 Task: Find connections with filter location Rādhanpur with filter topic #inspirationwith filter profile language Potuguese with filter current company Patanjali Ayurved Limited with filter school Punyashlok Ahilyadevi Holkar Solapur University, Solapur with filter industry Retail Recyclable Materials & Used Merchandise with filter service category Healthcare Consulting with filter keywords title Life Coach
Action: Mouse moved to (615, 60)
Screenshot: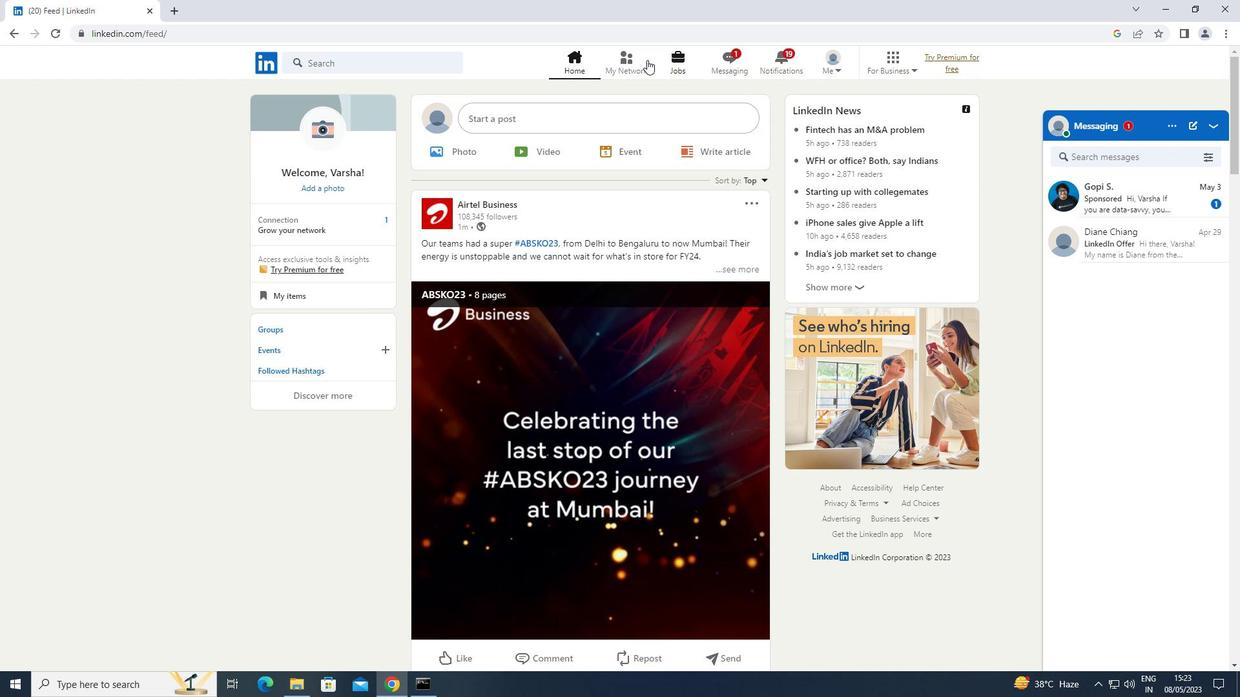 
Action: Mouse pressed left at (615, 60)
Screenshot: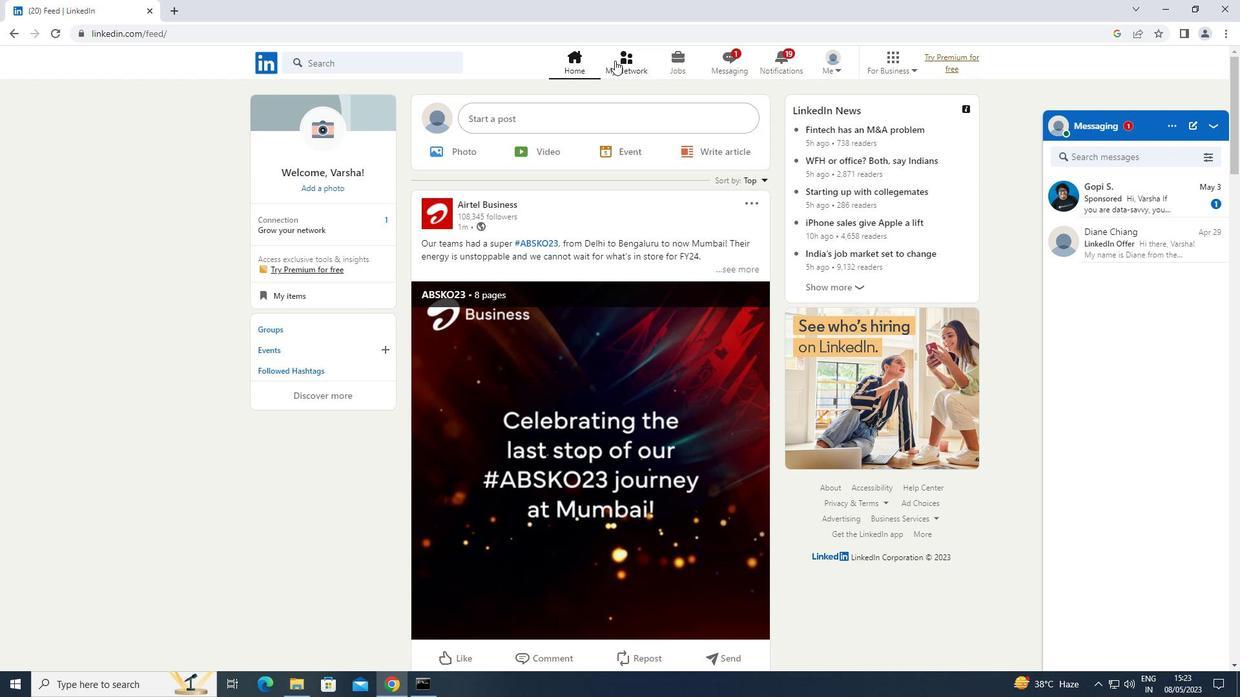 
Action: Mouse moved to (353, 133)
Screenshot: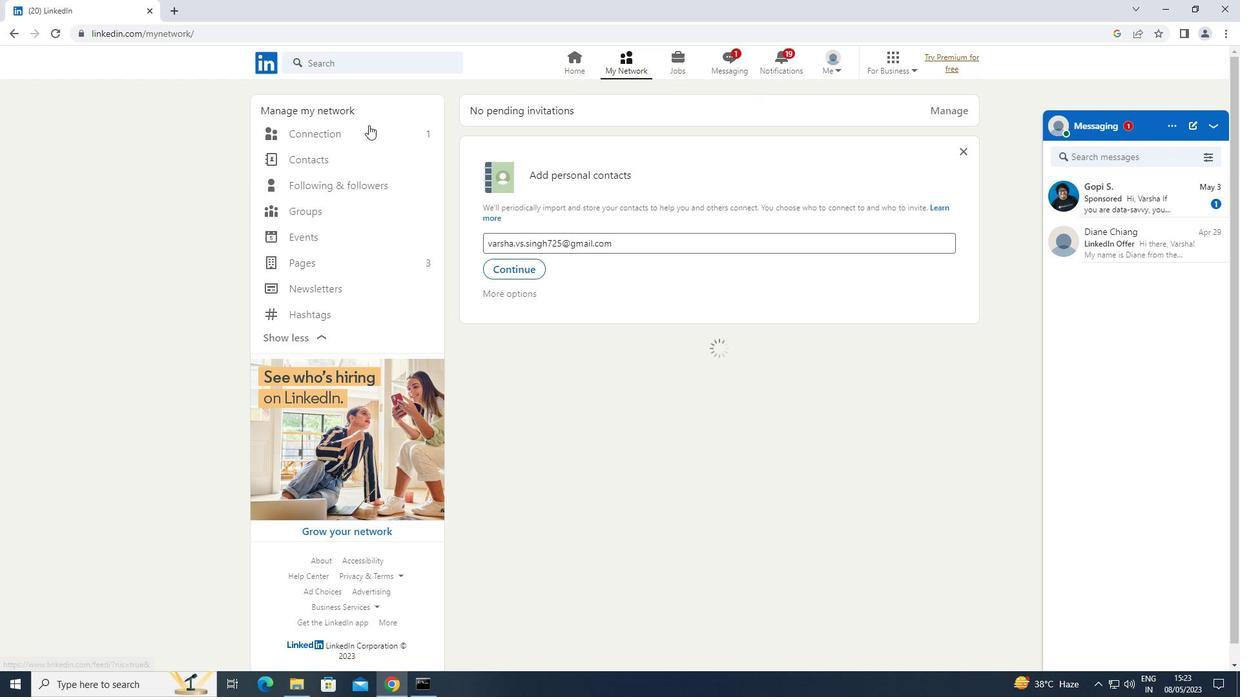 
Action: Mouse pressed left at (353, 133)
Screenshot: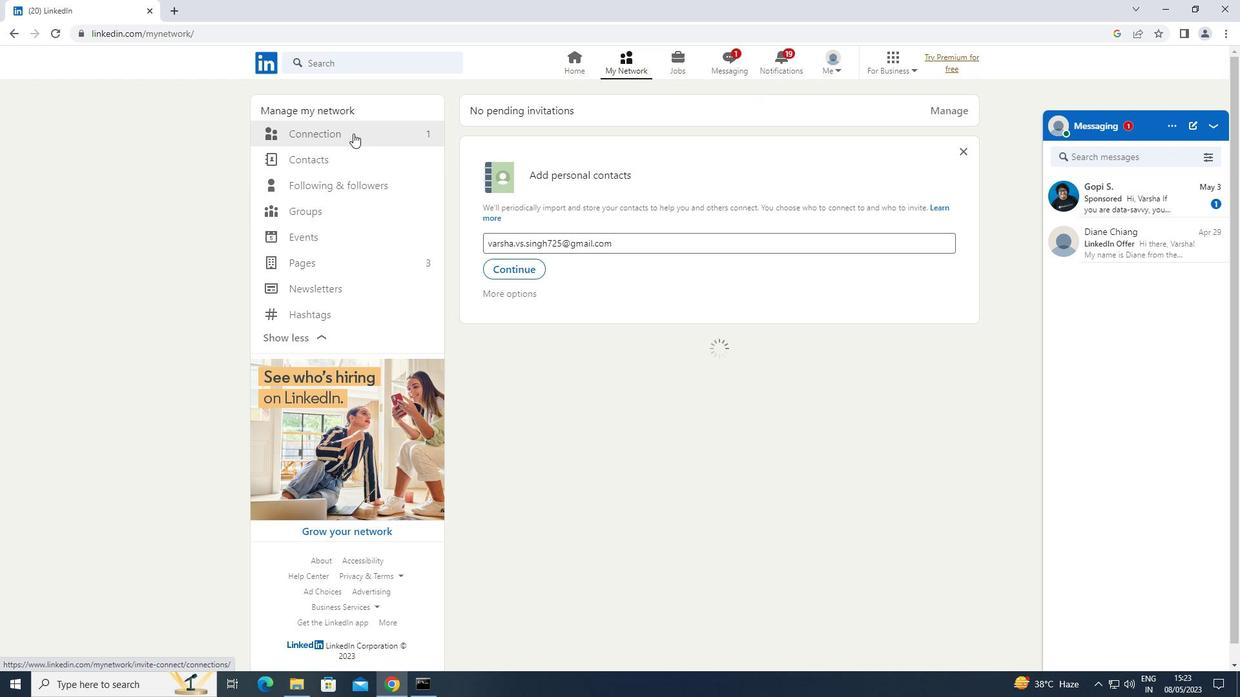 
Action: Mouse moved to (753, 134)
Screenshot: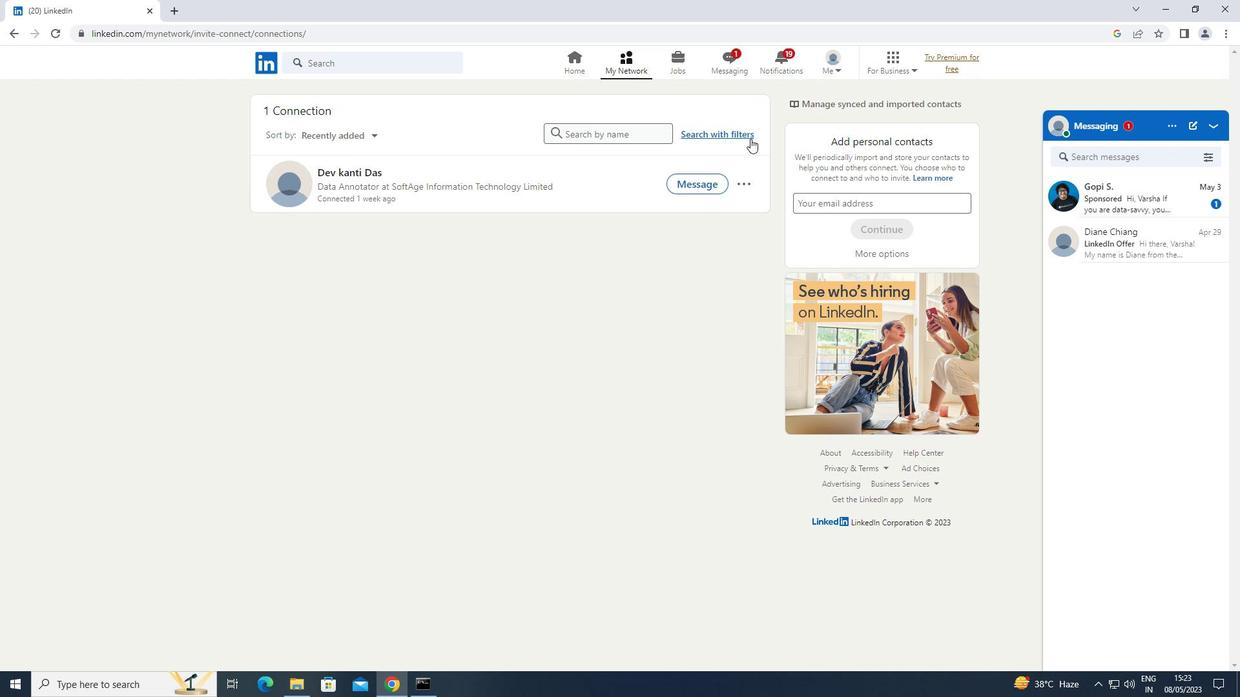 
Action: Mouse pressed left at (753, 134)
Screenshot: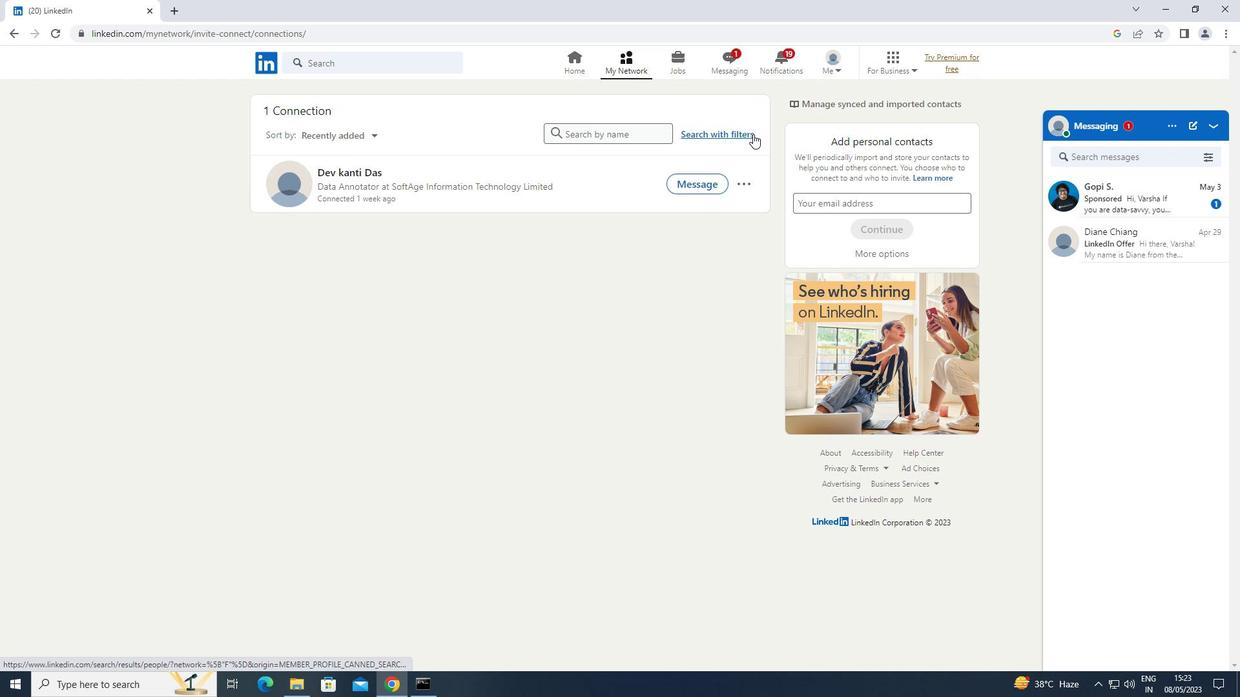 
Action: Mouse moved to (657, 89)
Screenshot: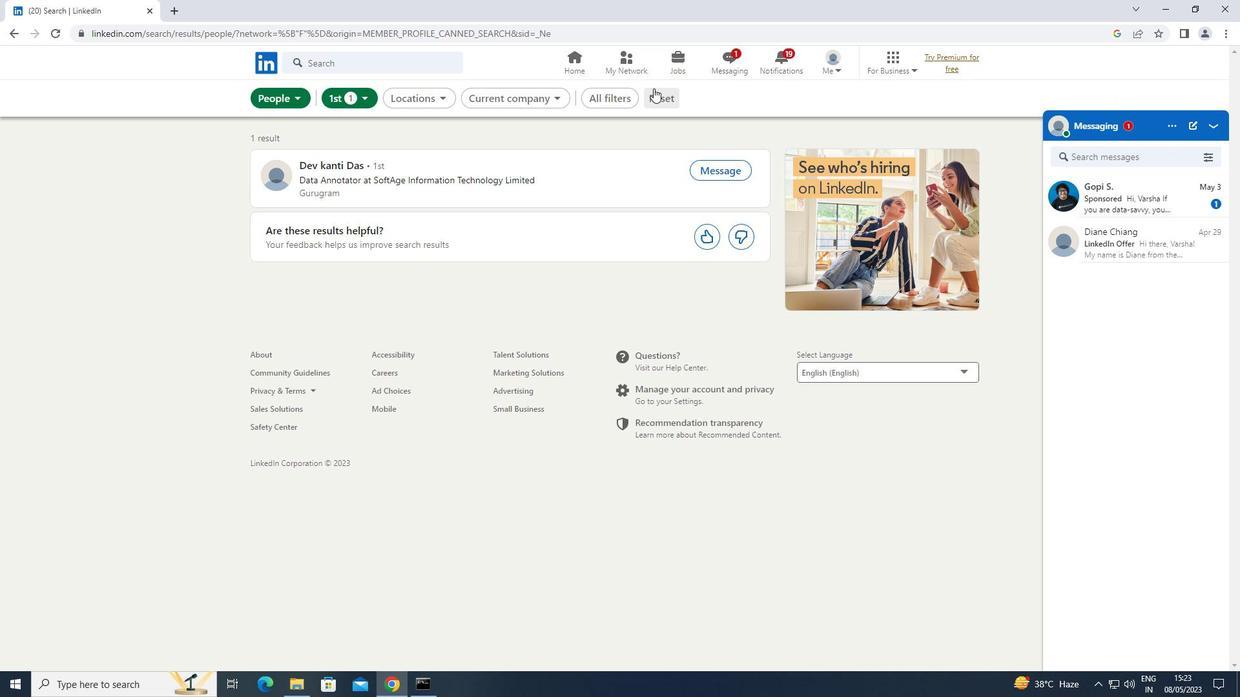 
Action: Mouse pressed left at (657, 89)
Screenshot: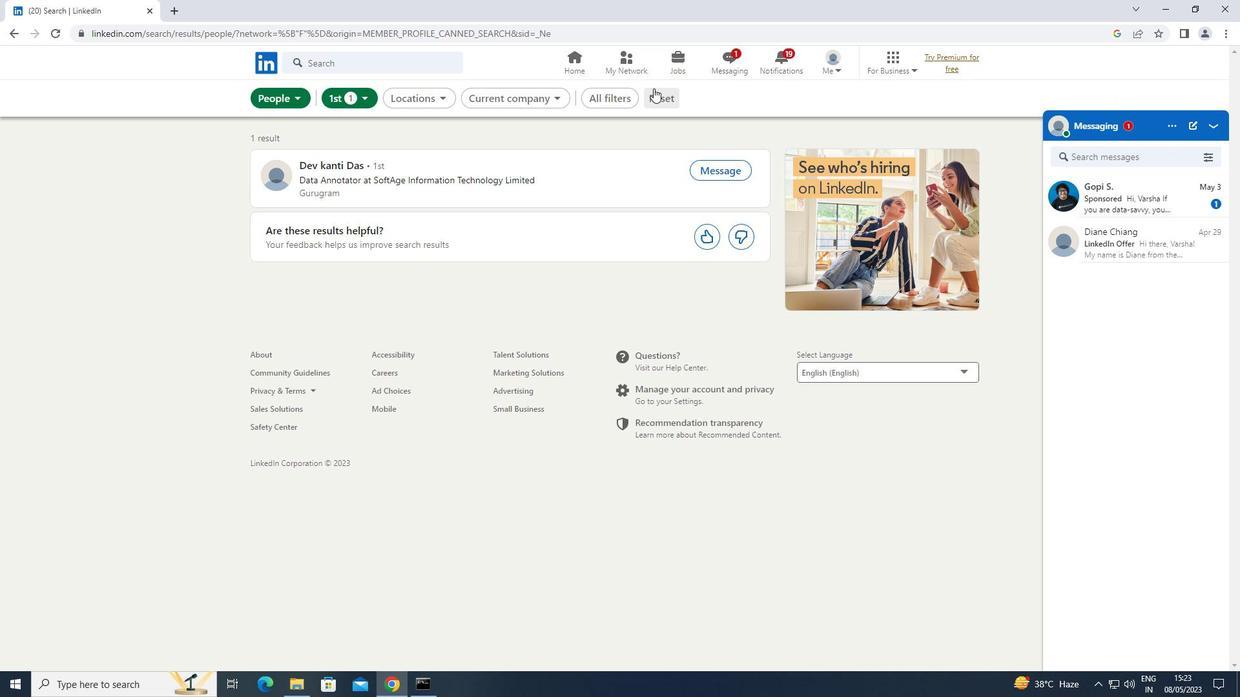 
Action: Mouse moved to (634, 94)
Screenshot: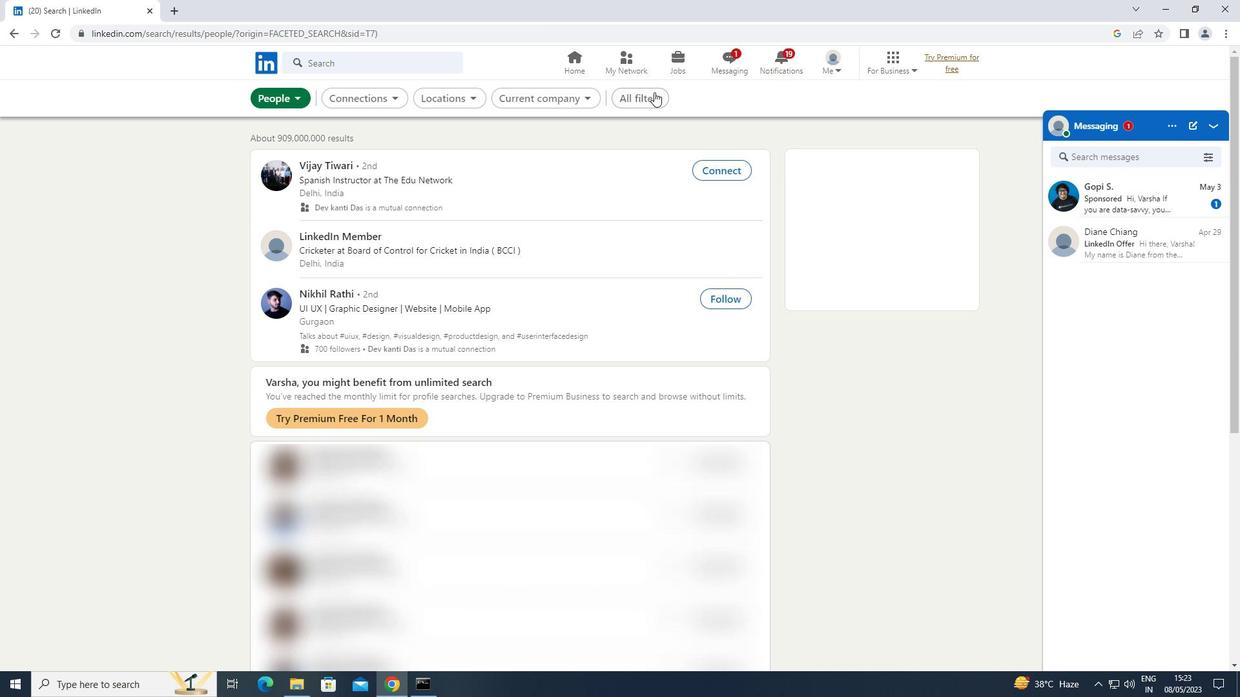 
Action: Mouse pressed left at (634, 94)
Screenshot: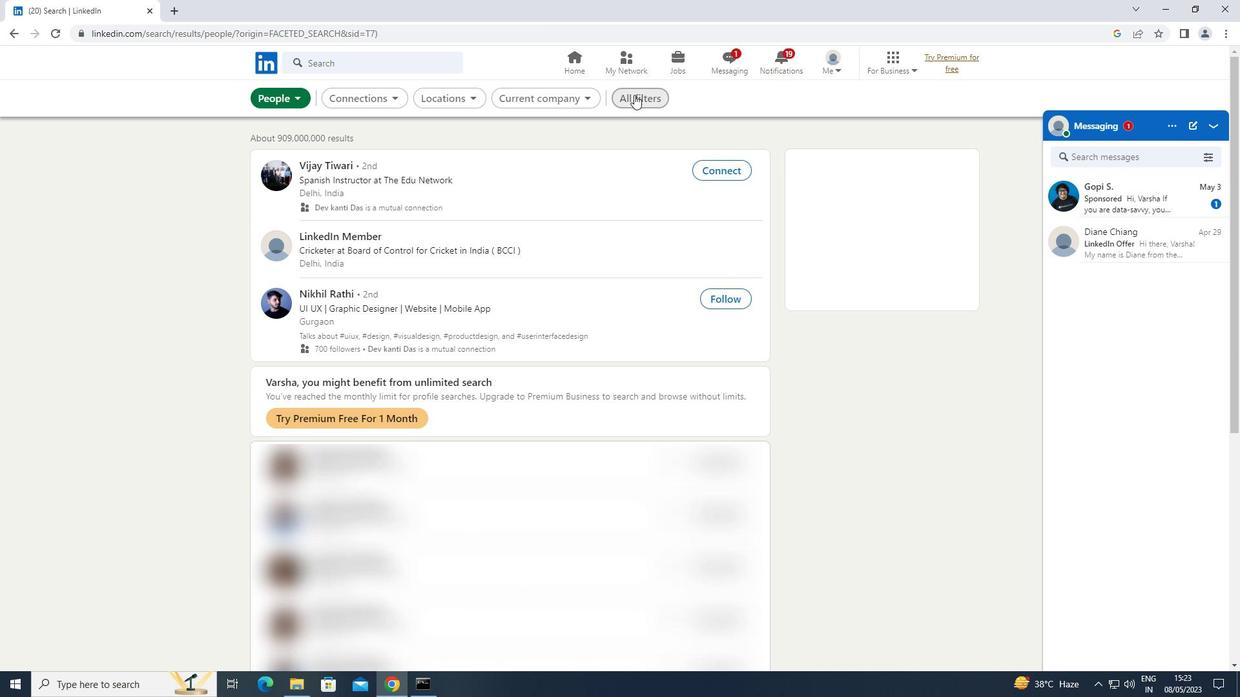
Action: Mouse moved to (638, 94)
Screenshot: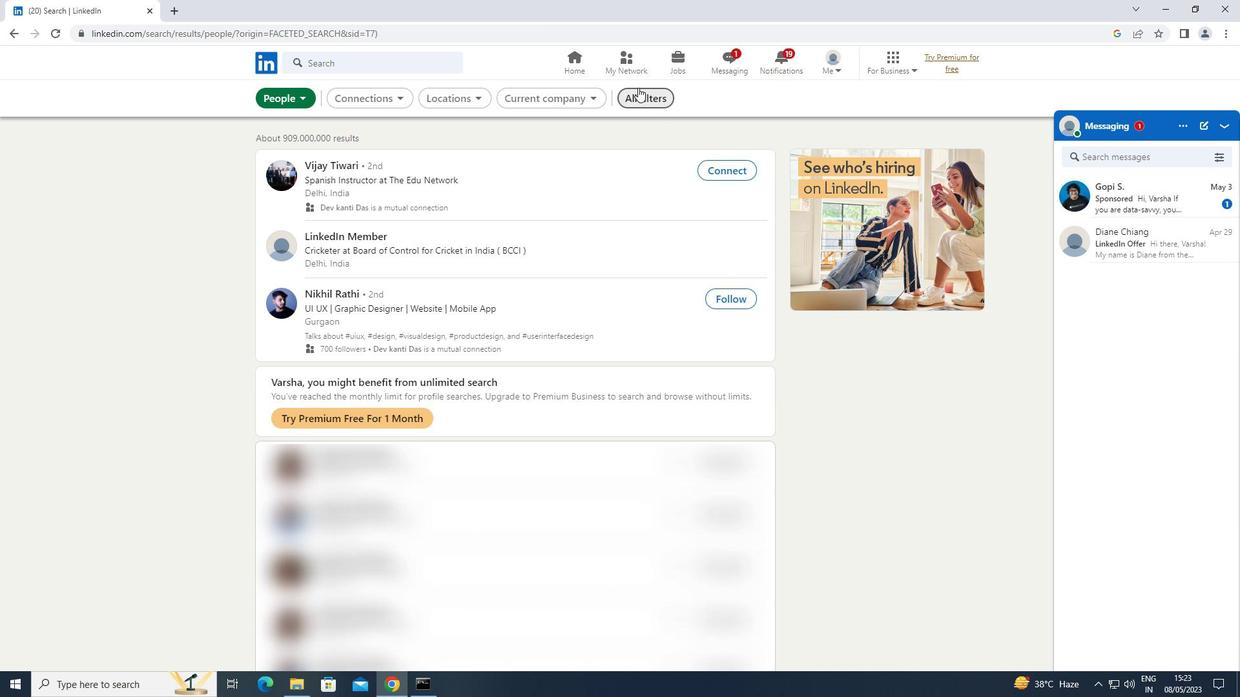 
Action: Mouse pressed left at (638, 94)
Screenshot: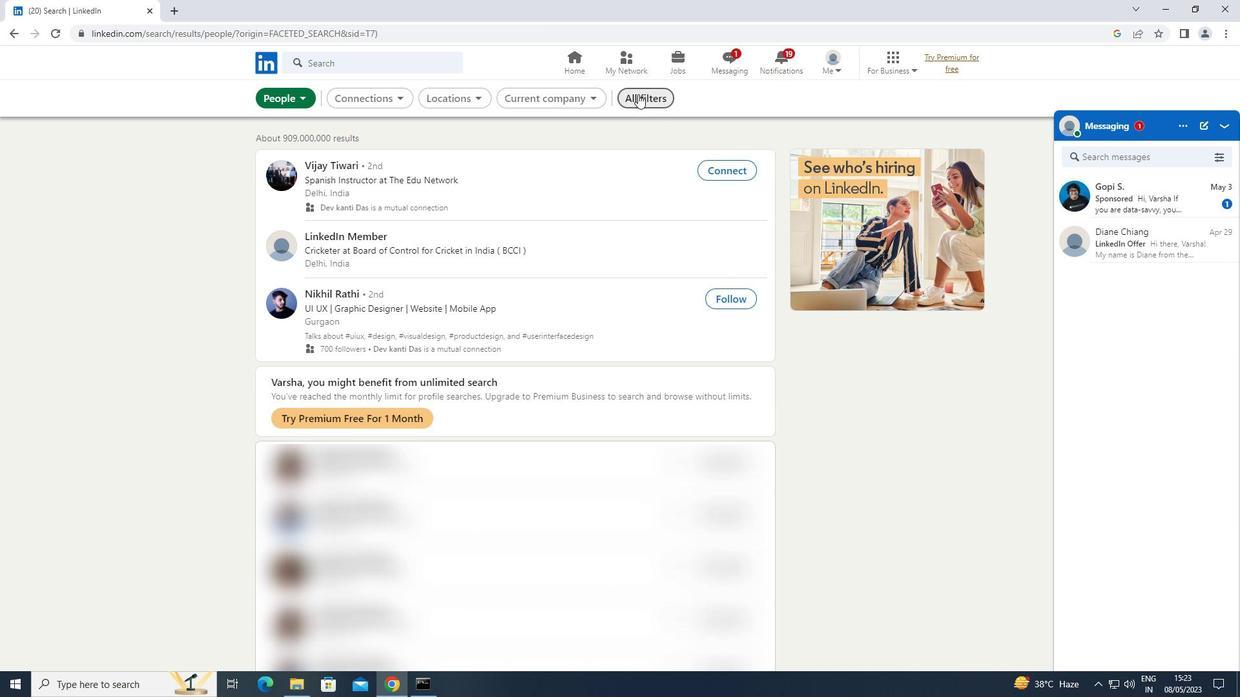
Action: Mouse moved to (657, 104)
Screenshot: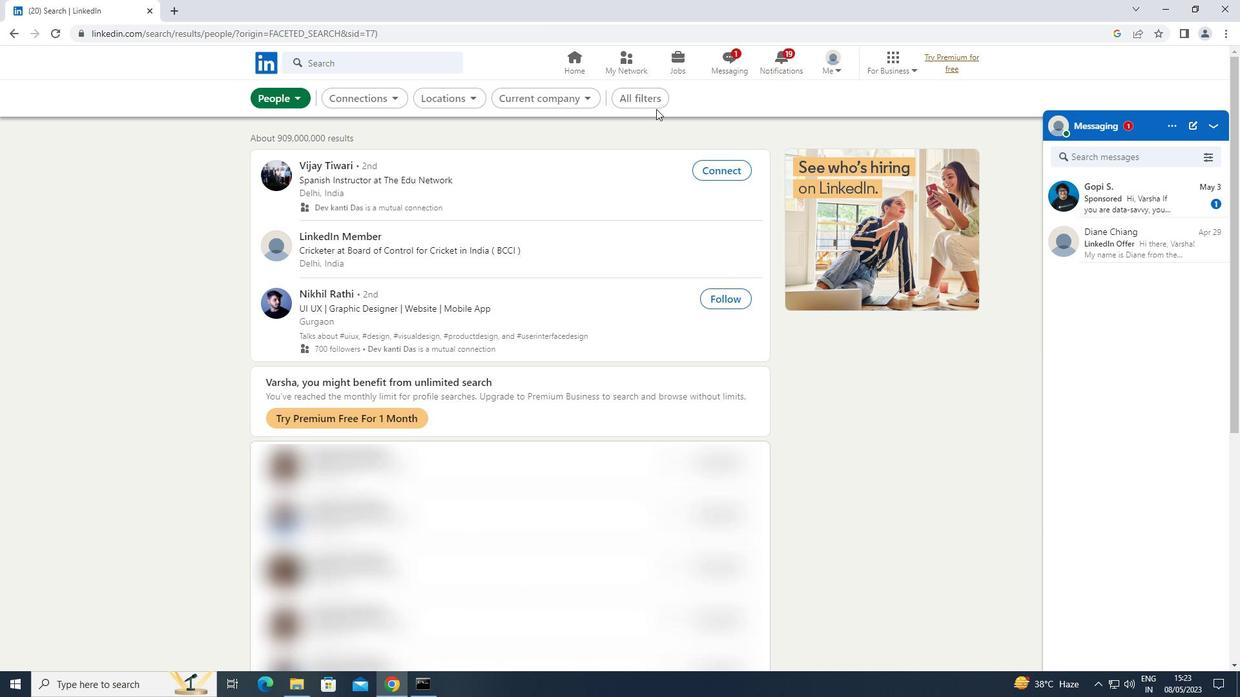 
Action: Mouse pressed left at (657, 104)
Screenshot: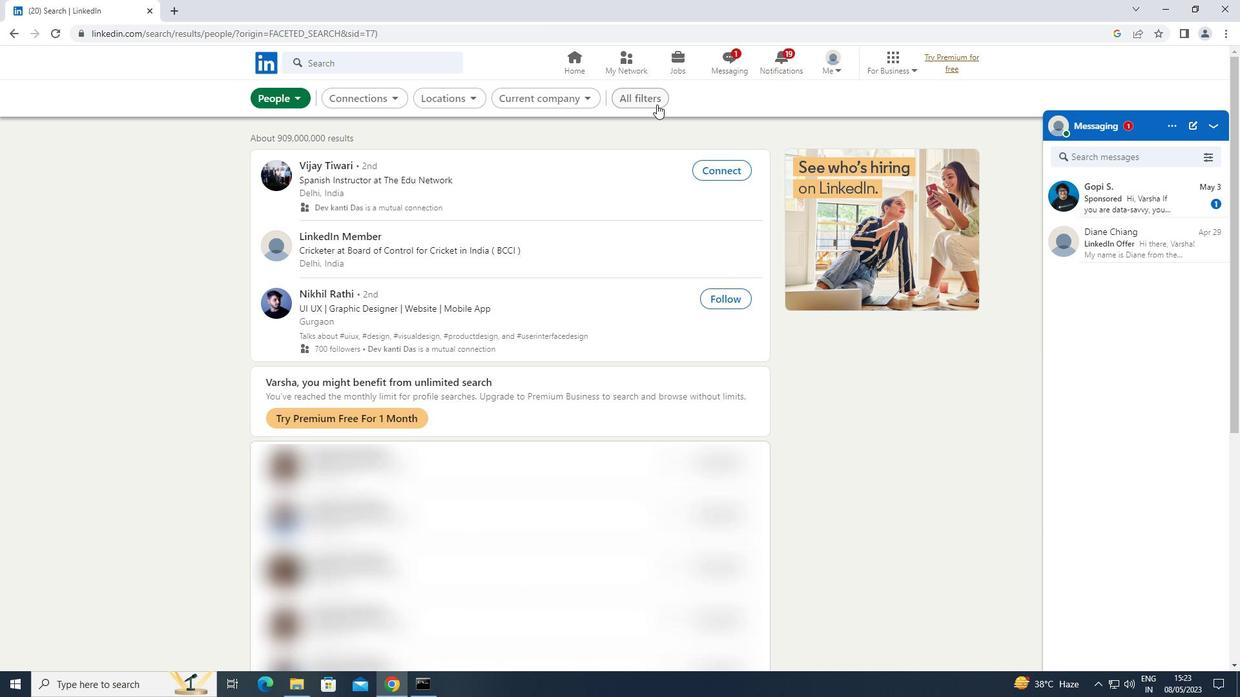 
Action: Mouse moved to (965, 328)
Screenshot: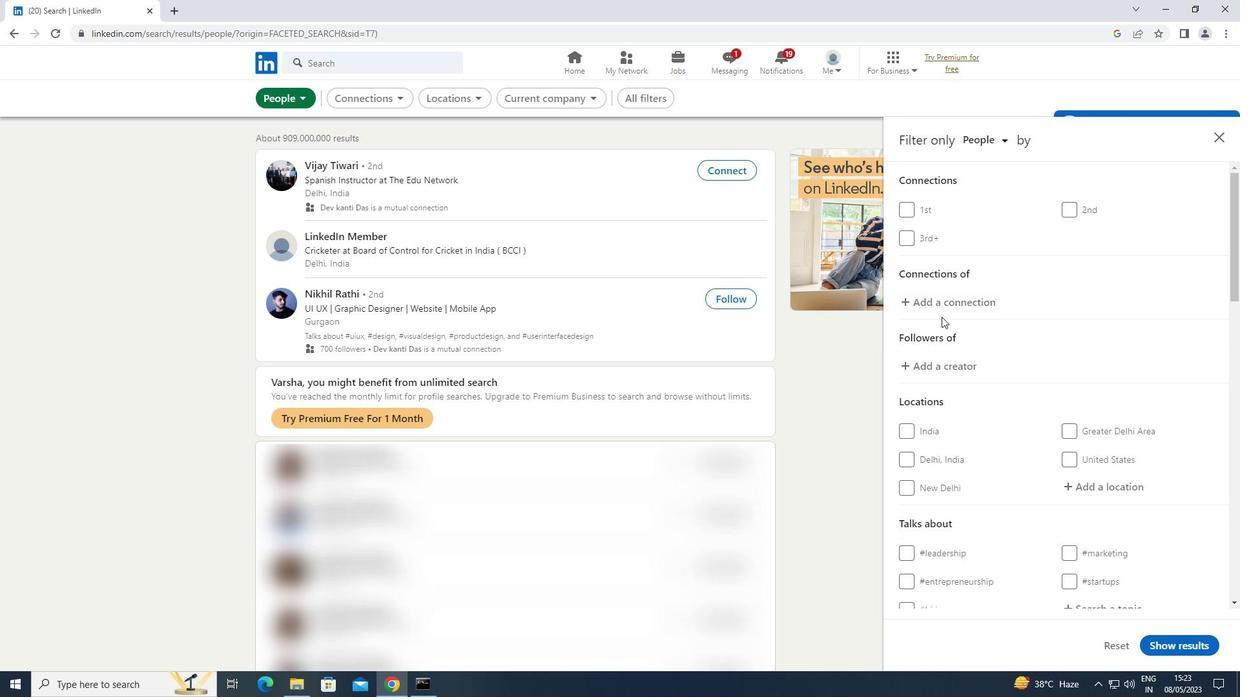 
Action: Mouse scrolled (965, 328) with delta (0, 0)
Screenshot: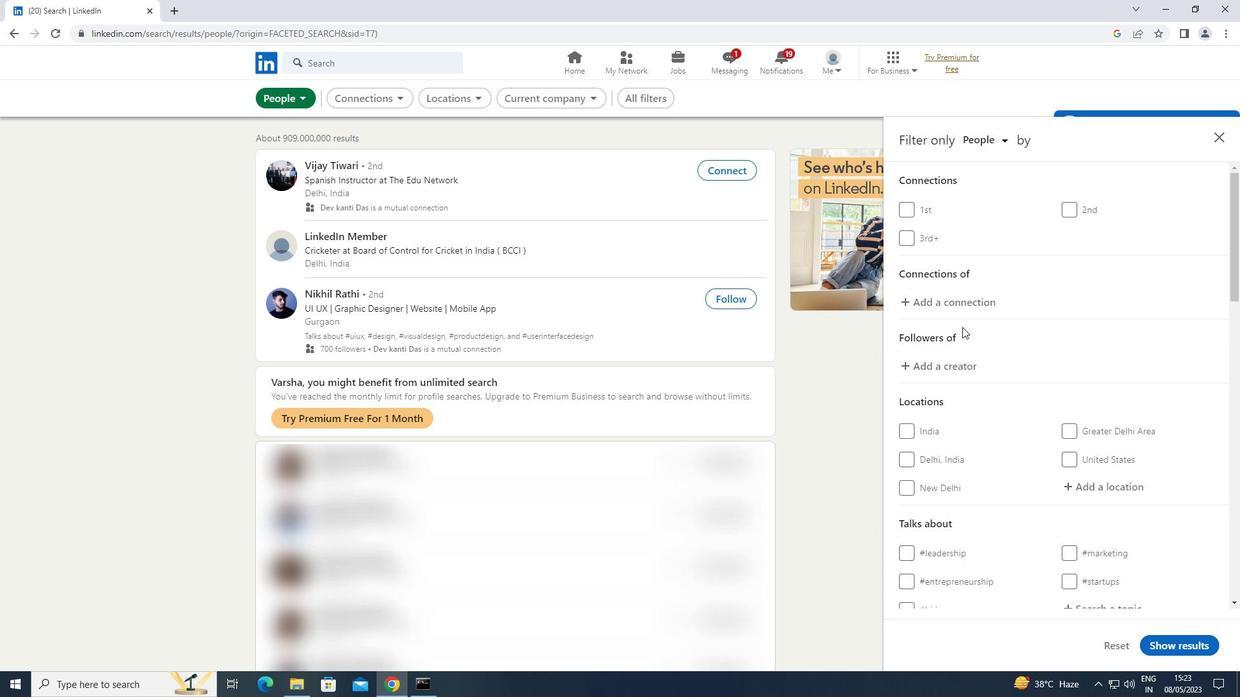 
Action: Mouse scrolled (965, 328) with delta (0, 0)
Screenshot: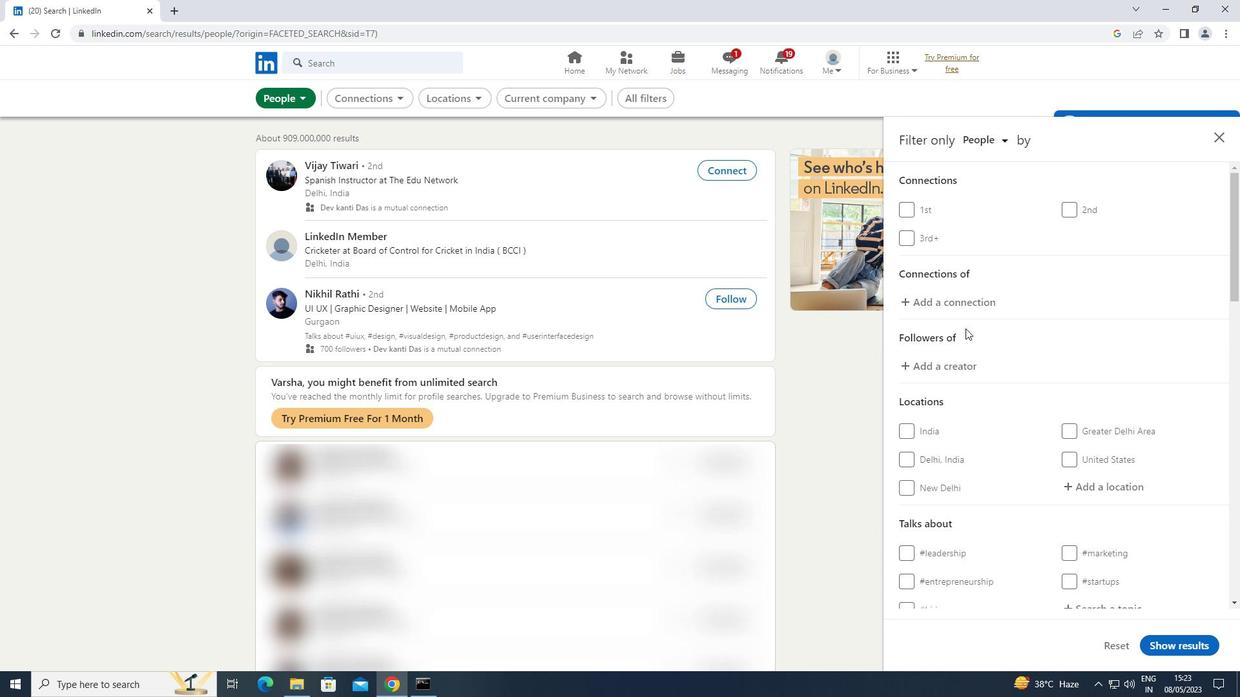 
Action: Mouse moved to (1091, 357)
Screenshot: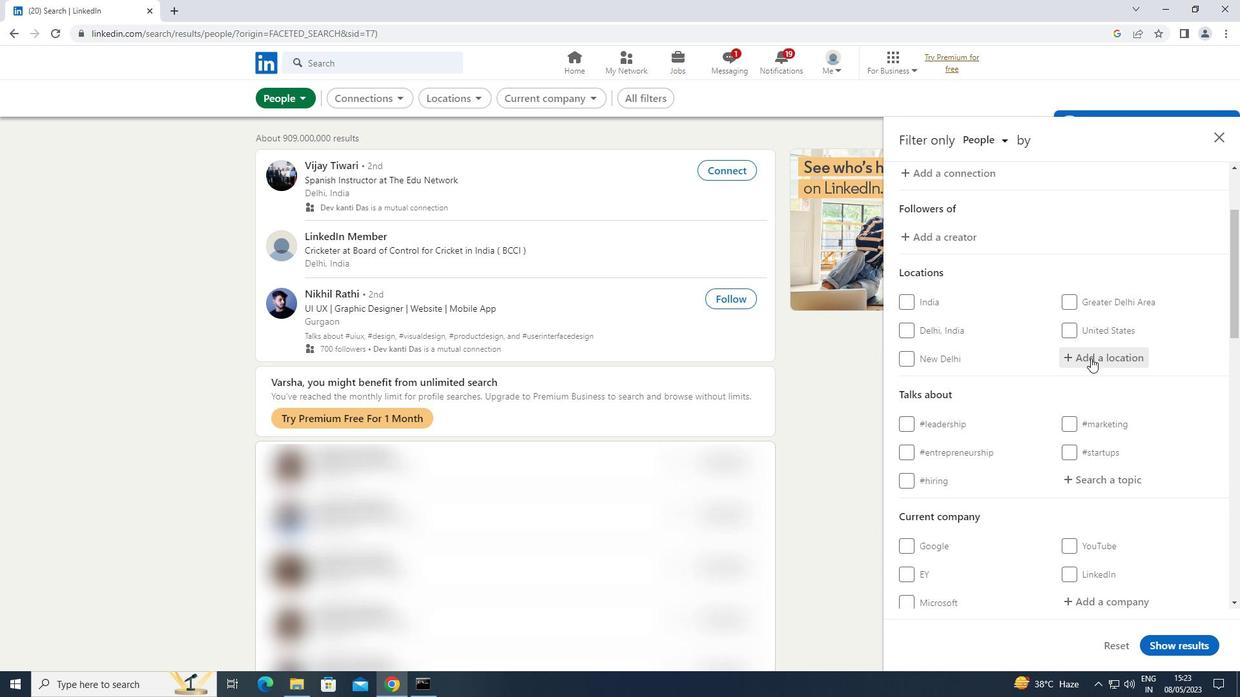 
Action: Mouse pressed left at (1091, 357)
Screenshot: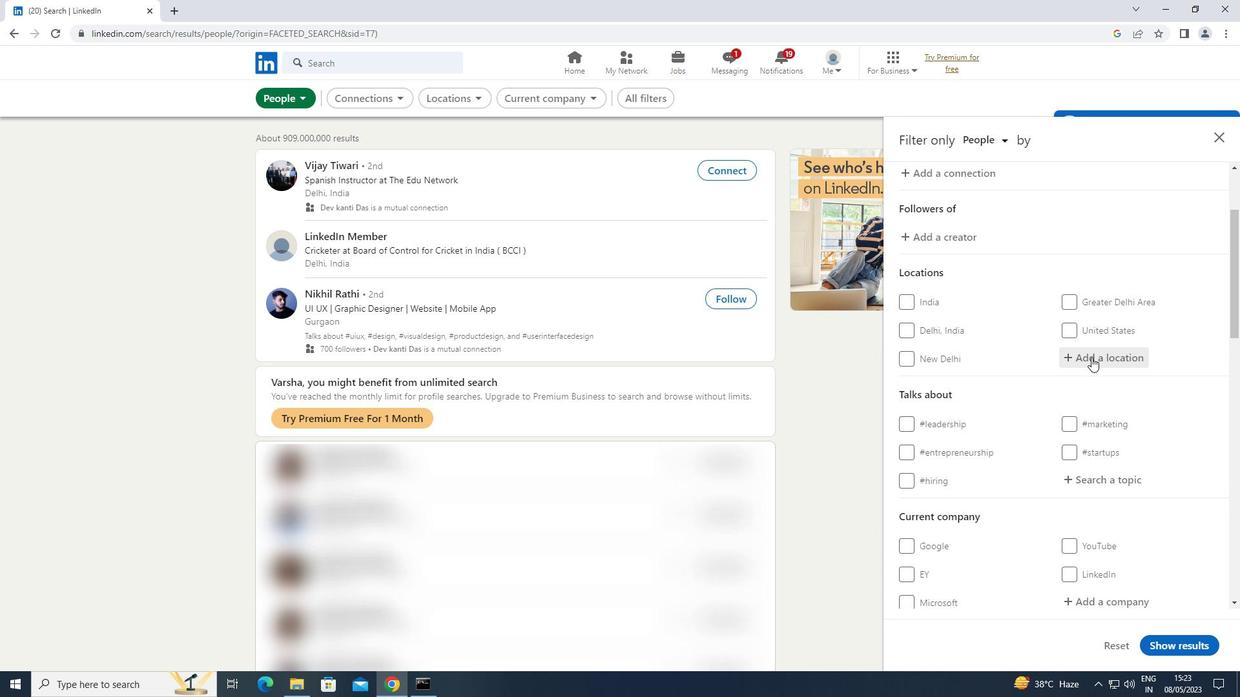 
Action: Mouse moved to (1092, 357)
Screenshot: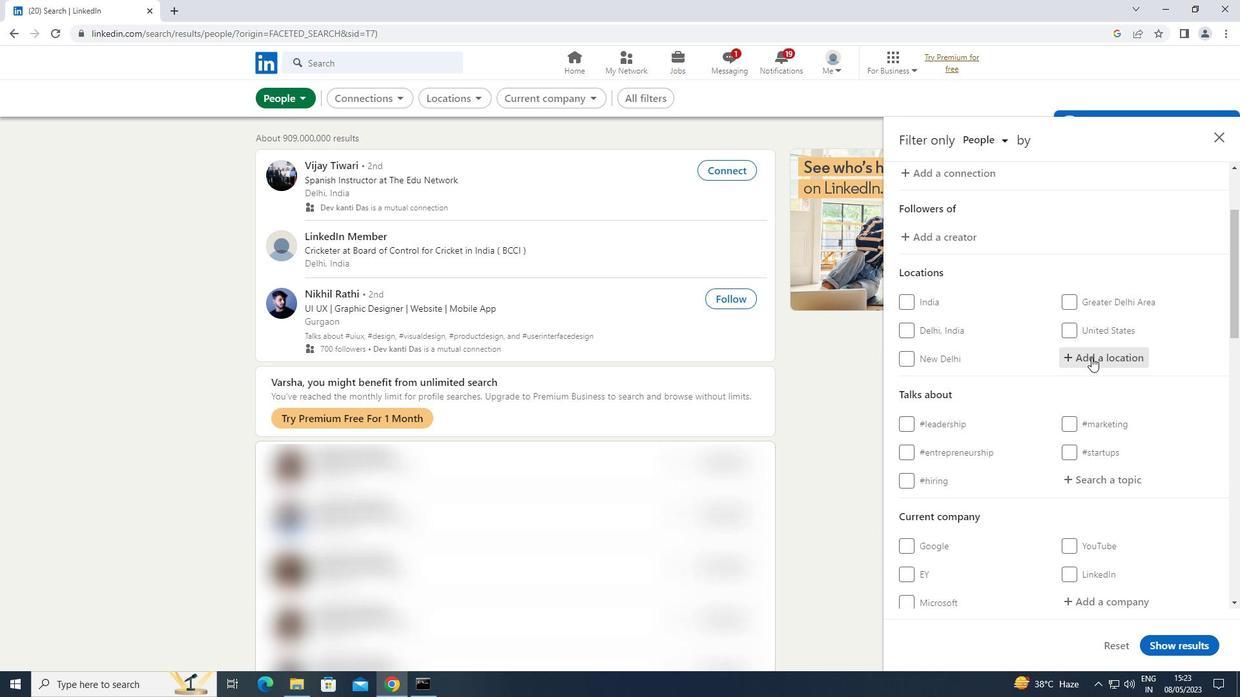 
Action: Key pressed <Key.shift>RADHANPUR
Screenshot: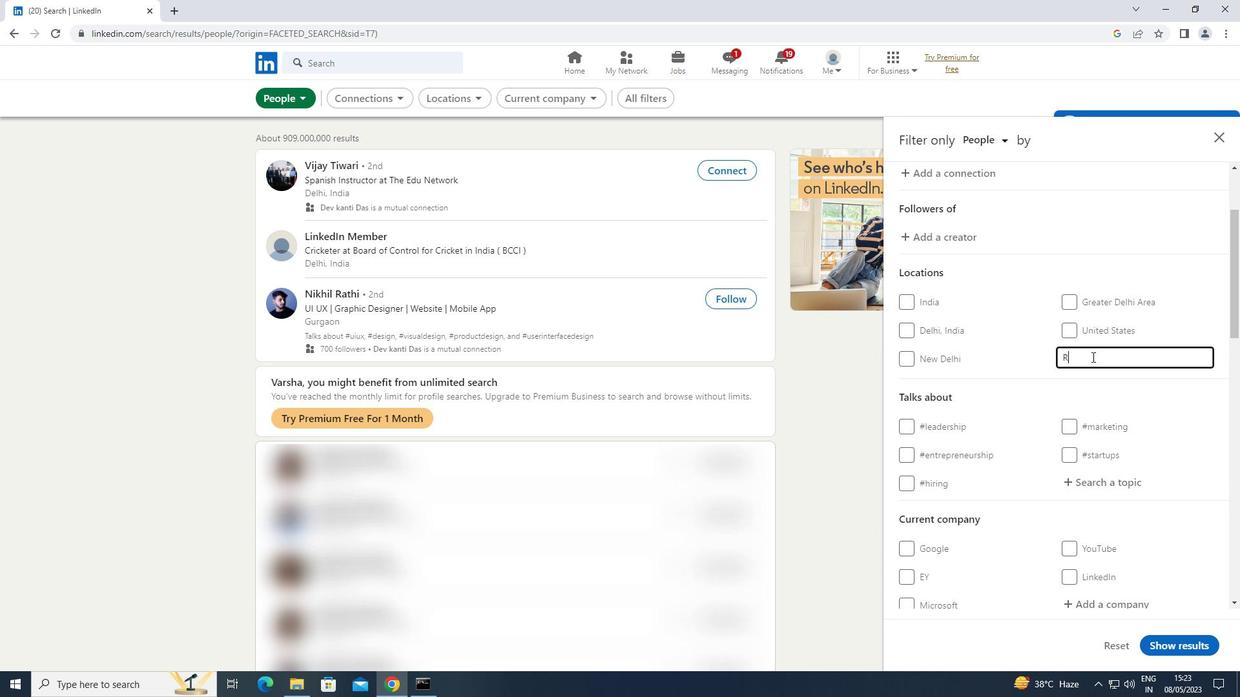 
Action: Mouse moved to (1107, 484)
Screenshot: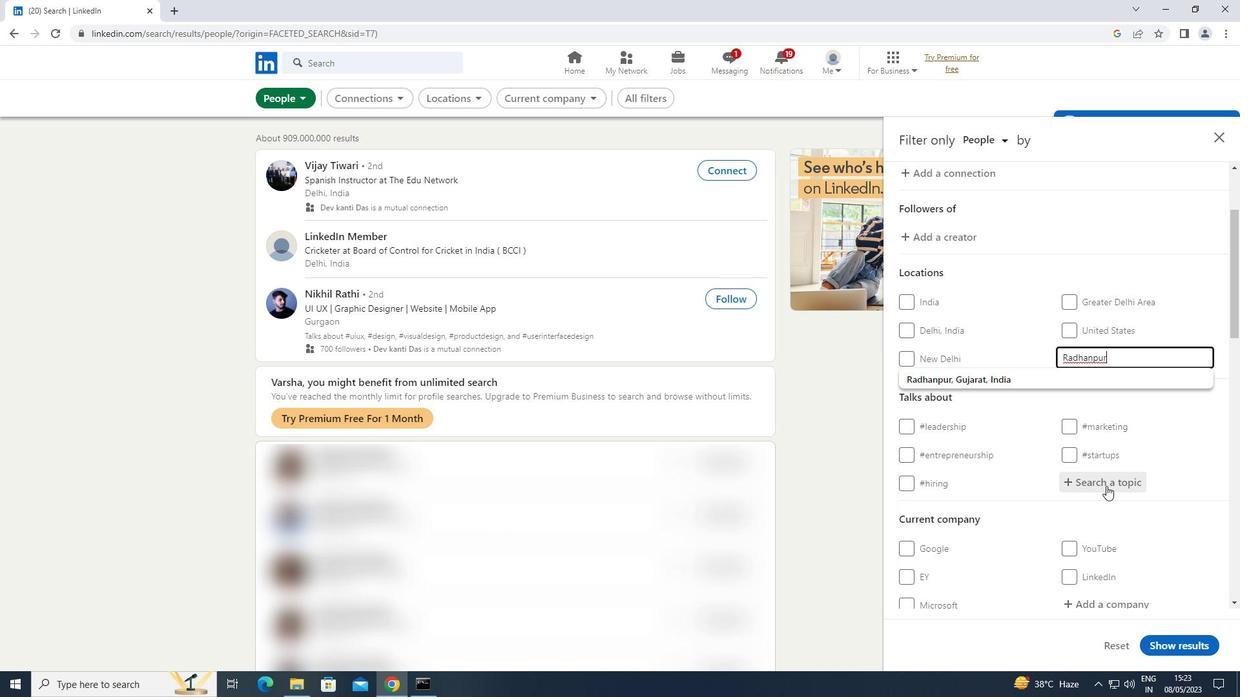 
Action: Mouse pressed left at (1107, 484)
Screenshot: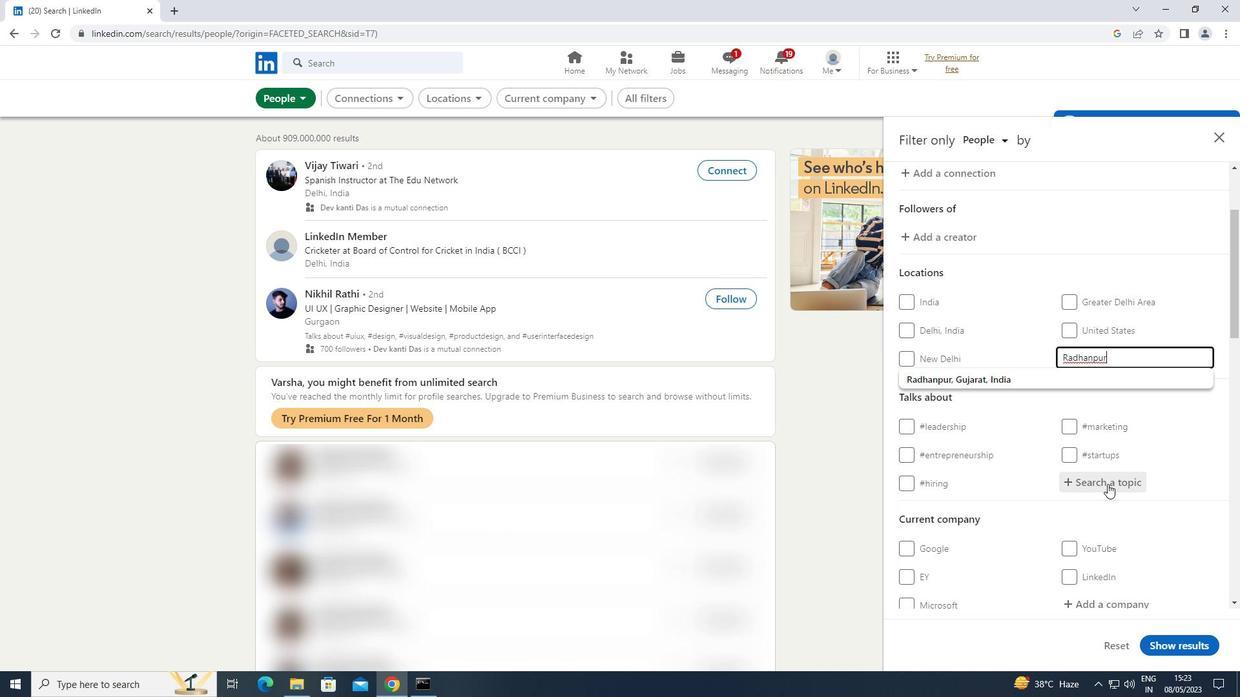 
Action: Mouse moved to (1108, 483)
Screenshot: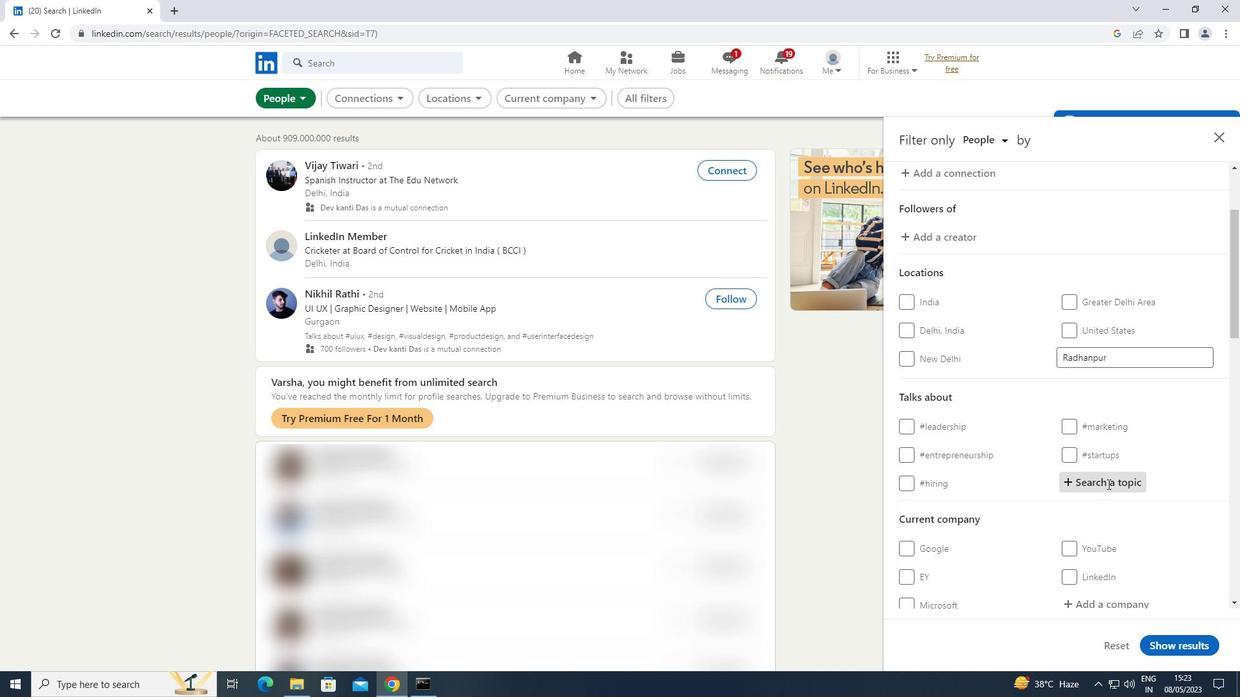 
Action: Key pressed INSPIRATION
Screenshot: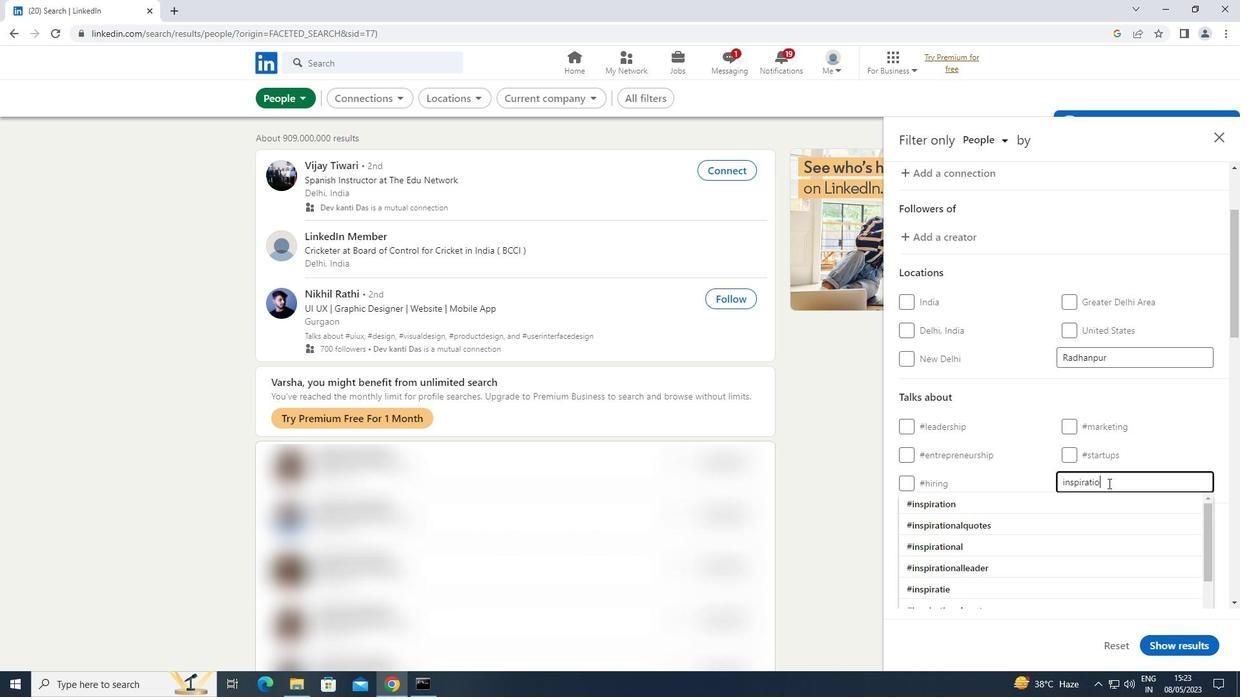 
Action: Mouse moved to (930, 507)
Screenshot: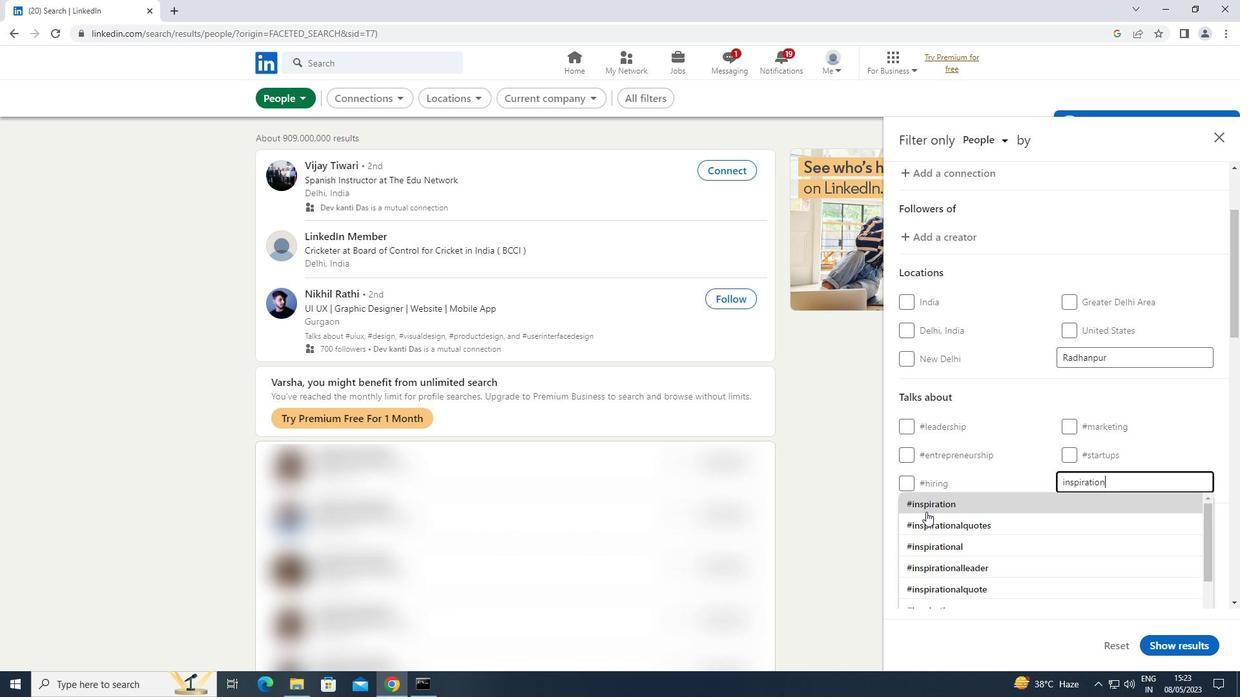 
Action: Mouse pressed left at (930, 507)
Screenshot: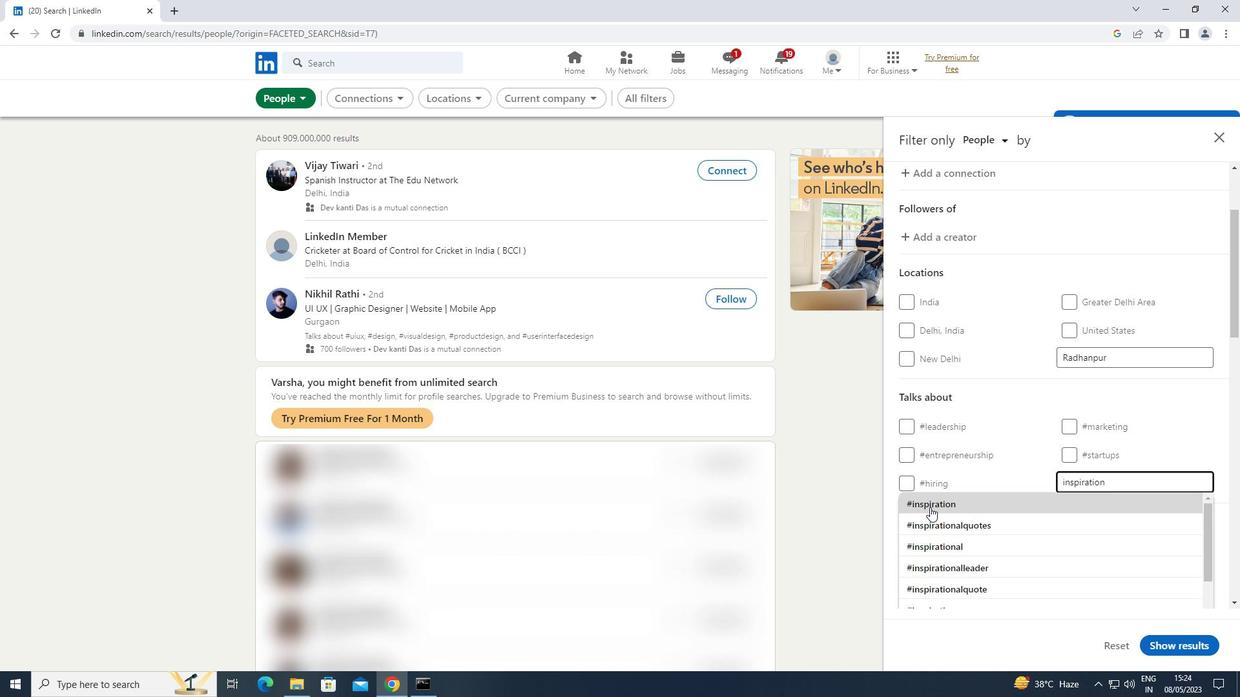 
Action: Mouse moved to (932, 505)
Screenshot: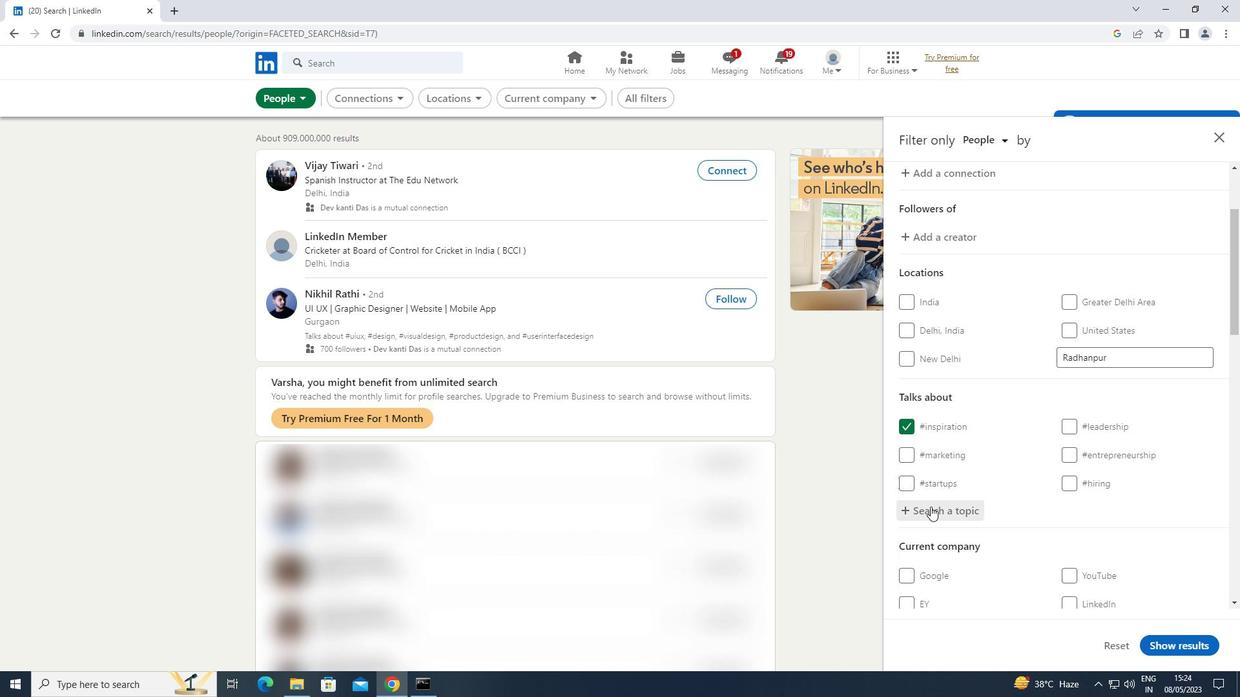 
Action: Mouse scrolled (932, 505) with delta (0, 0)
Screenshot: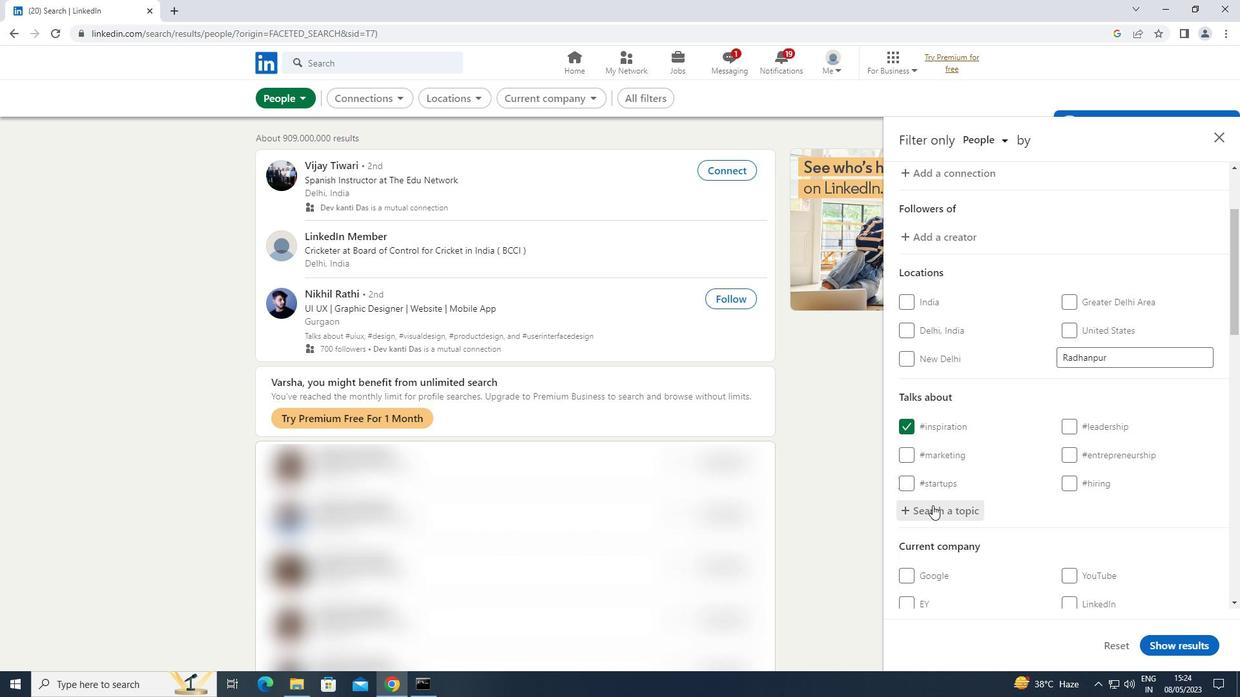 
Action: Mouse scrolled (932, 505) with delta (0, 0)
Screenshot: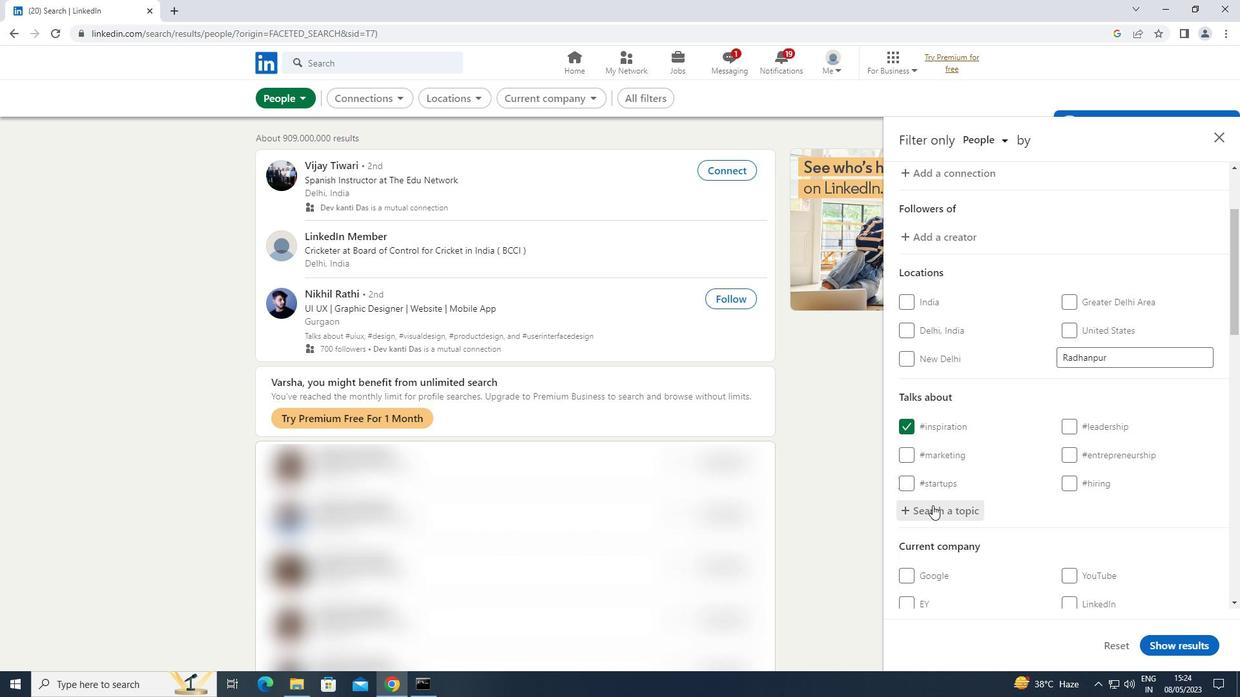 
Action: Mouse scrolled (932, 505) with delta (0, 0)
Screenshot: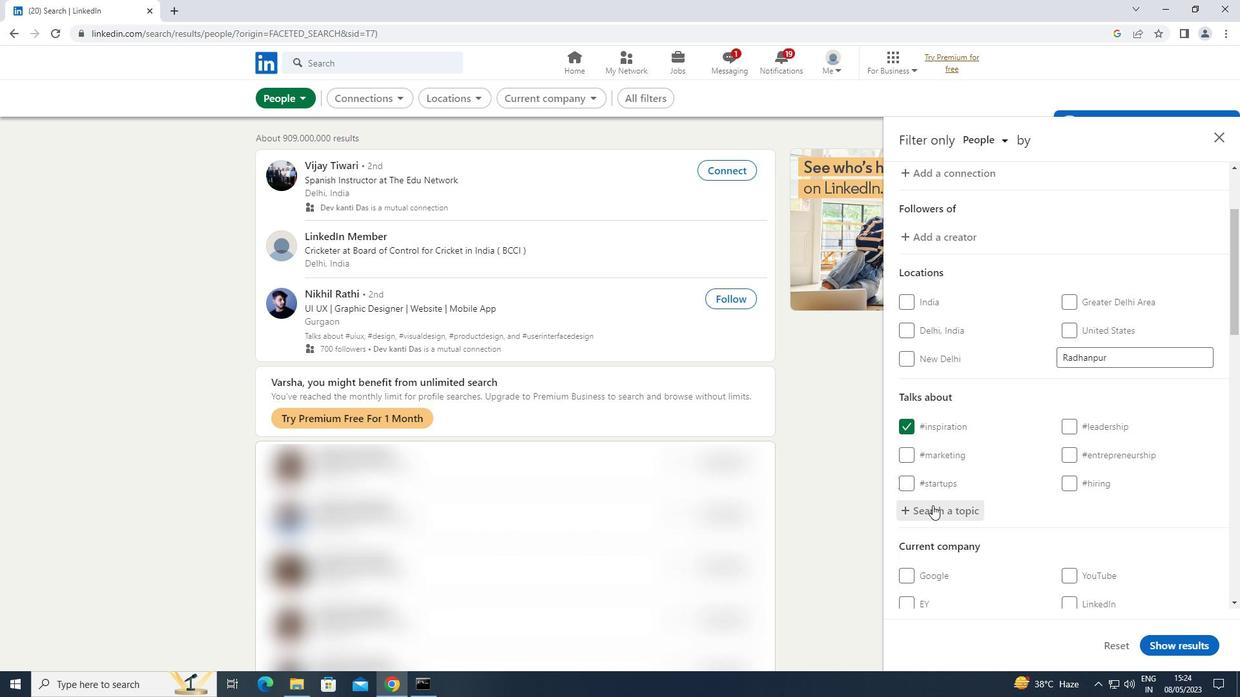 
Action: Mouse scrolled (932, 505) with delta (0, 0)
Screenshot: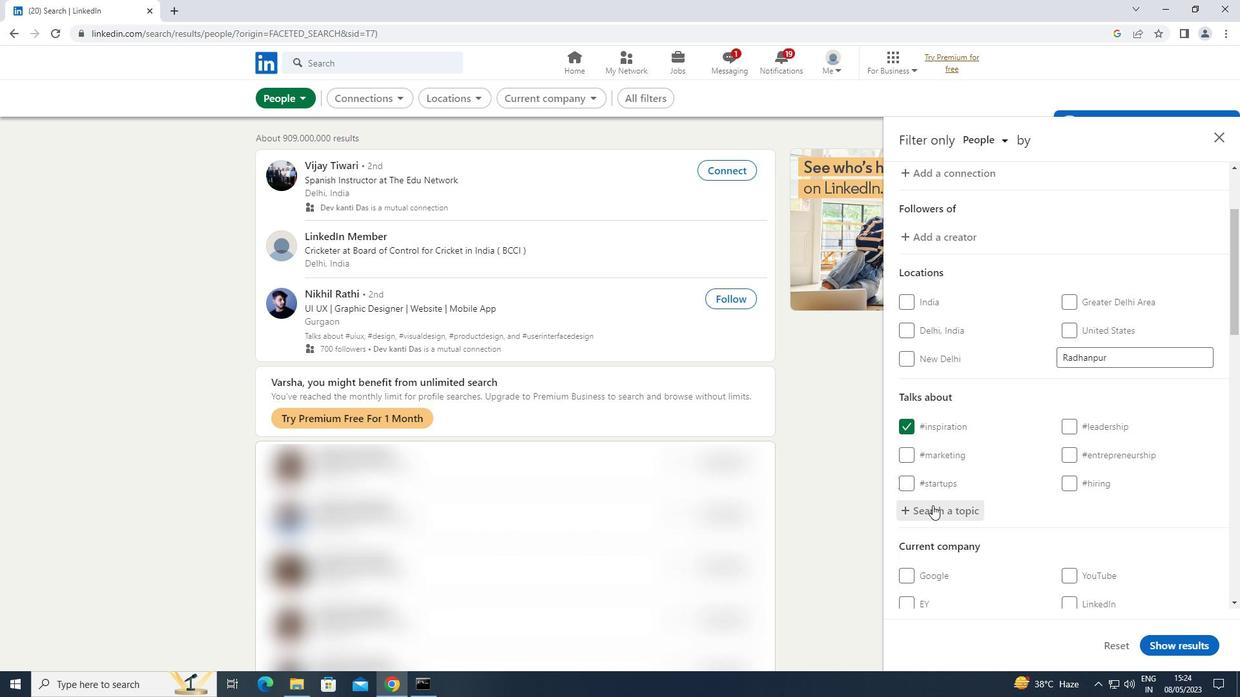 
Action: Mouse scrolled (932, 505) with delta (0, 0)
Screenshot: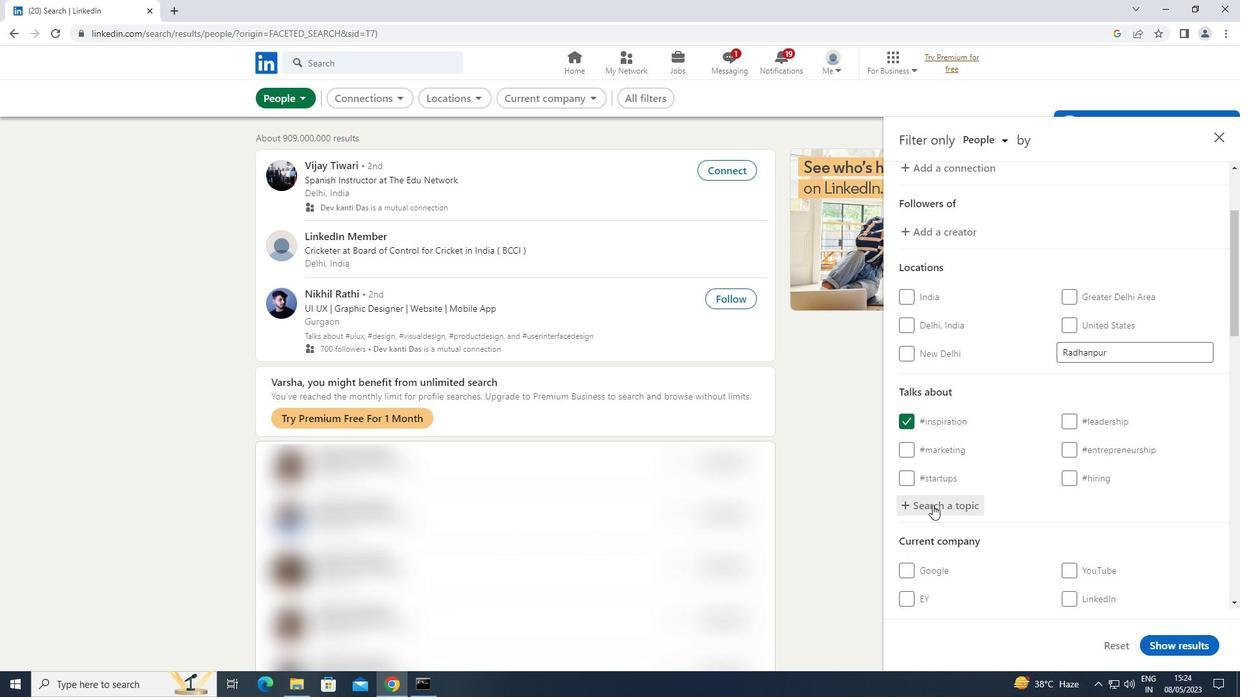 
Action: Mouse moved to (933, 505)
Screenshot: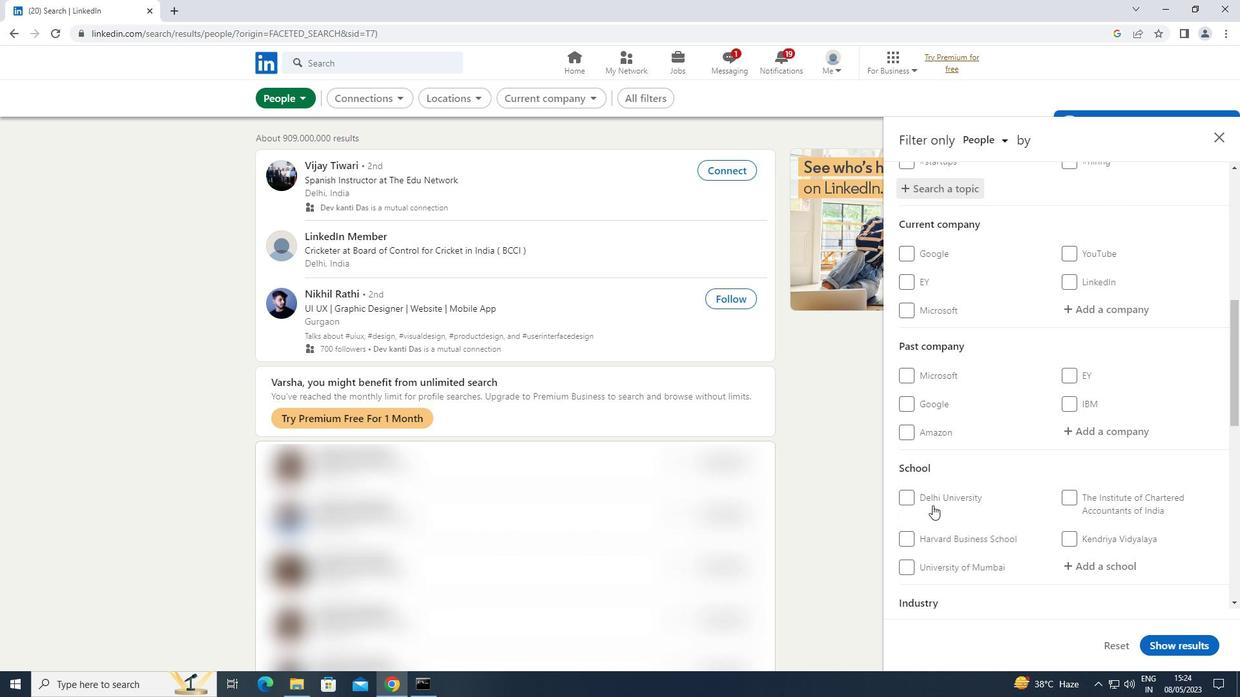 
Action: Mouse scrolled (933, 505) with delta (0, 0)
Screenshot: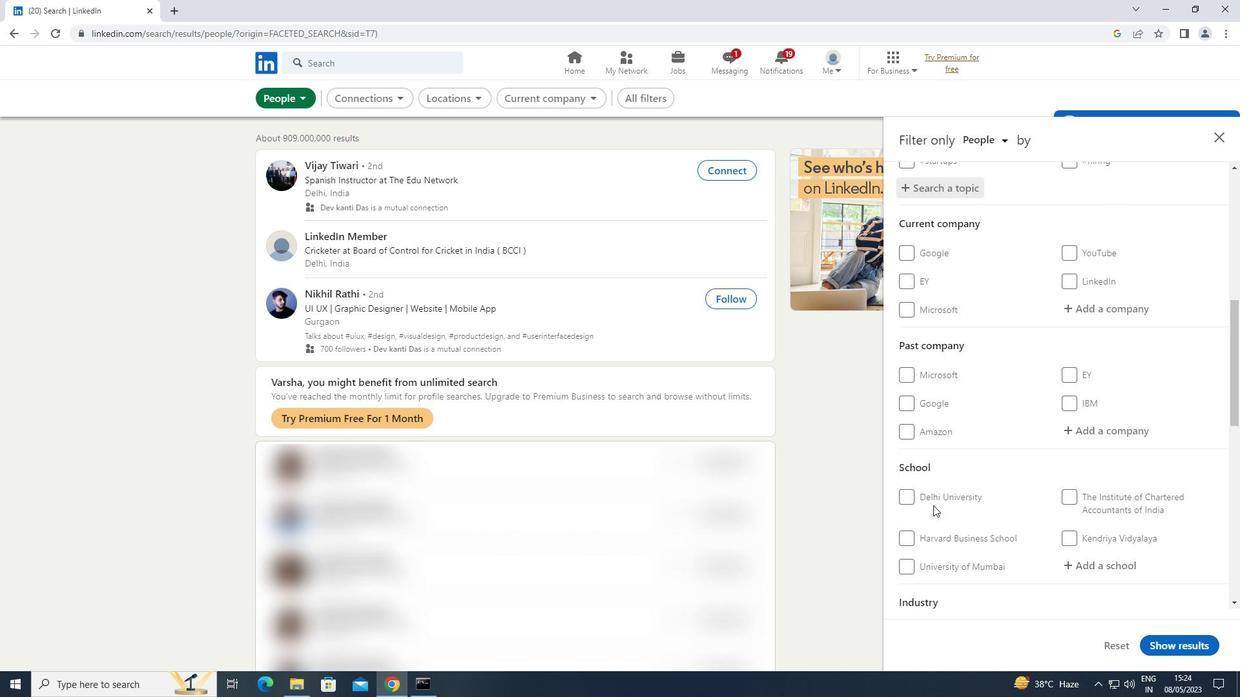 
Action: Mouse scrolled (933, 505) with delta (0, 0)
Screenshot: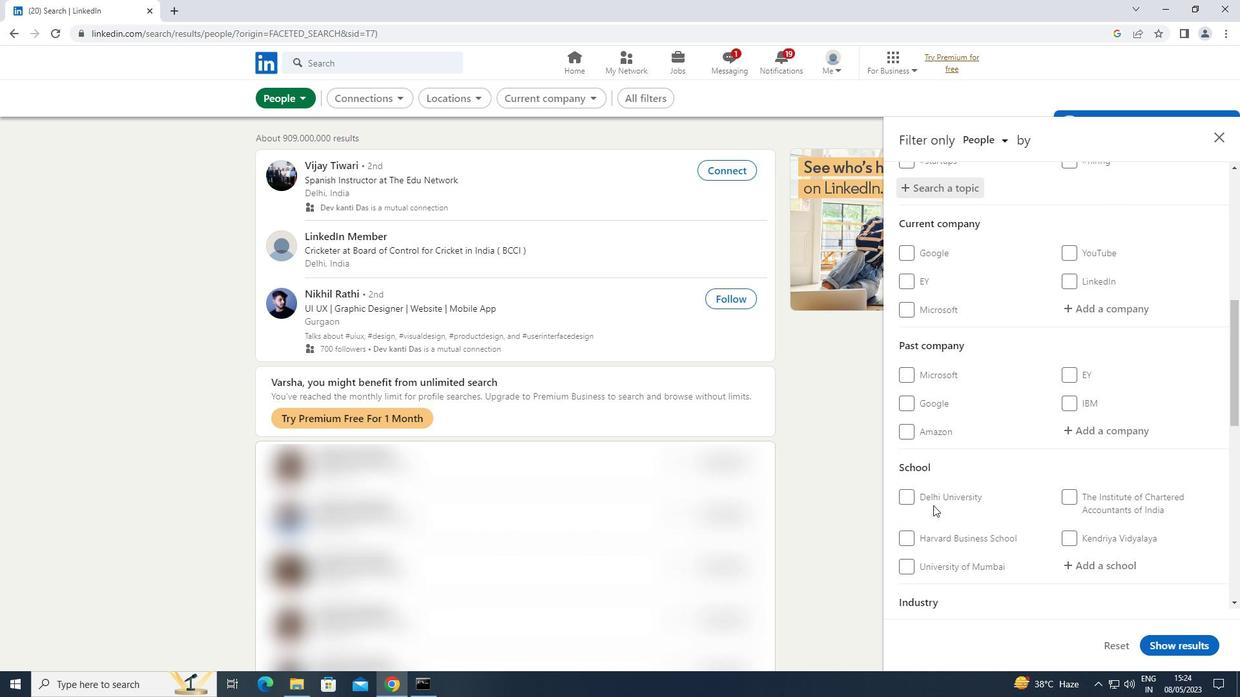 
Action: Mouse scrolled (933, 505) with delta (0, 0)
Screenshot: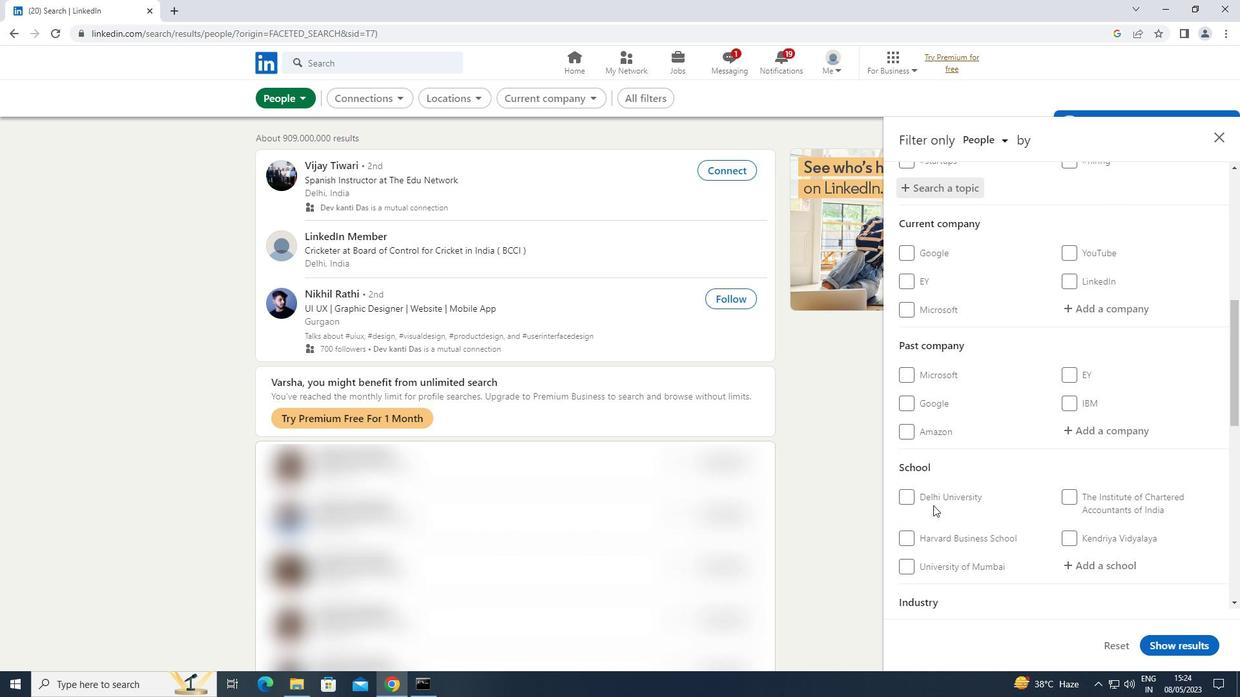 
Action: Mouse scrolled (933, 505) with delta (0, 0)
Screenshot: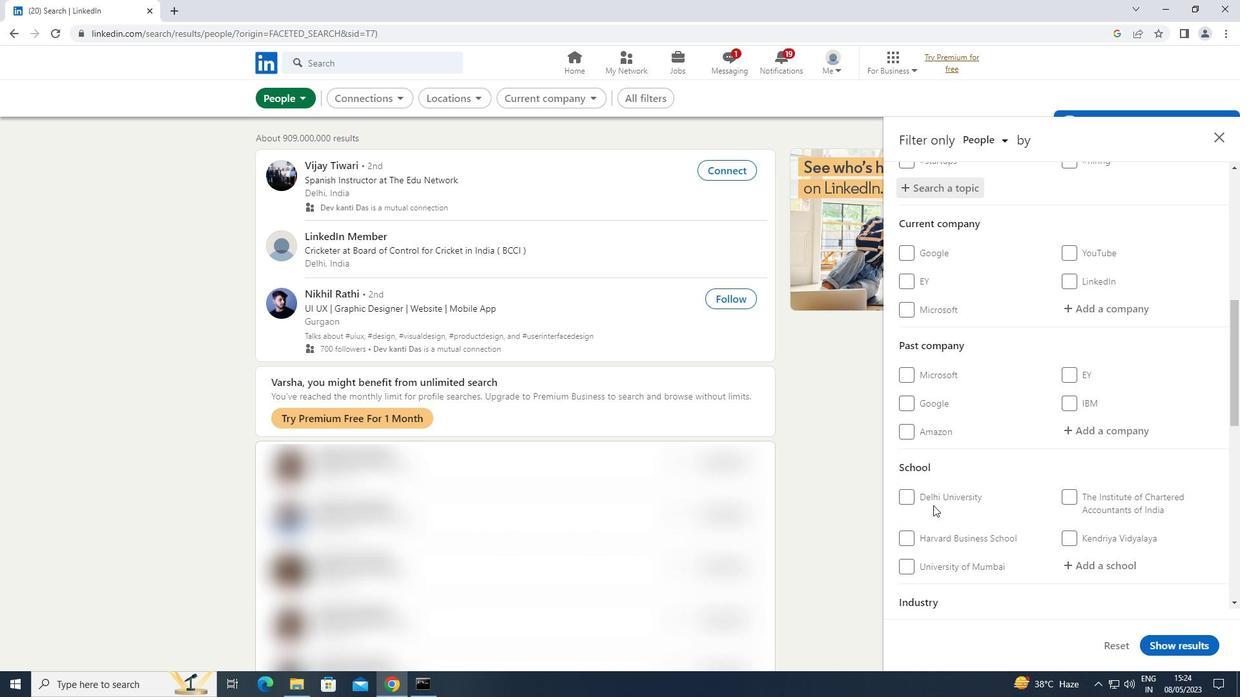 
Action: Mouse moved to (1071, 547)
Screenshot: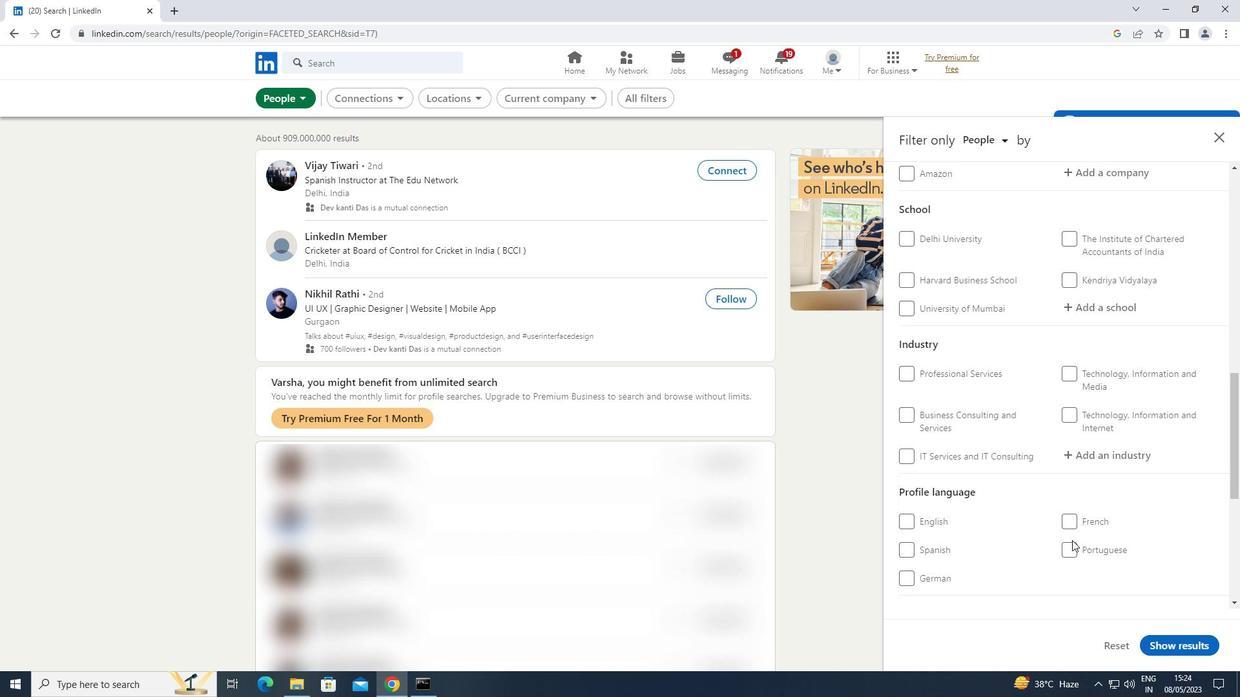 
Action: Mouse pressed left at (1071, 547)
Screenshot: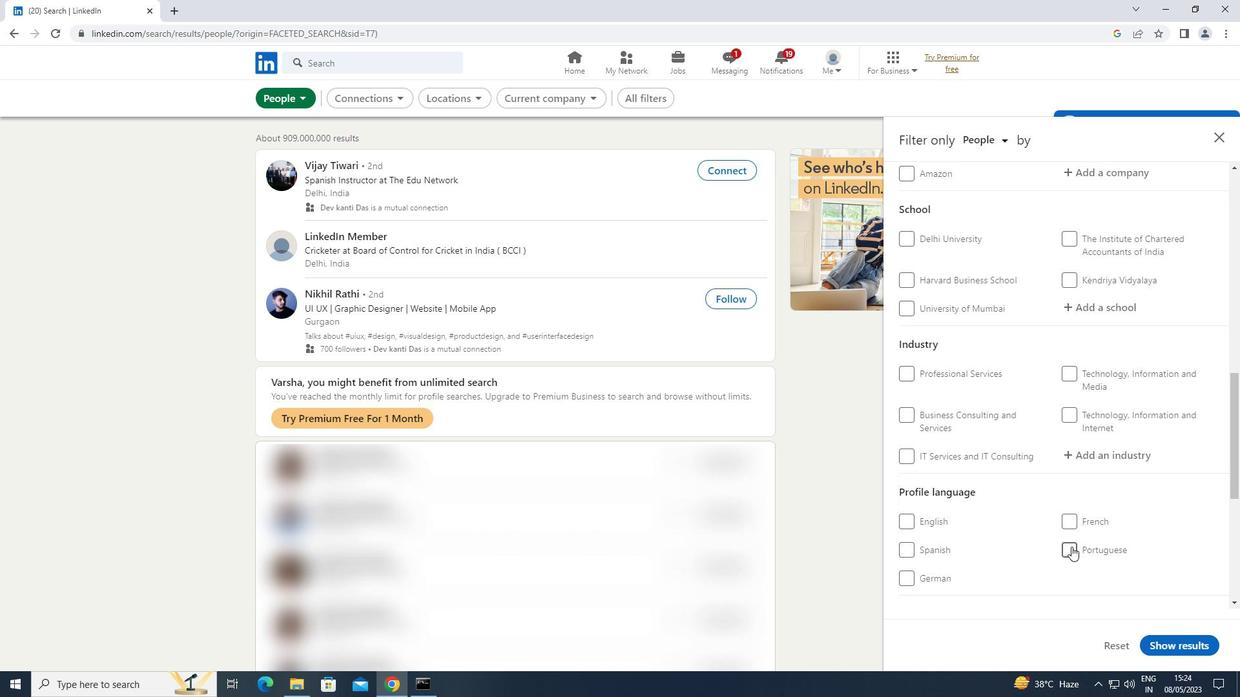 
Action: Mouse scrolled (1071, 547) with delta (0, 0)
Screenshot: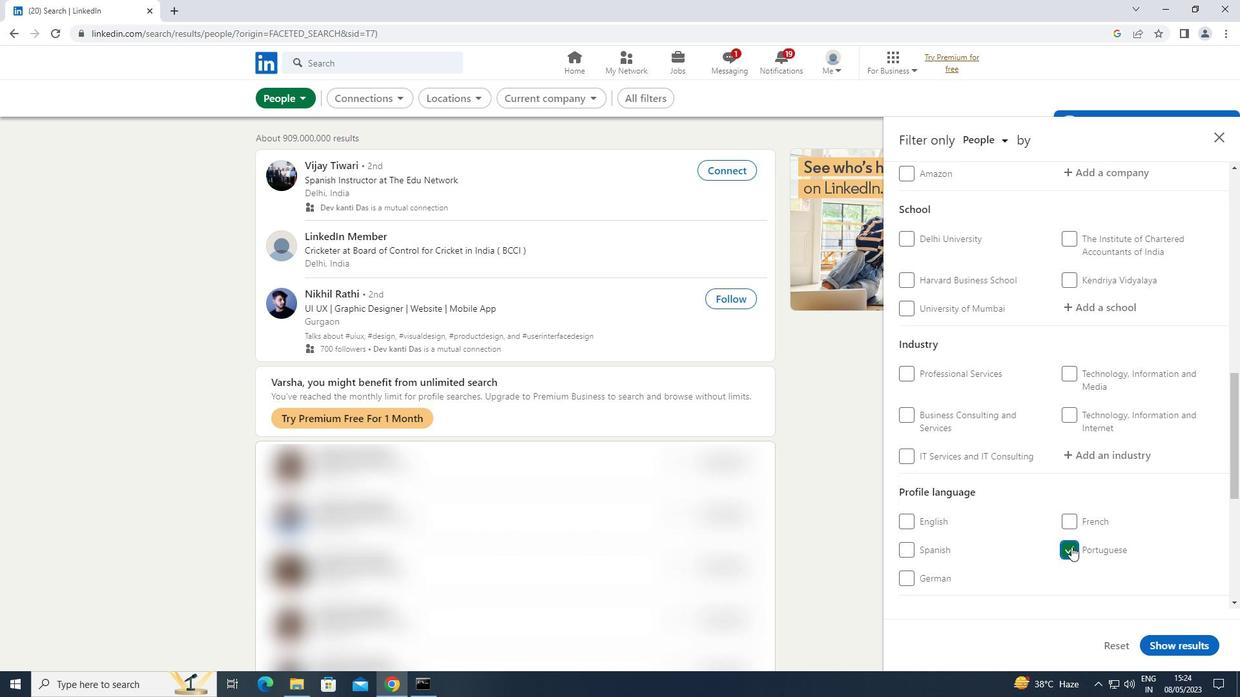 
Action: Mouse scrolled (1071, 547) with delta (0, 0)
Screenshot: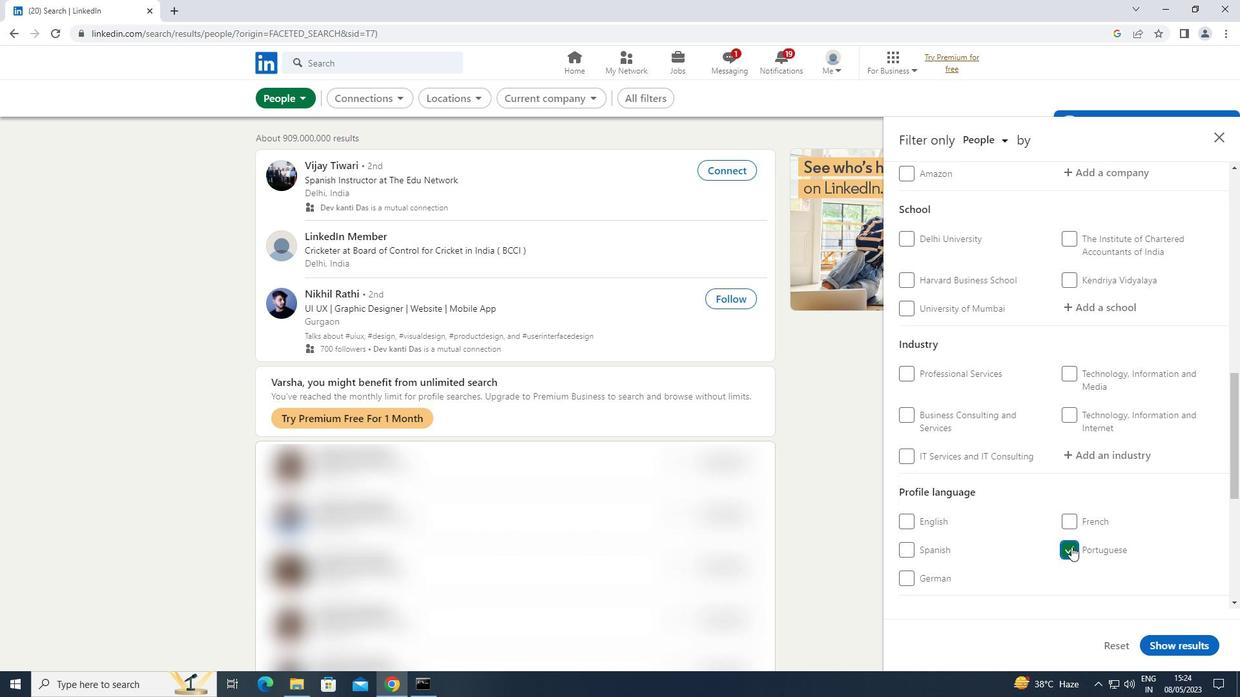 
Action: Mouse scrolled (1071, 547) with delta (0, 0)
Screenshot: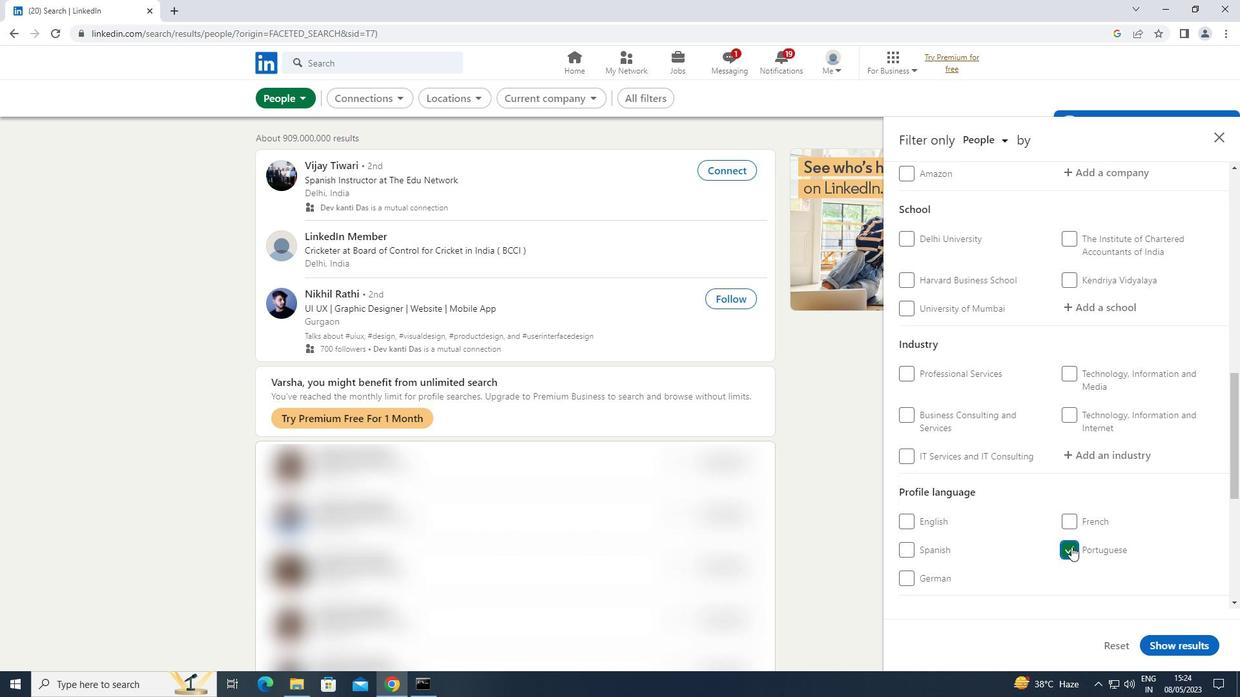 
Action: Mouse scrolled (1071, 547) with delta (0, 0)
Screenshot: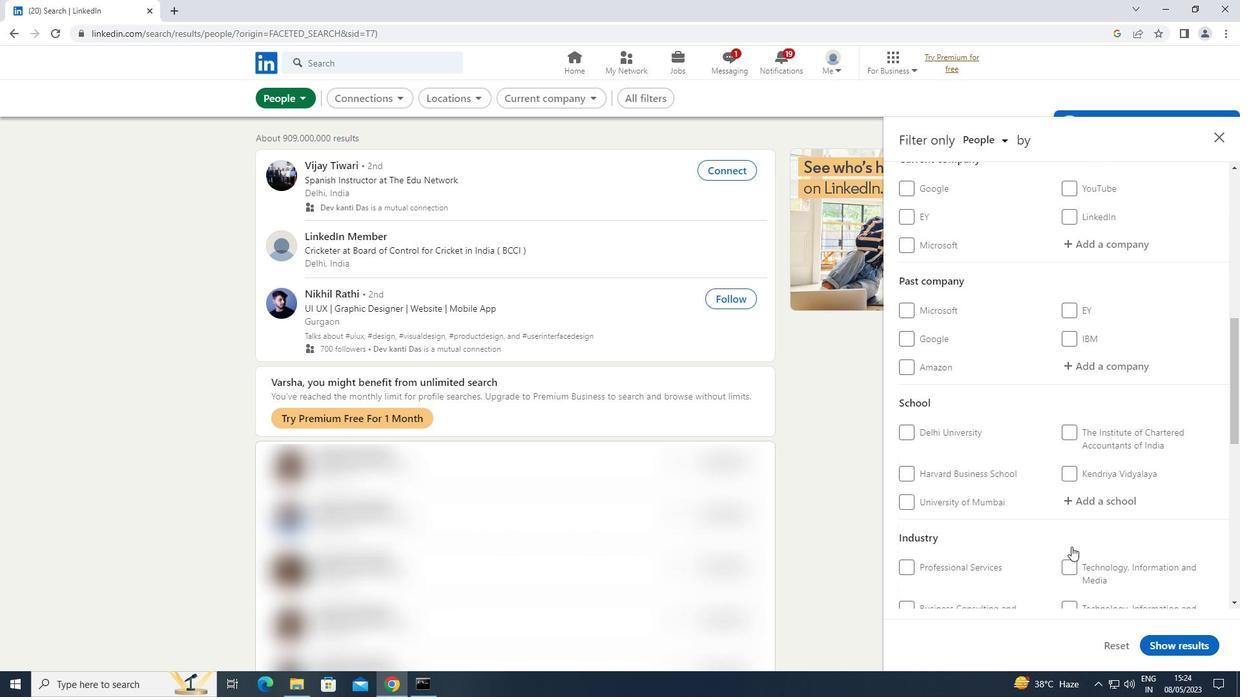 
Action: Mouse scrolled (1071, 547) with delta (0, 0)
Screenshot: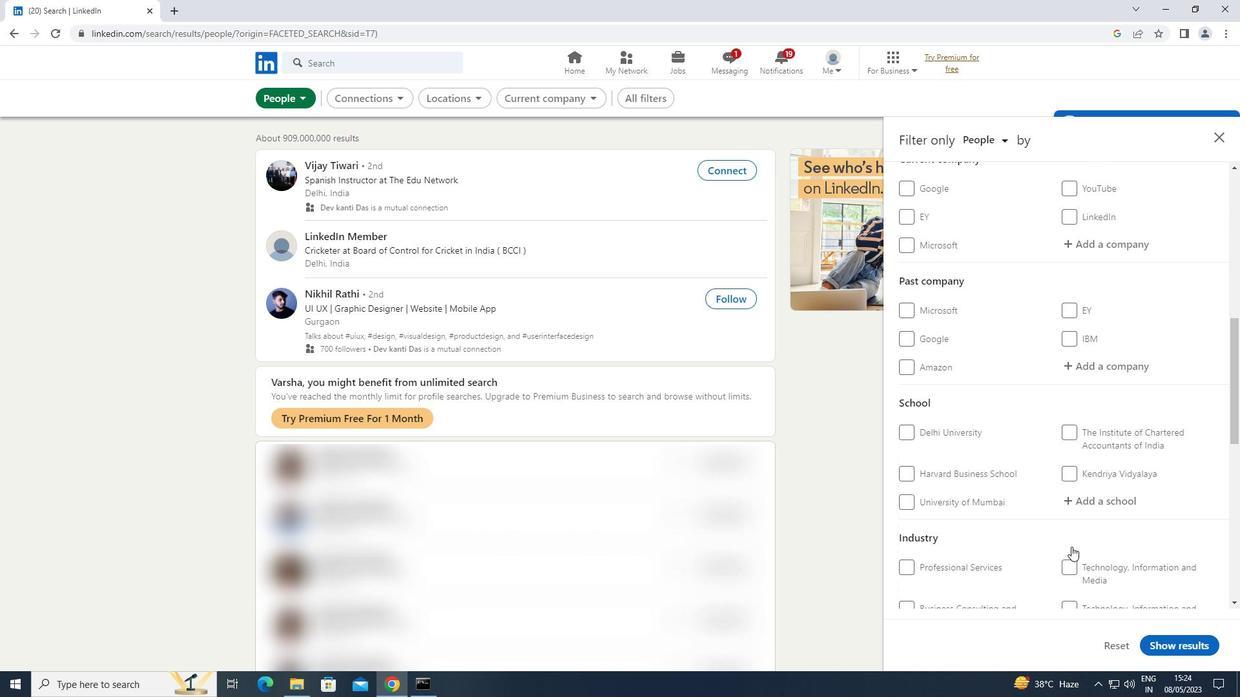 
Action: Mouse scrolled (1071, 547) with delta (0, 0)
Screenshot: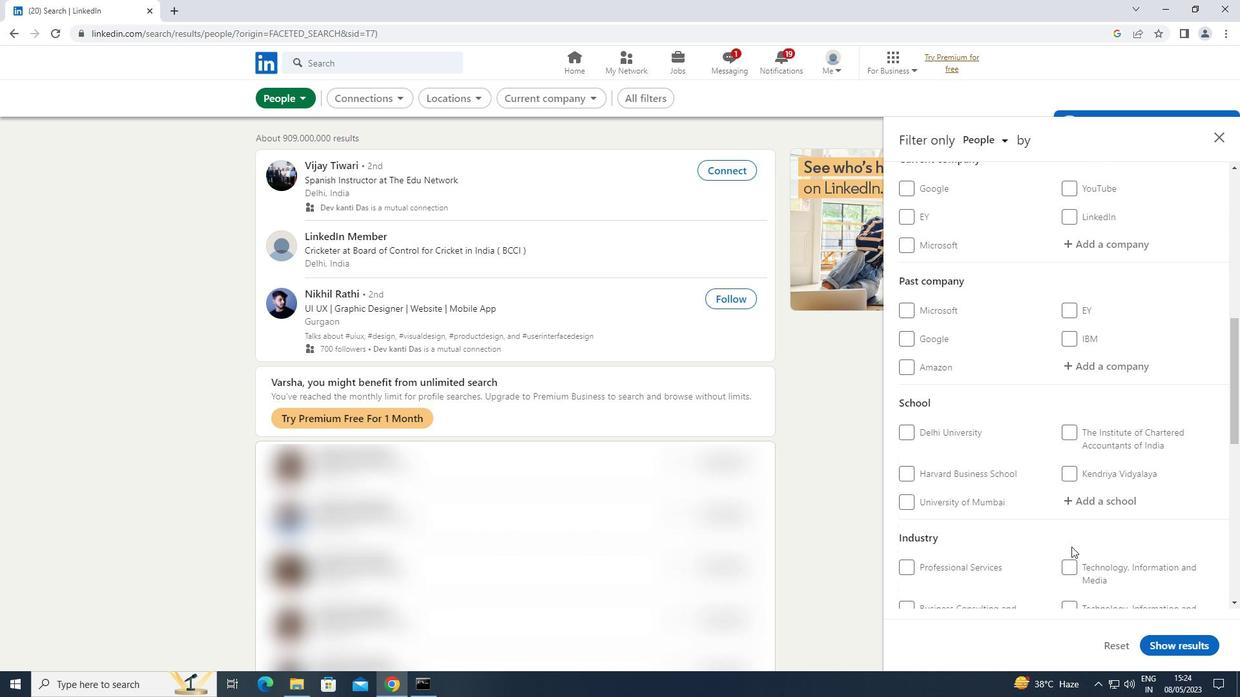 
Action: Mouse moved to (1125, 442)
Screenshot: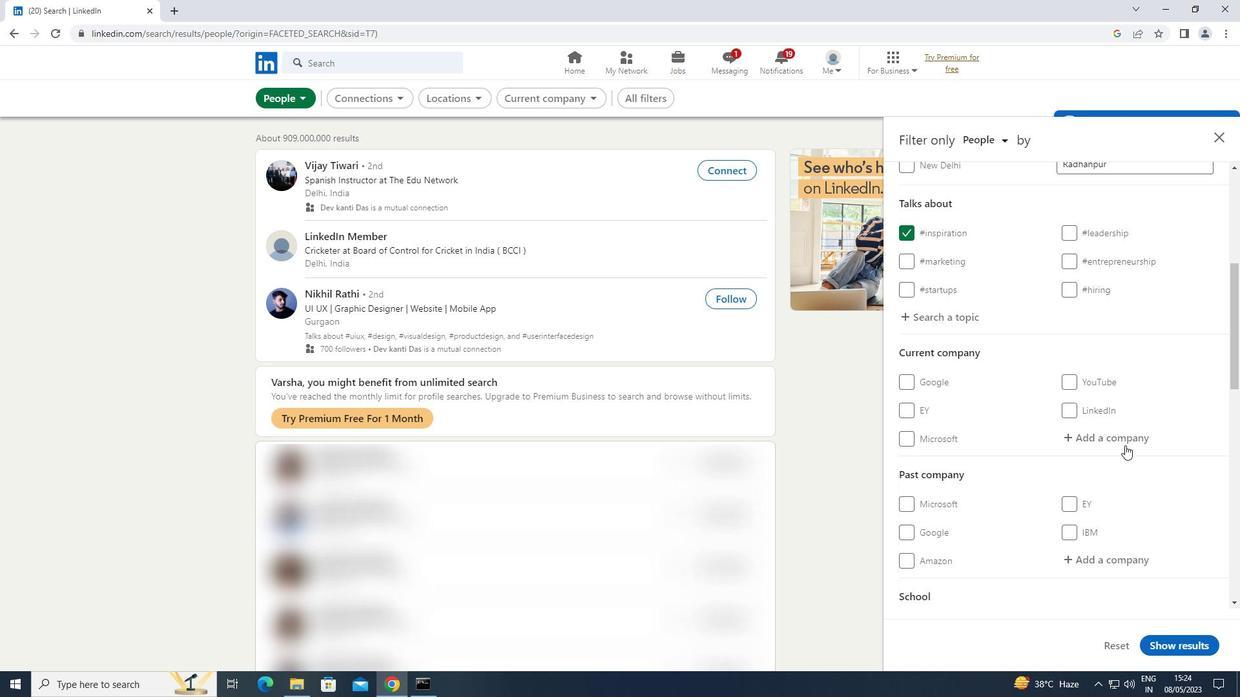 
Action: Mouse pressed left at (1125, 442)
Screenshot: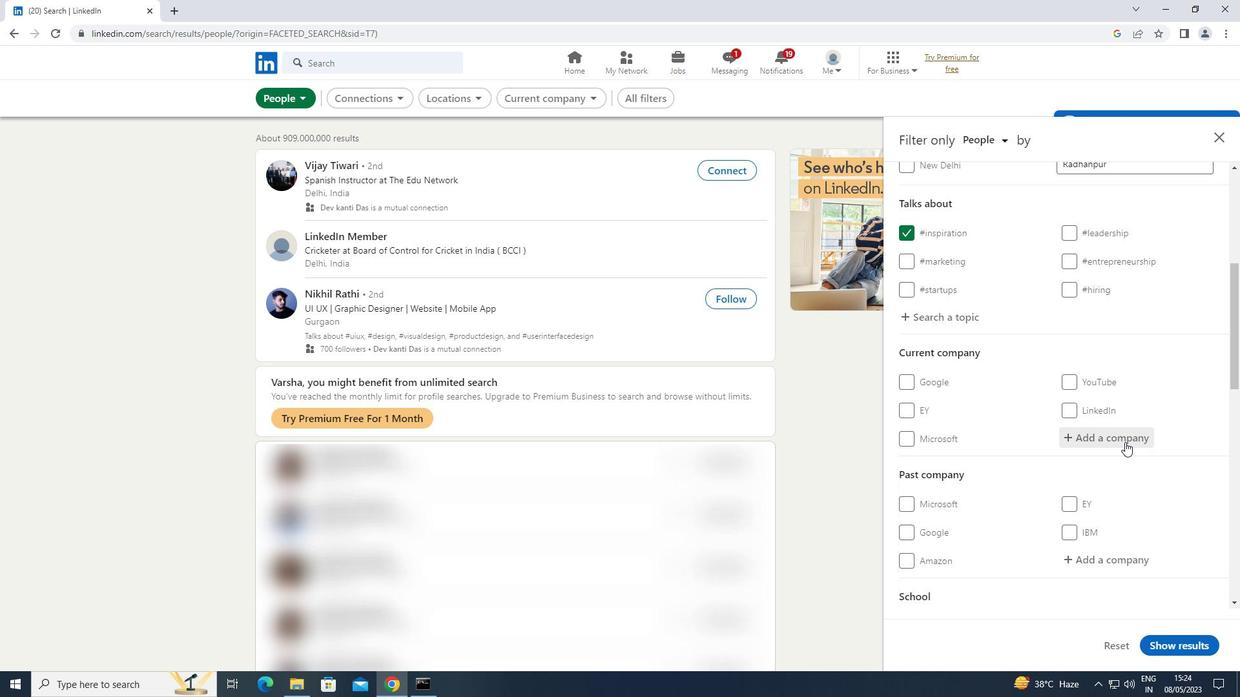 
Action: Key pressed <Key.shift>PATANJALI
Screenshot: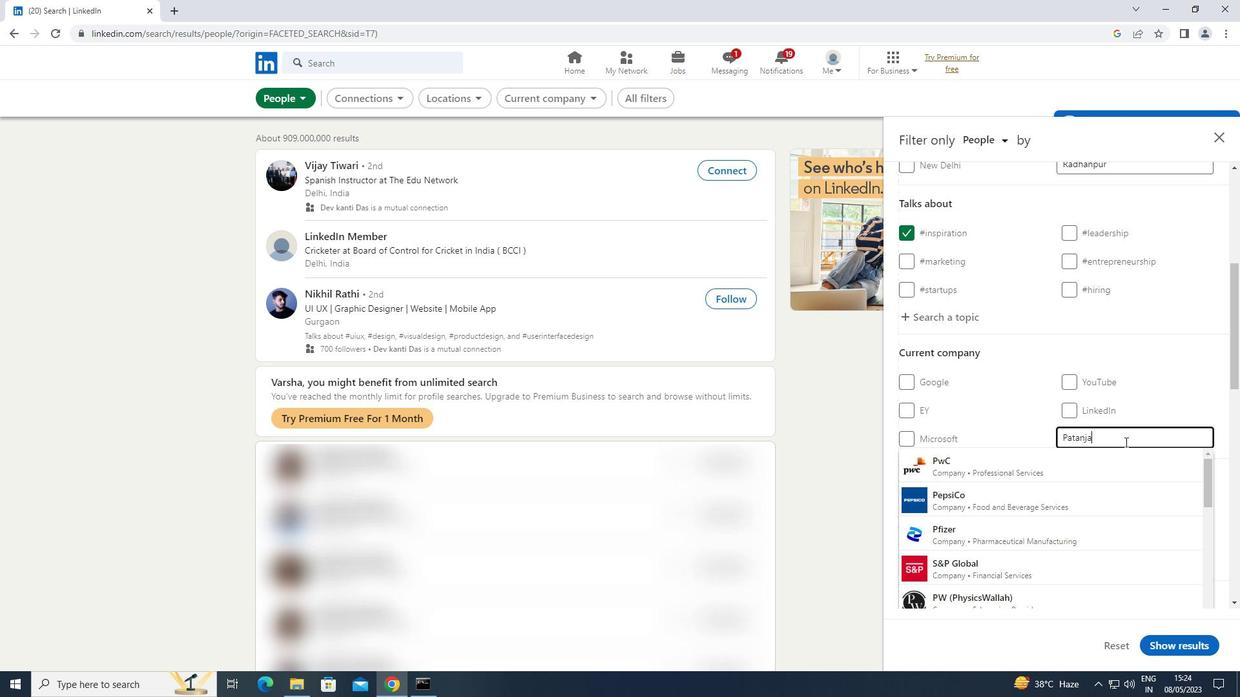 
Action: Mouse moved to (1055, 458)
Screenshot: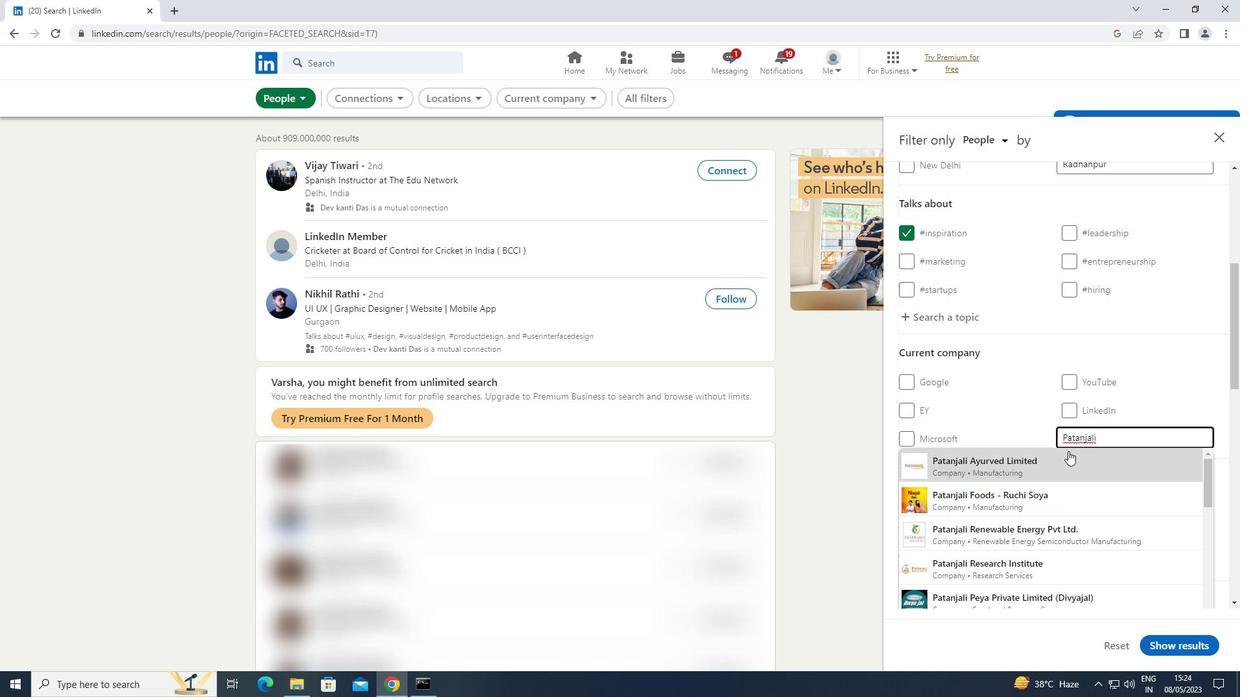 
Action: Mouse pressed left at (1055, 458)
Screenshot: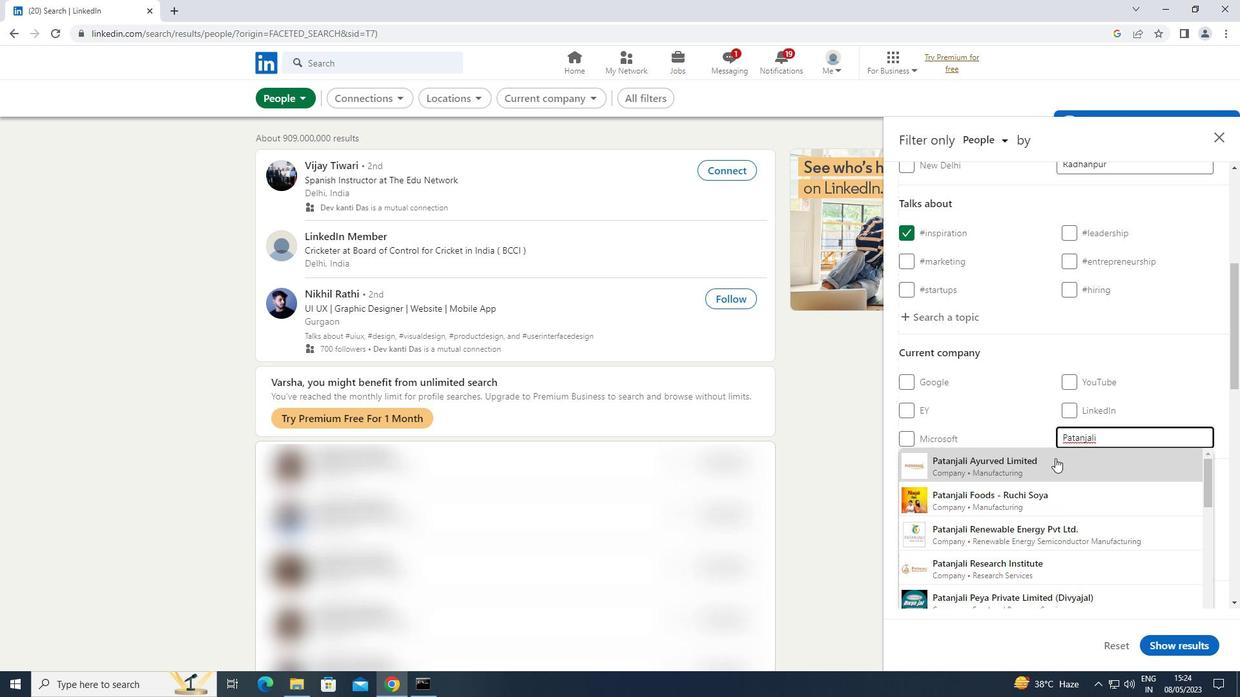 
Action: Mouse scrolled (1055, 458) with delta (0, 0)
Screenshot: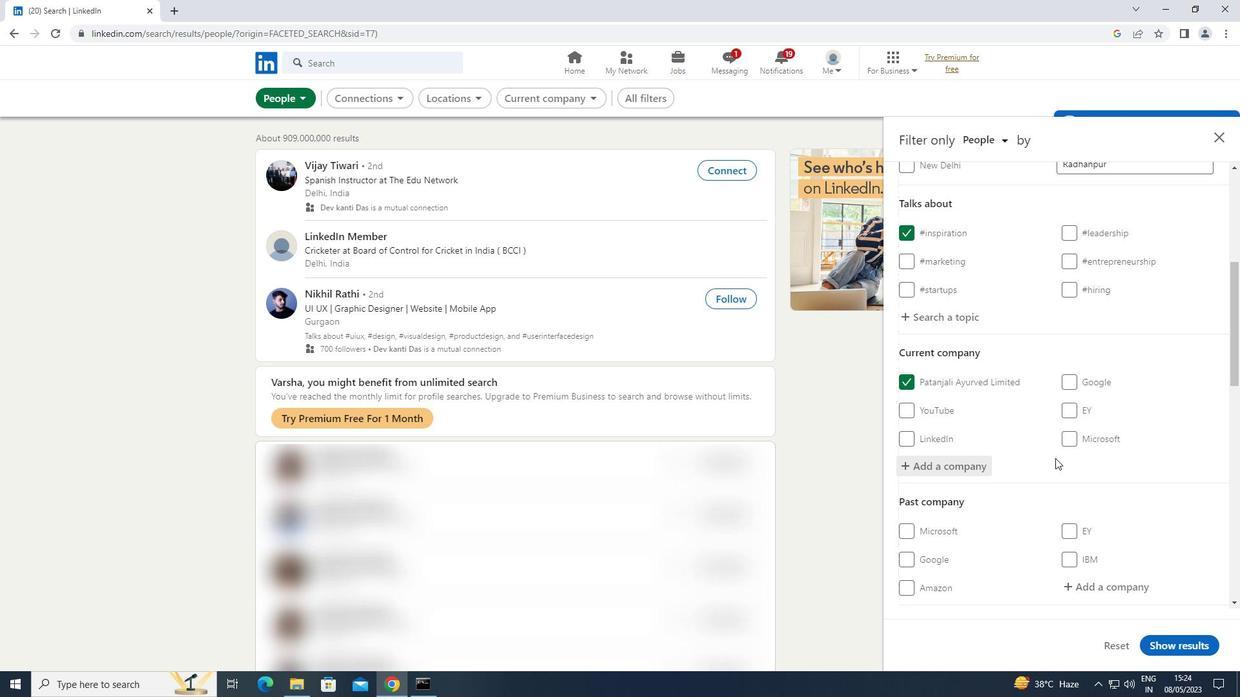 
Action: Mouse scrolled (1055, 458) with delta (0, 0)
Screenshot: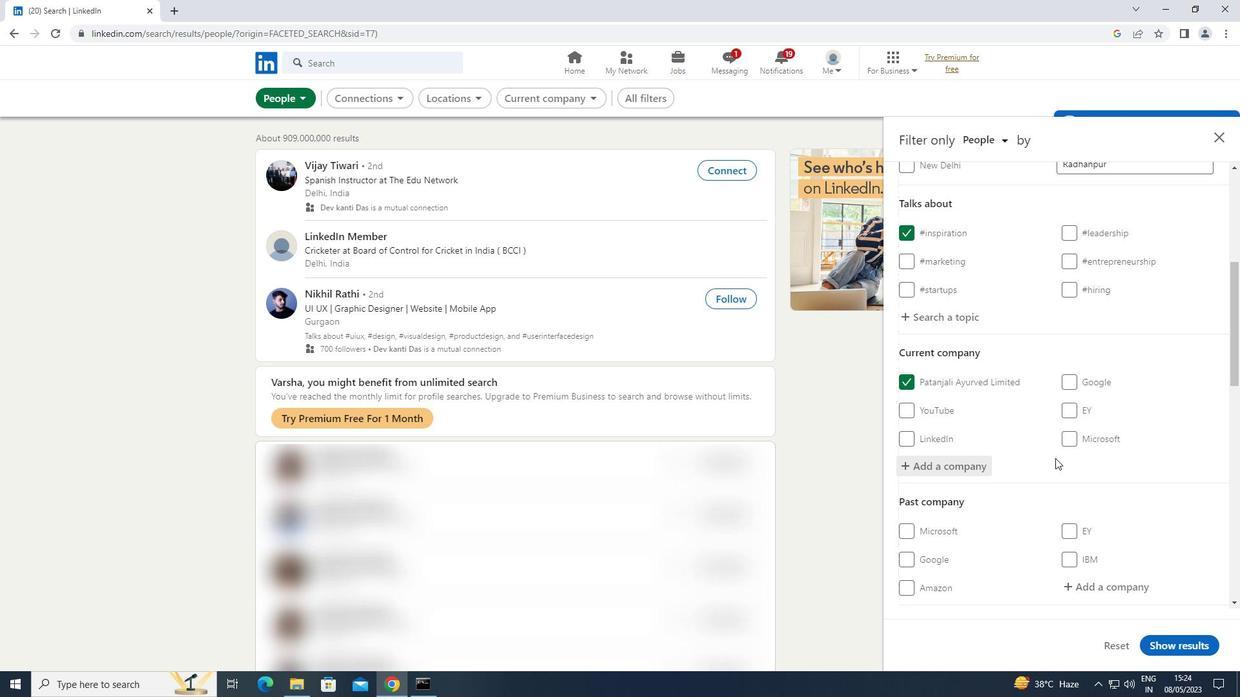 
Action: Mouse scrolled (1055, 458) with delta (0, 0)
Screenshot: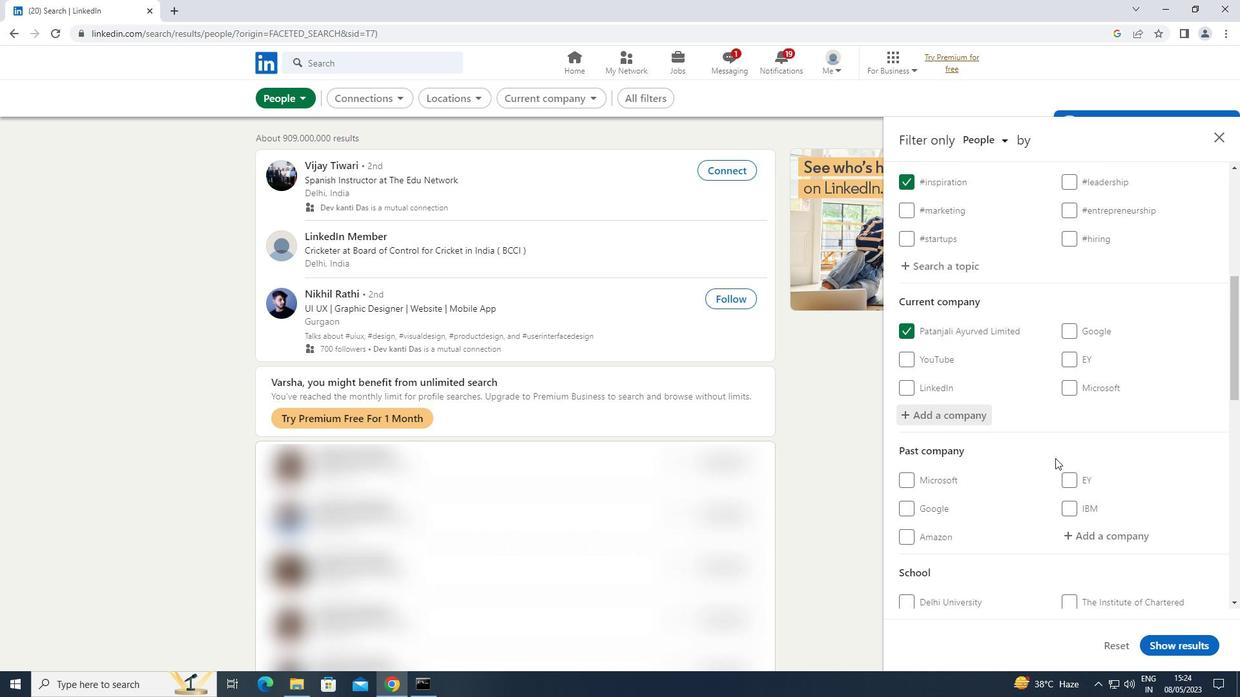 
Action: Mouse moved to (1087, 527)
Screenshot: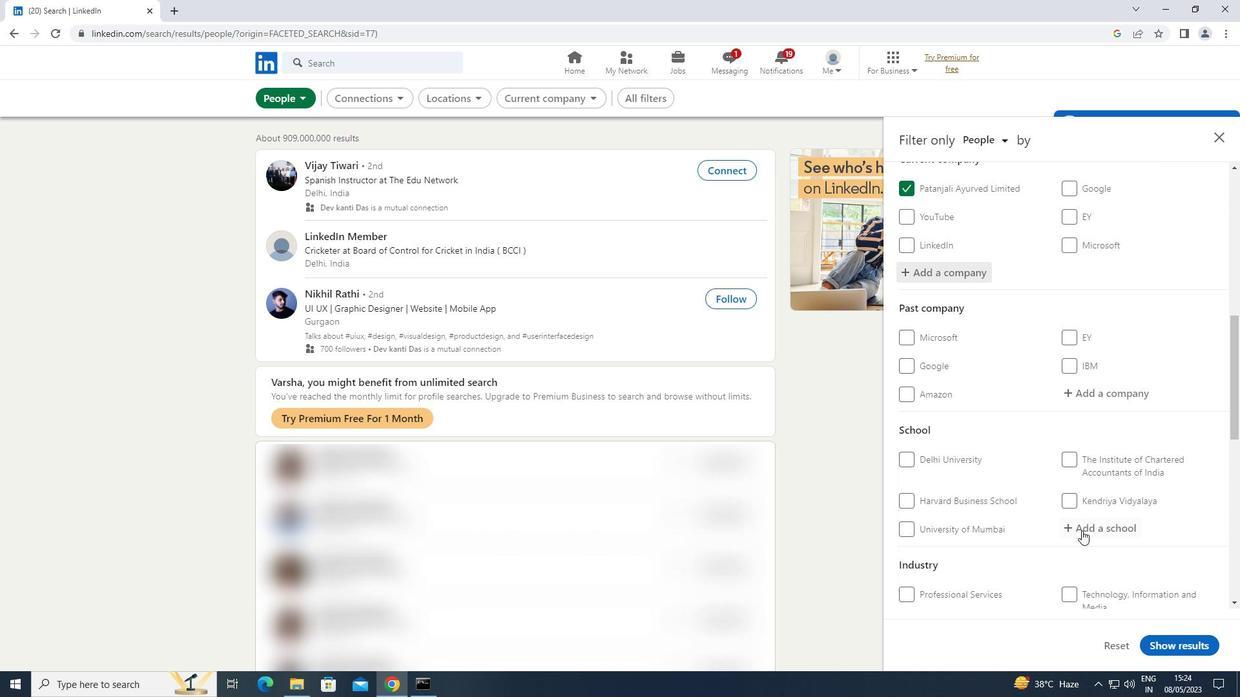 
Action: Mouse pressed left at (1087, 527)
Screenshot: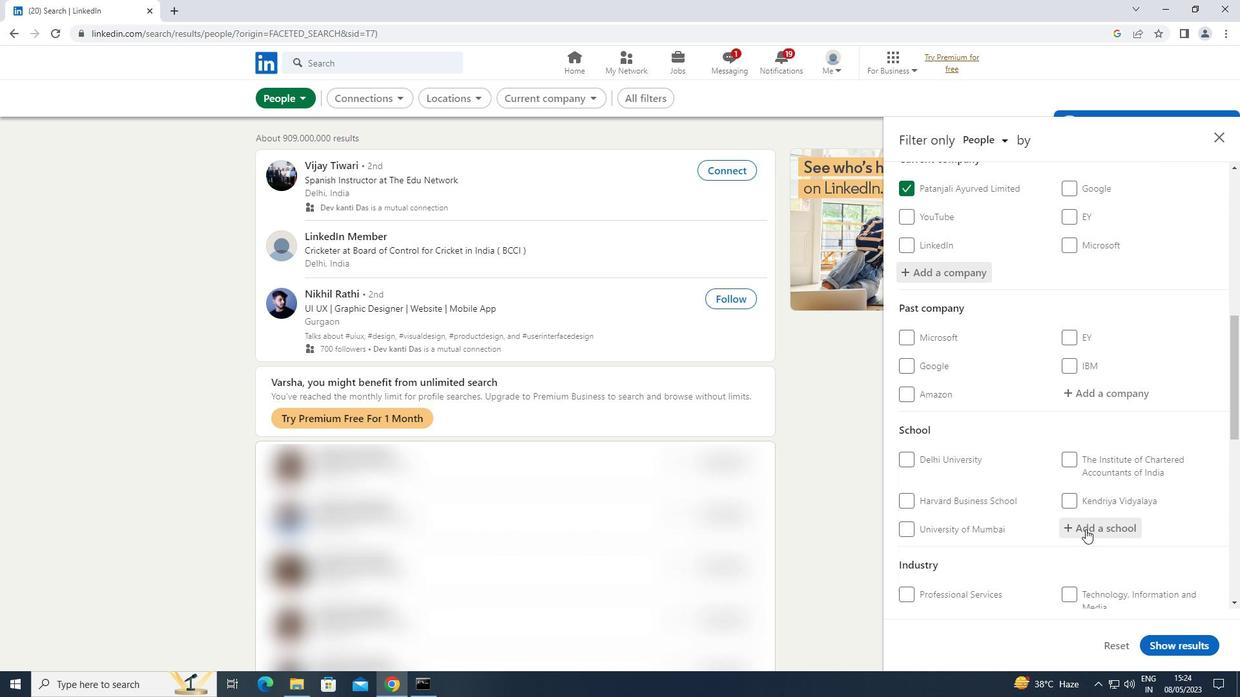 
Action: Key pressed <Key.shift><Key.shift><Key.shift><Key.shift><Key.shift>PUNYASHLOK
Screenshot: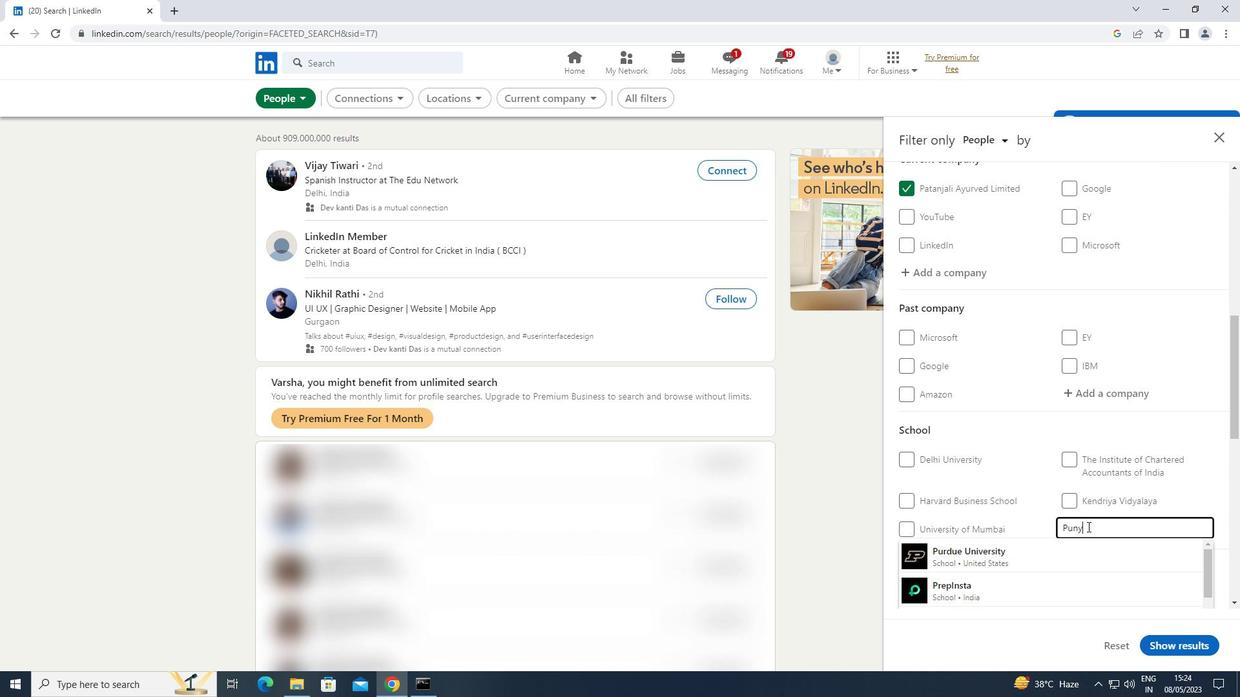 
Action: Mouse moved to (1098, 560)
Screenshot: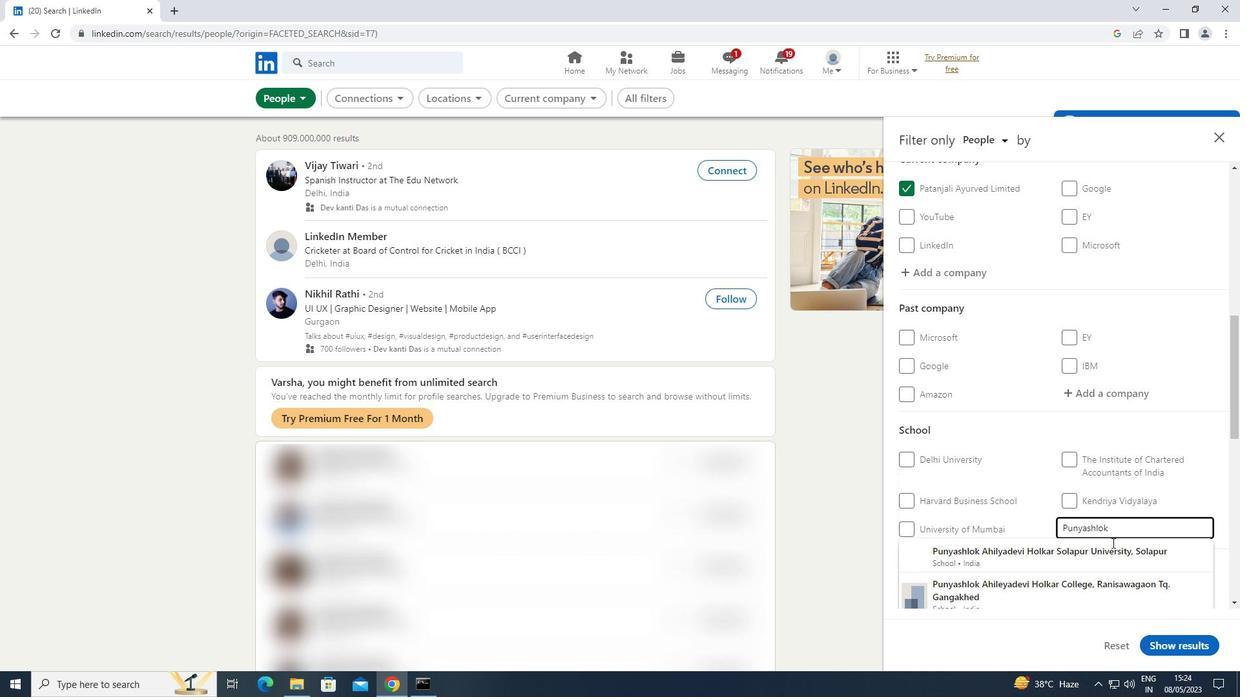 
Action: Mouse pressed left at (1098, 560)
Screenshot: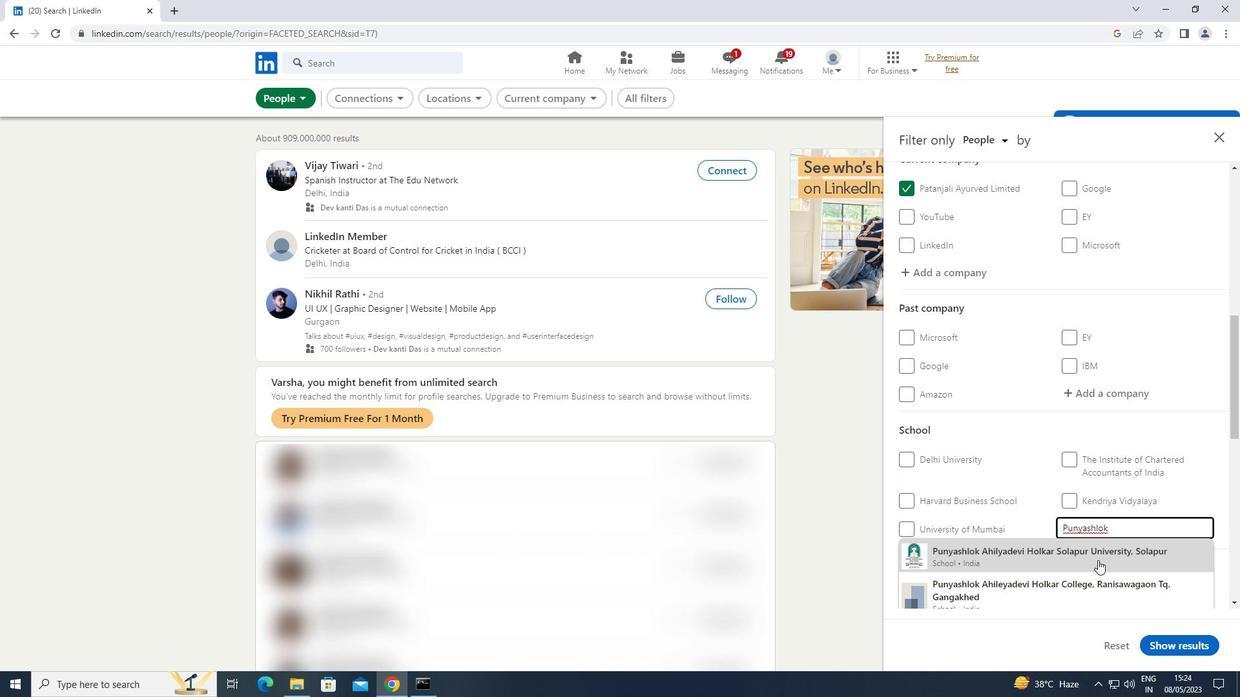
Action: Mouse scrolled (1098, 560) with delta (0, 0)
Screenshot: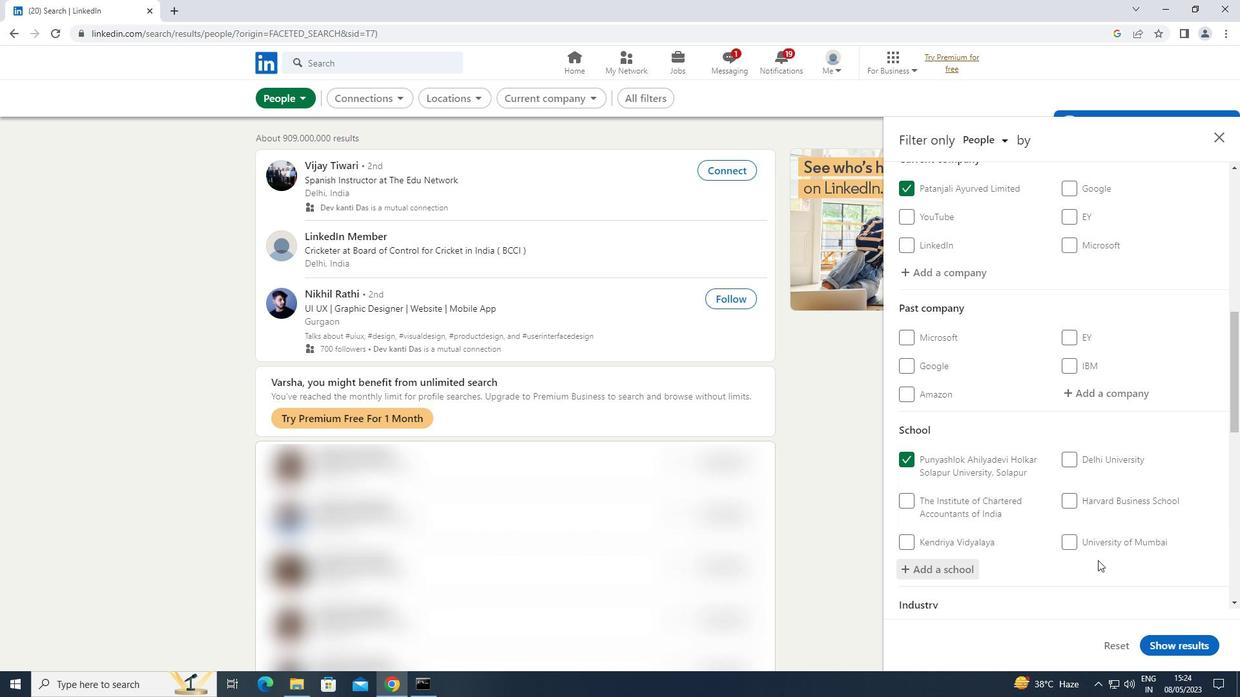 
Action: Mouse scrolled (1098, 560) with delta (0, 0)
Screenshot: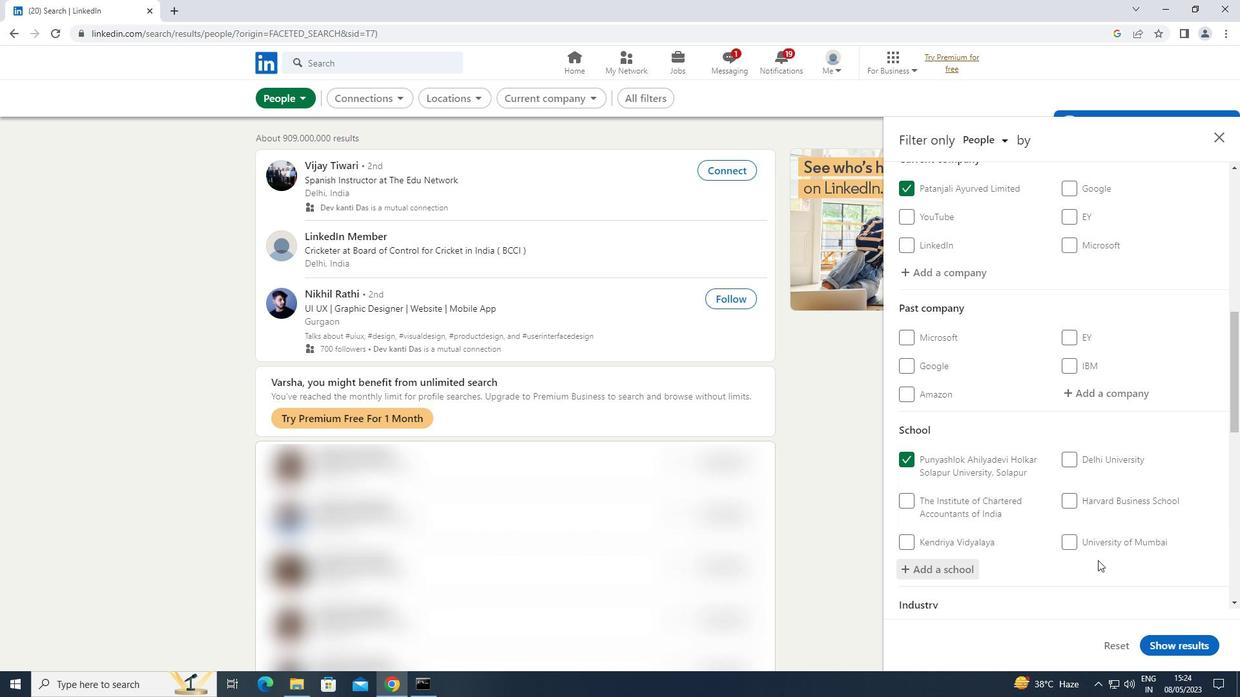 
Action: Mouse scrolled (1098, 560) with delta (0, 0)
Screenshot: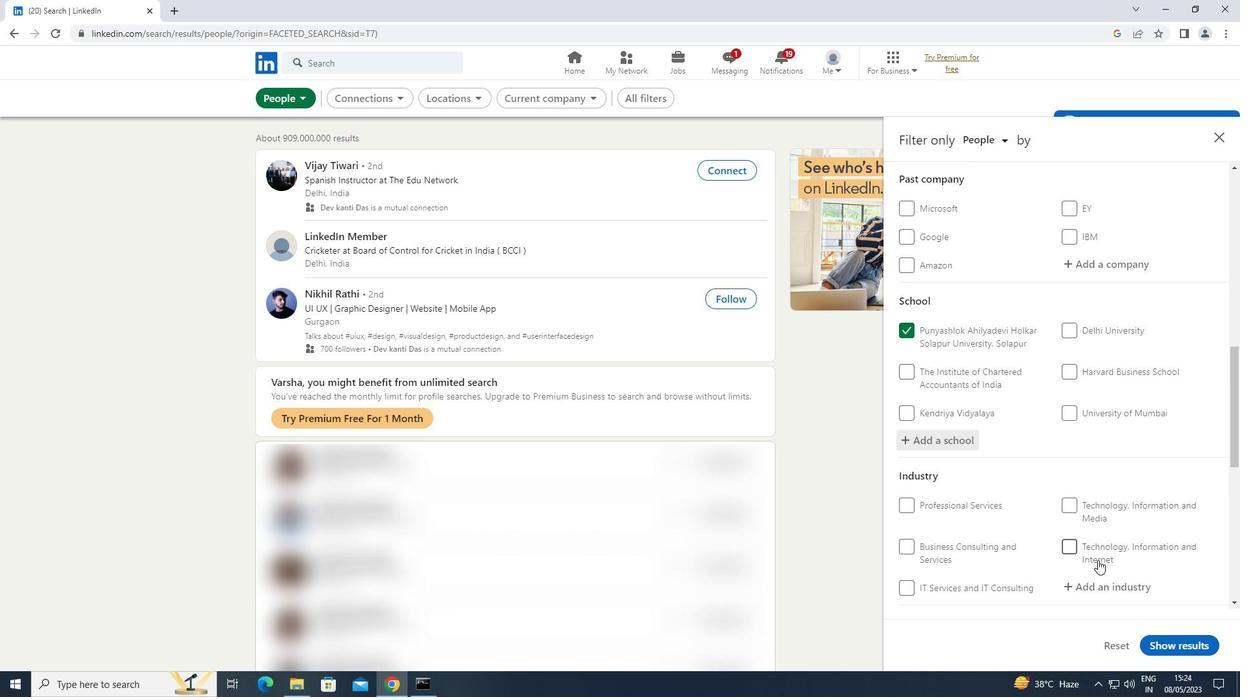 
Action: Mouse scrolled (1098, 560) with delta (0, 0)
Screenshot: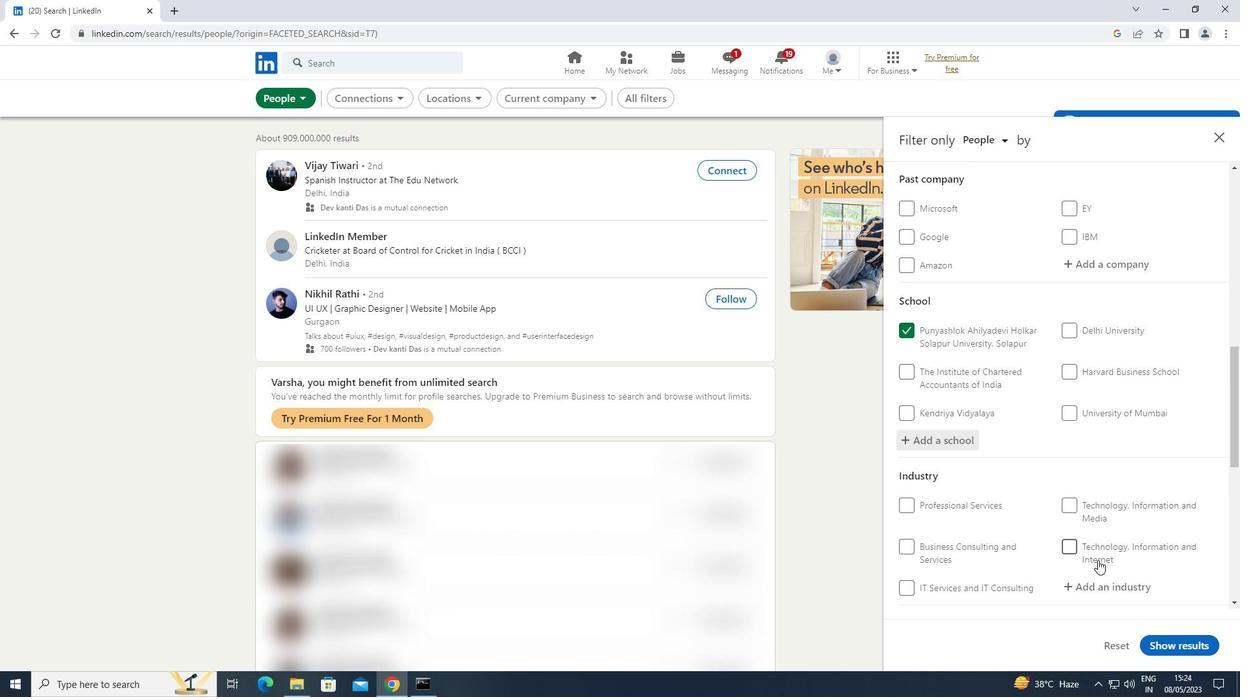 
Action: Mouse moved to (1135, 458)
Screenshot: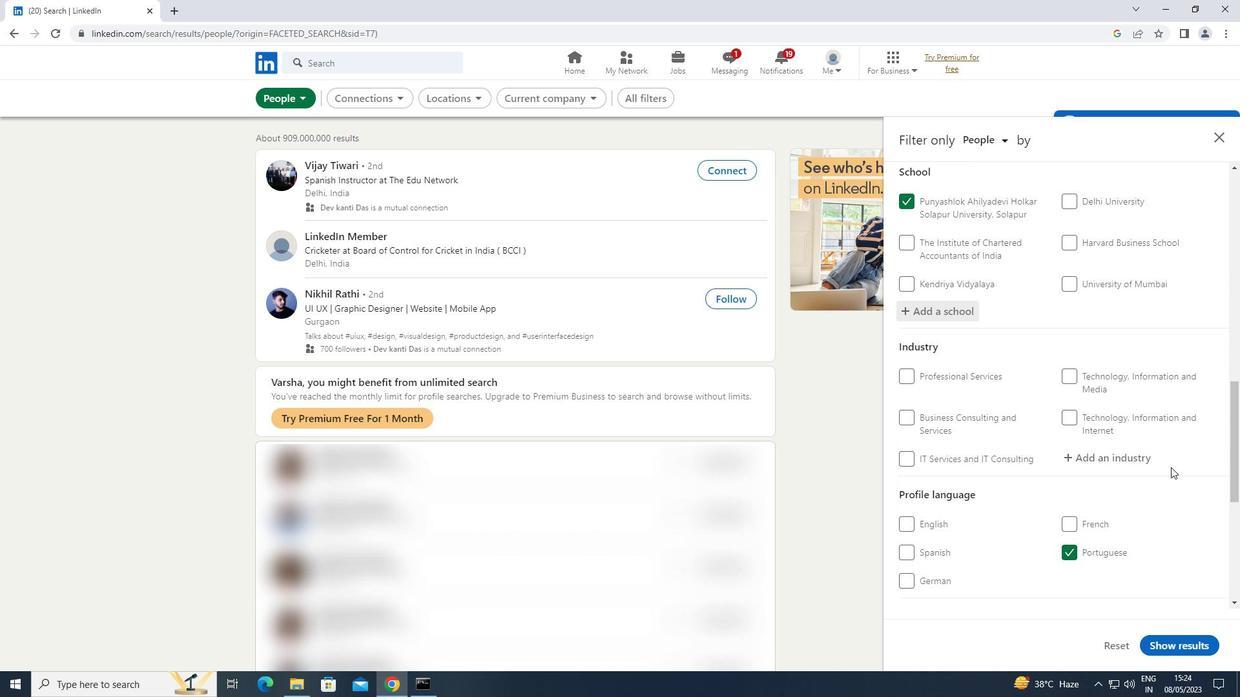 
Action: Mouse pressed left at (1135, 458)
Screenshot: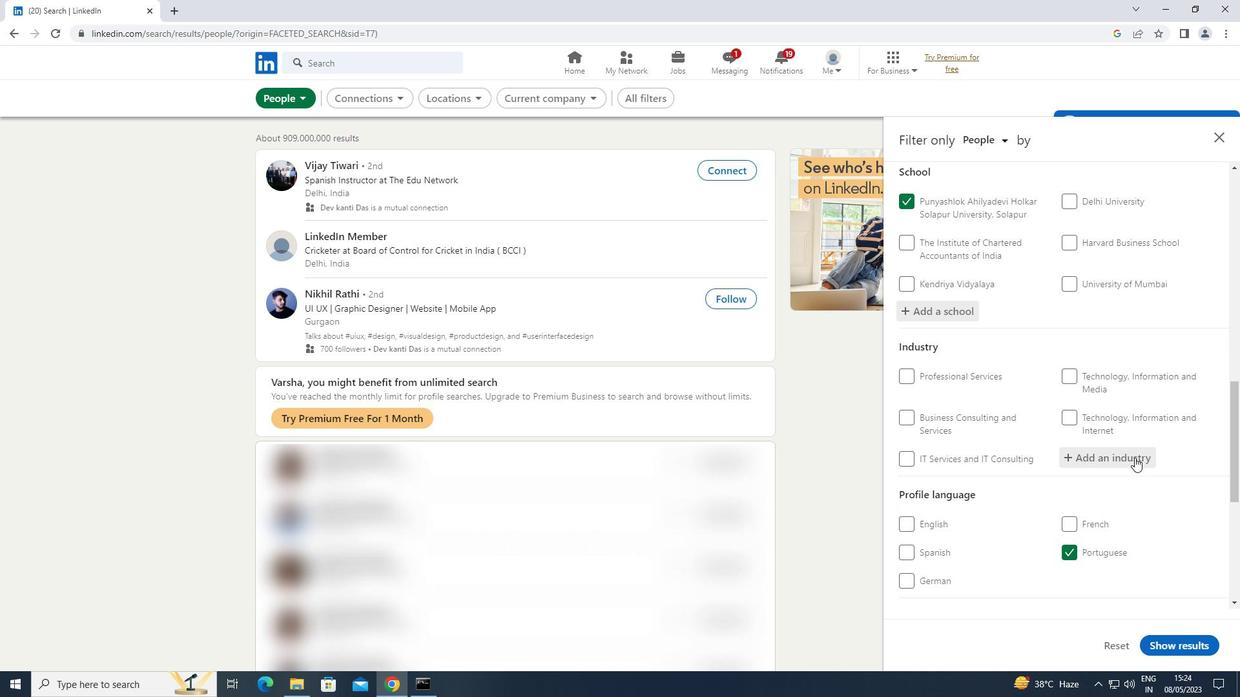 
Action: Key pressed <Key.shift>RETAIL<Key.space><Key.shift>RECYCLABLE
Screenshot: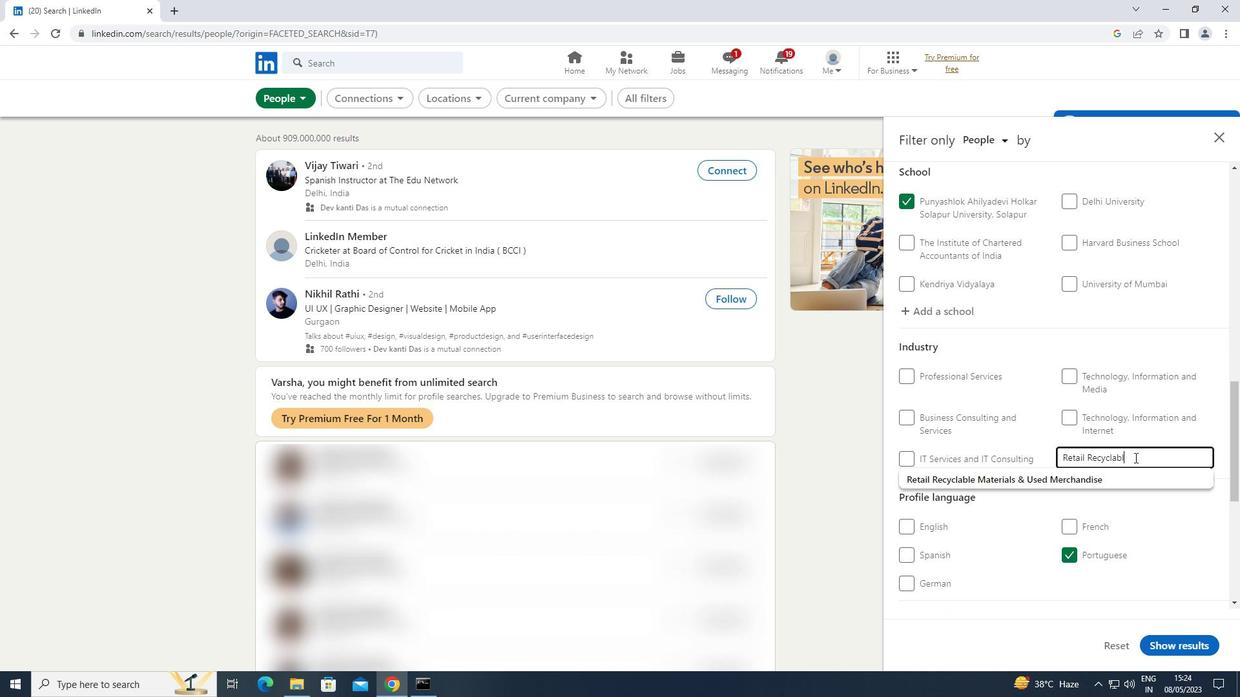 
Action: Mouse moved to (1023, 478)
Screenshot: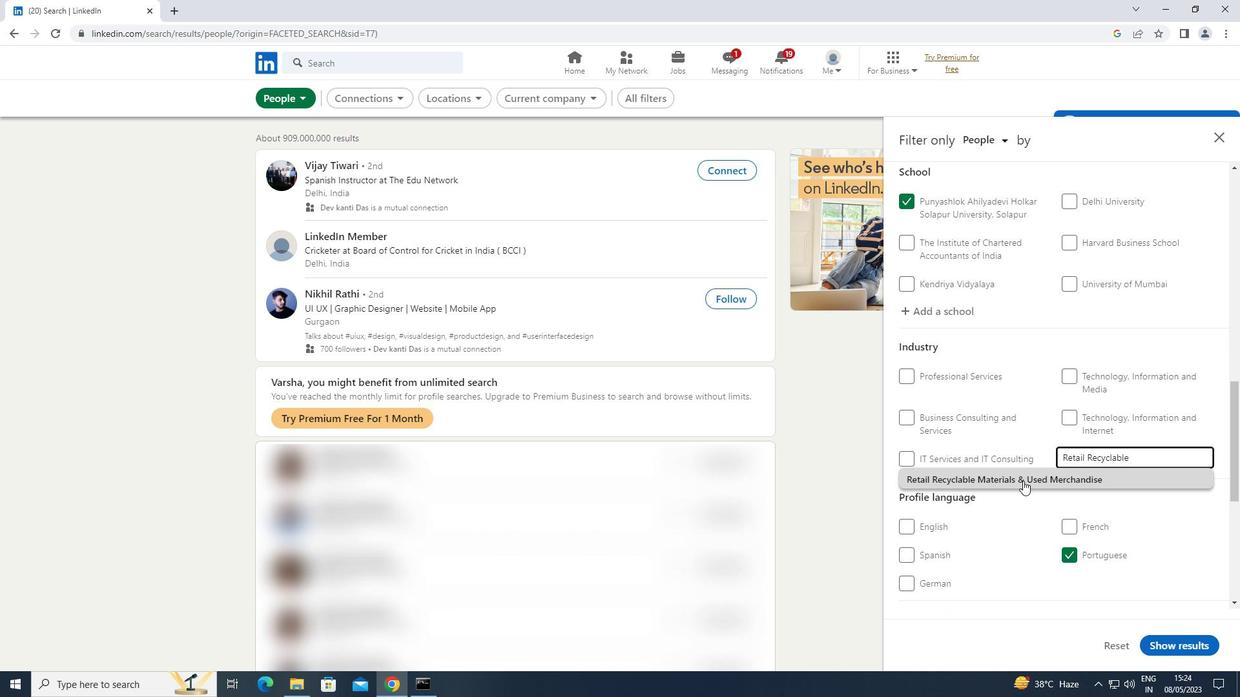 
Action: Mouse pressed left at (1023, 478)
Screenshot: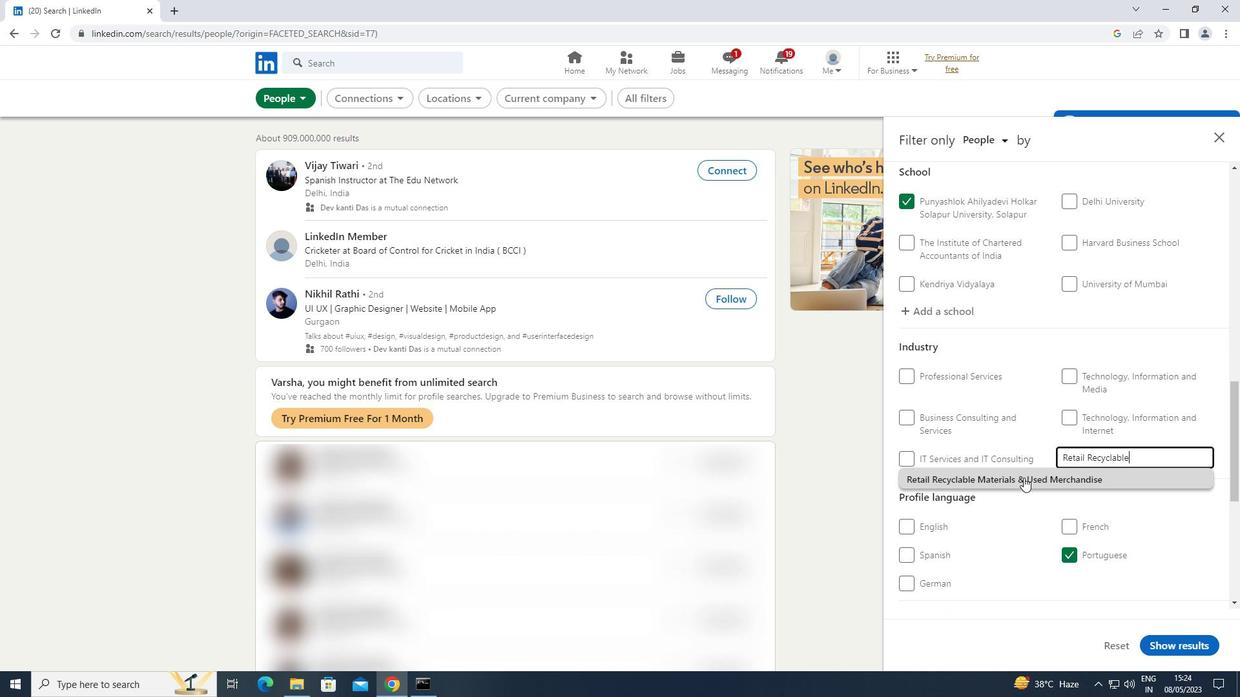 
Action: Mouse moved to (1027, 472)
Screenshot: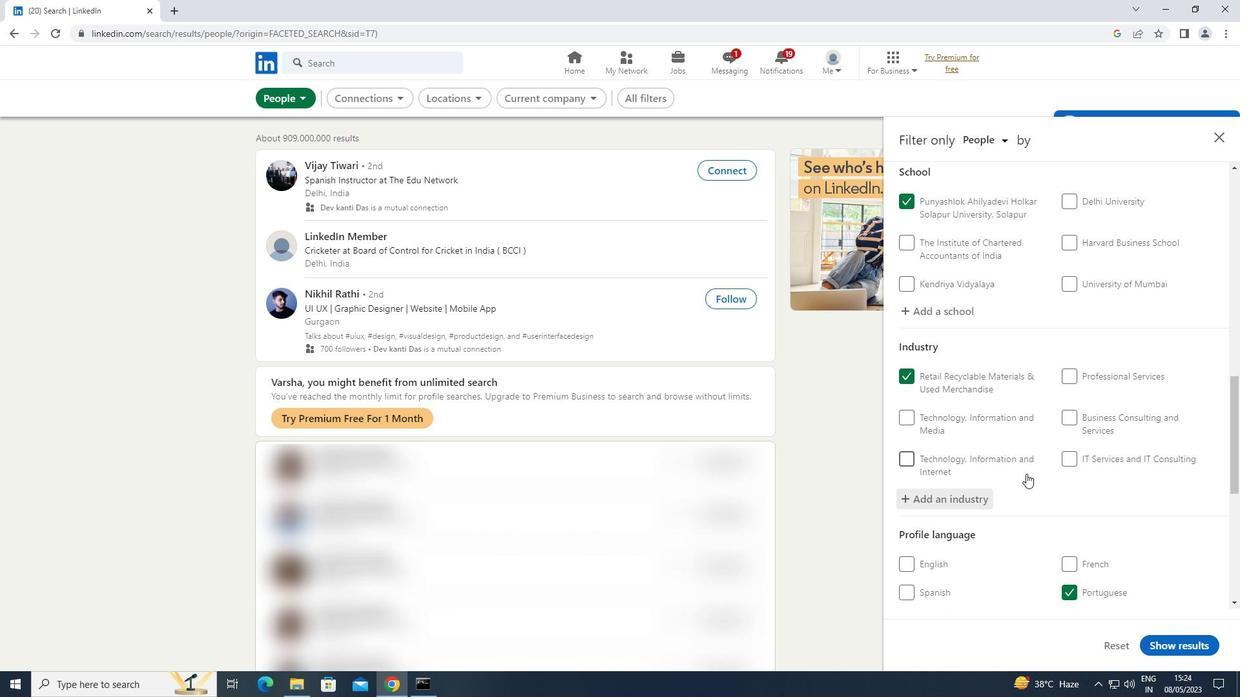 
Action: Mouse scrolled (1027, 471) with delta (0, 0)
Screenshot: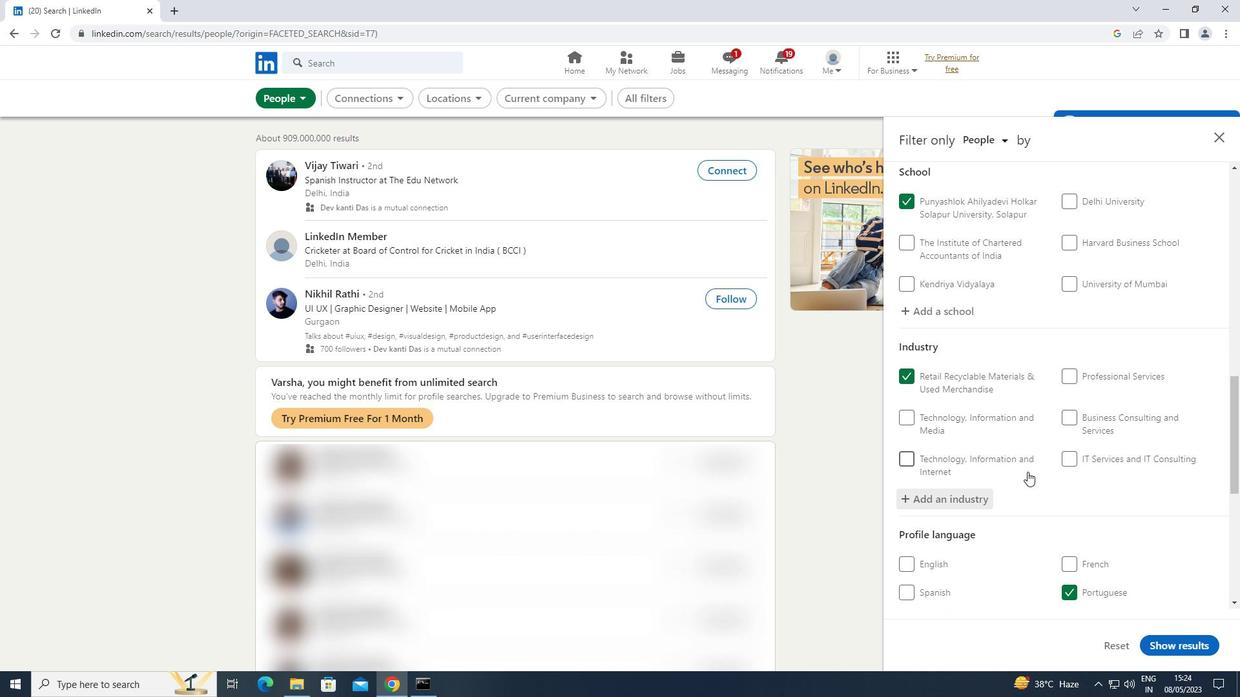 
Action: Mouse scrolled (1027, 471) with delta (0, 0)
Screenshot: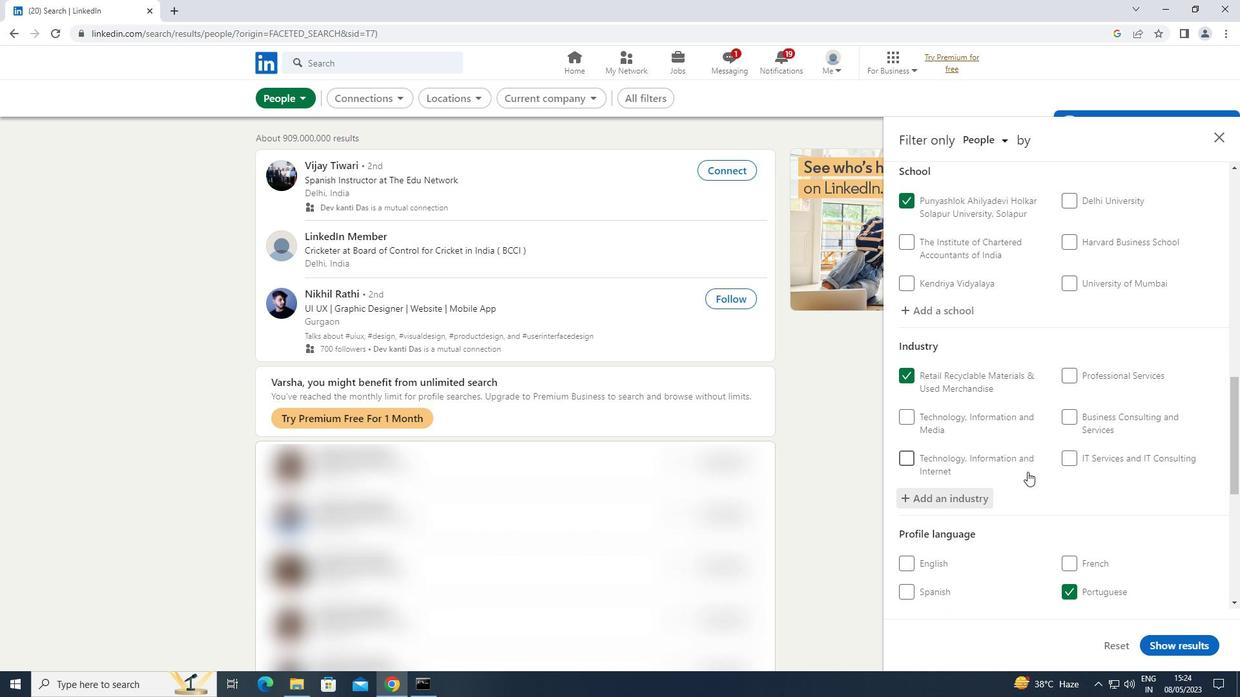 
Action: Mouse scrolled (1027, 471) with delta (0, 0)
Screenshot: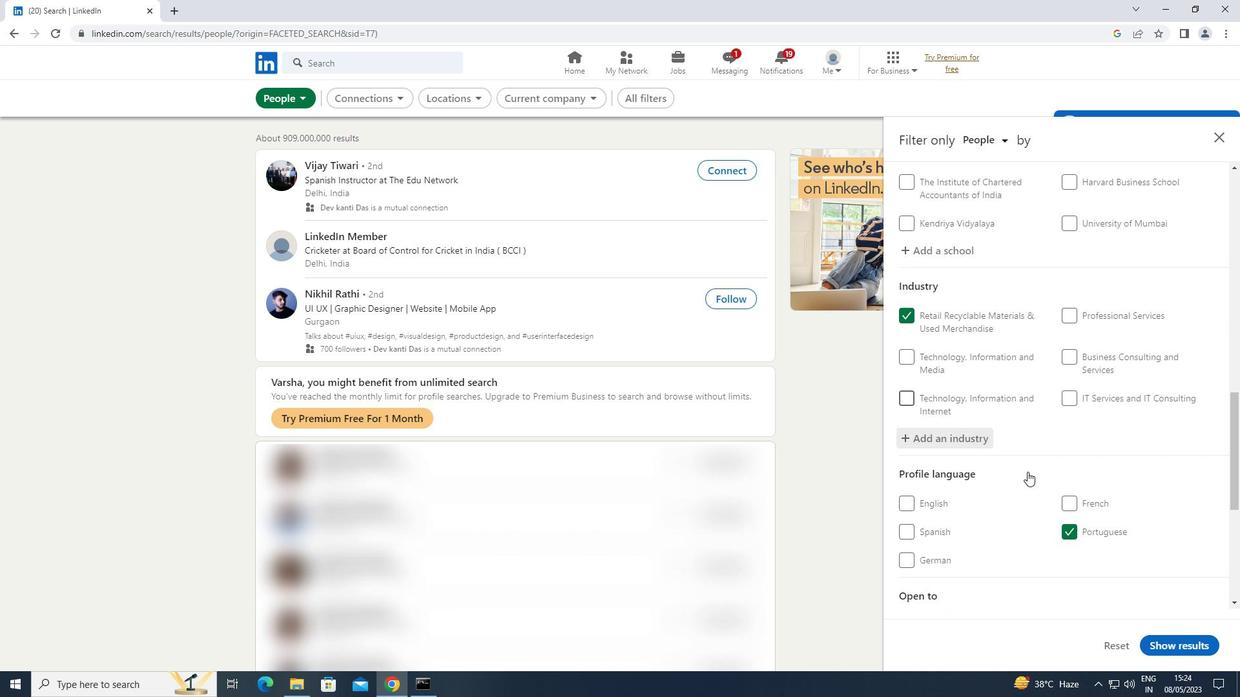 
Action: Mouse scrolled (1027, 471) with delta (0, 0)
Screenshot: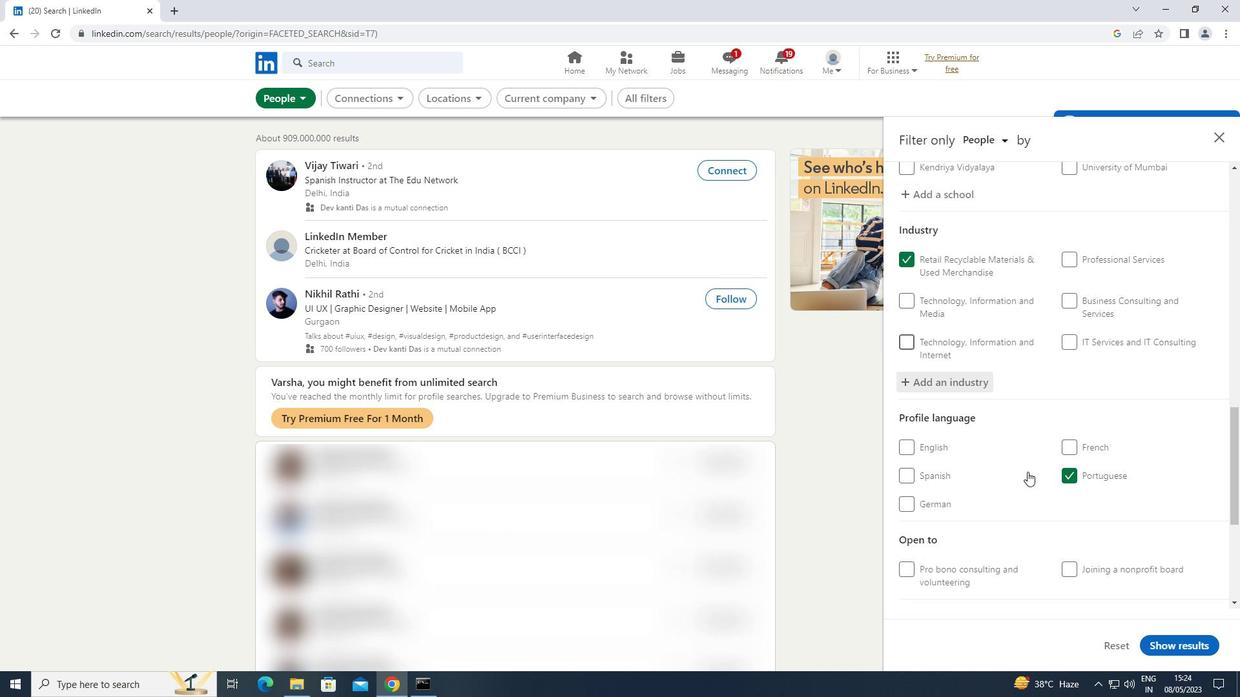 
Action: Mouse moved to (1082, 551)
Screenshot: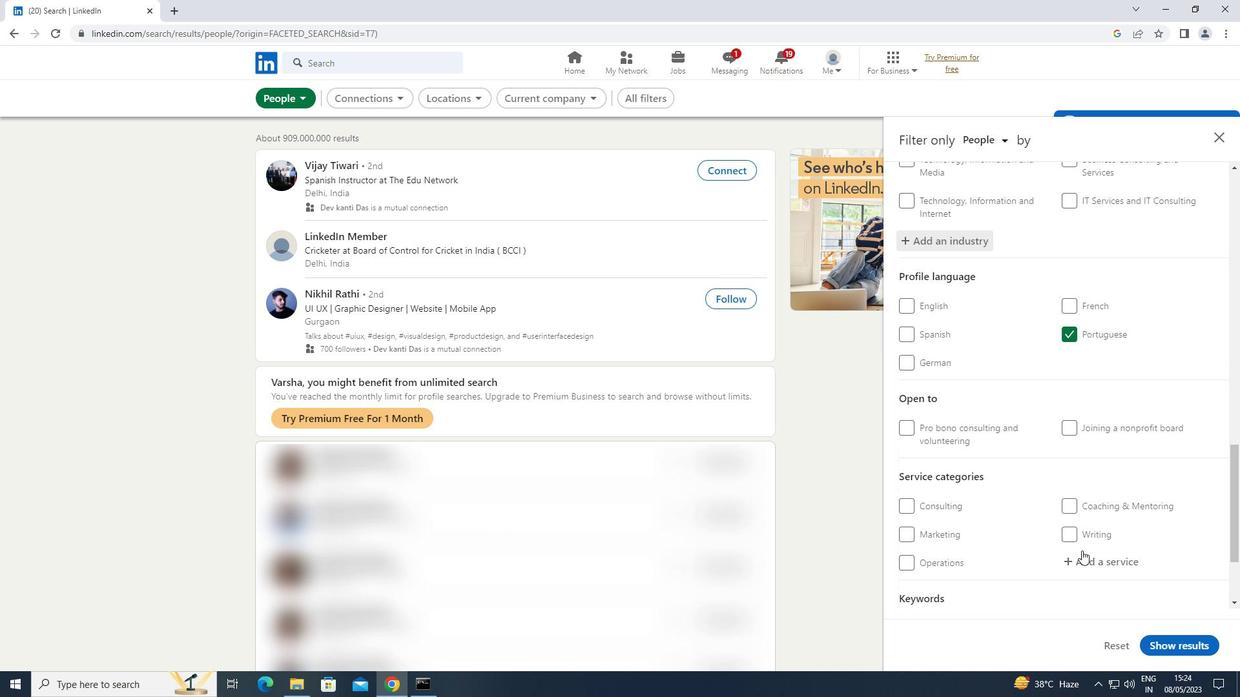 
Action: Mouse pressed left at (1082, 551)
Screenshot: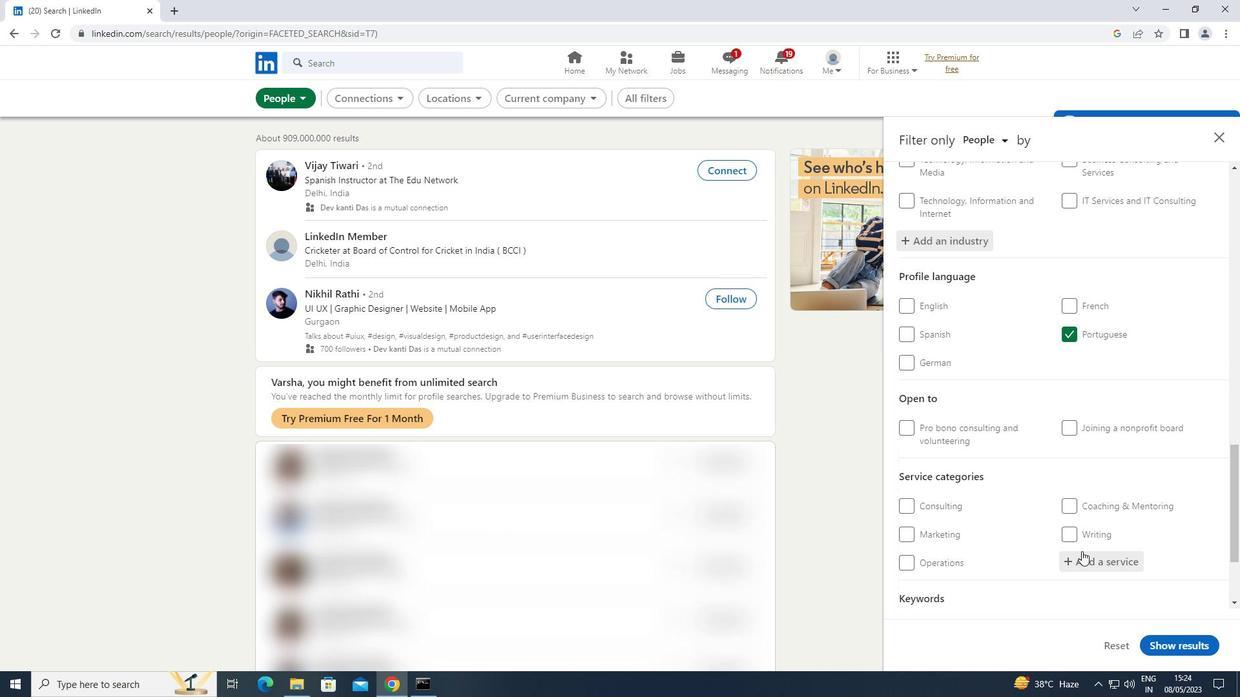 
Action: Key pressed <Key.shift>HEALTHCARE<Key.space>
Screenshot: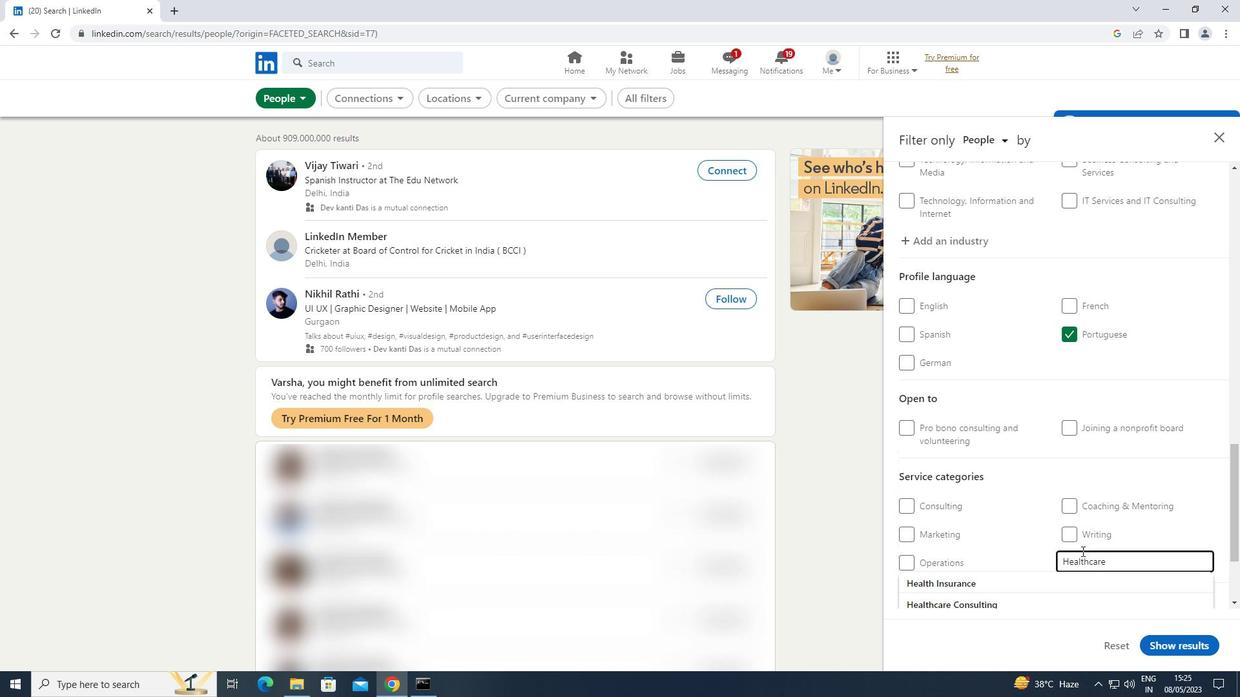 
Action: Mouse moved to (1034, 581)
Screenshot: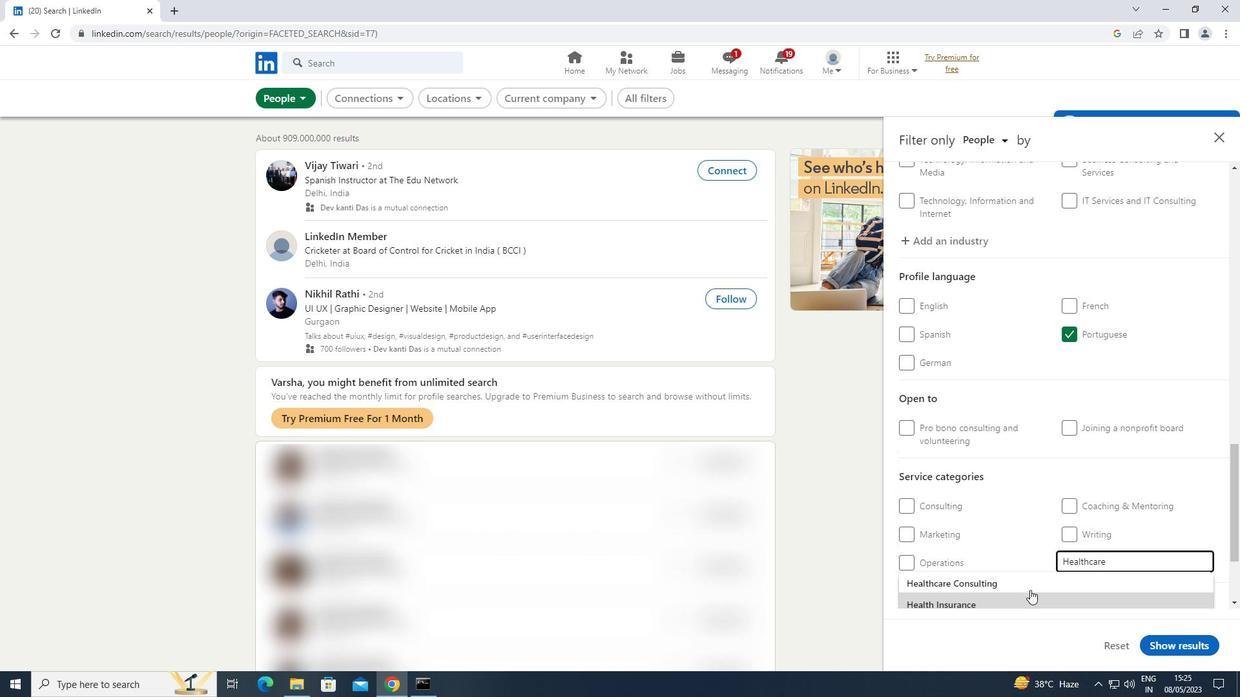 
Action: Mouse pressed left at (1034, 581)
Screenshot: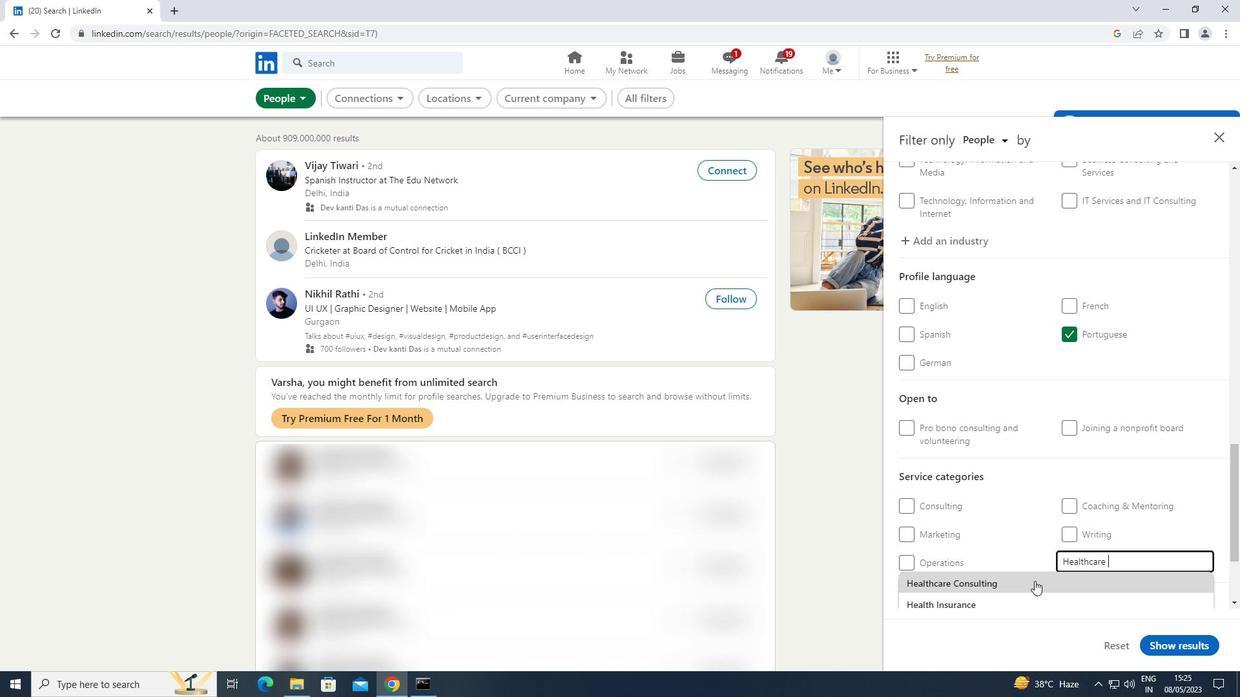 
Action: Mouse moved to (1034, 571)
Screenshot: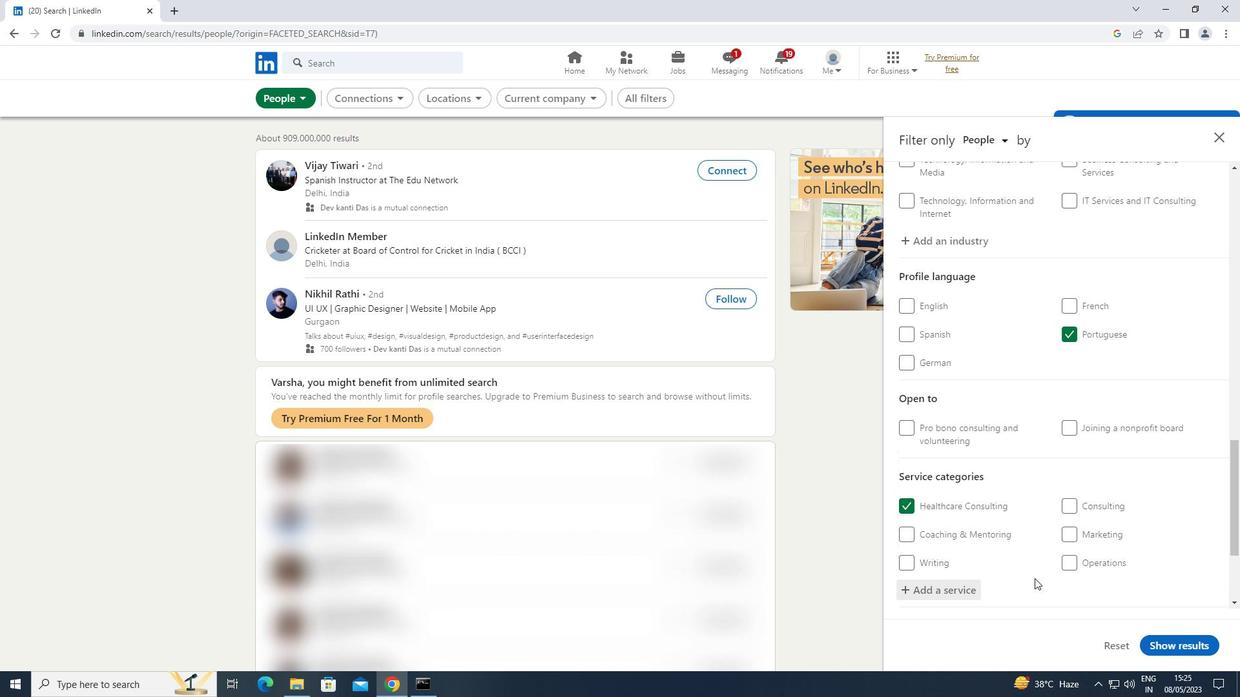 
Action: Mouse scrolled (1034, 571) with delta (0, 0)
Screenshot: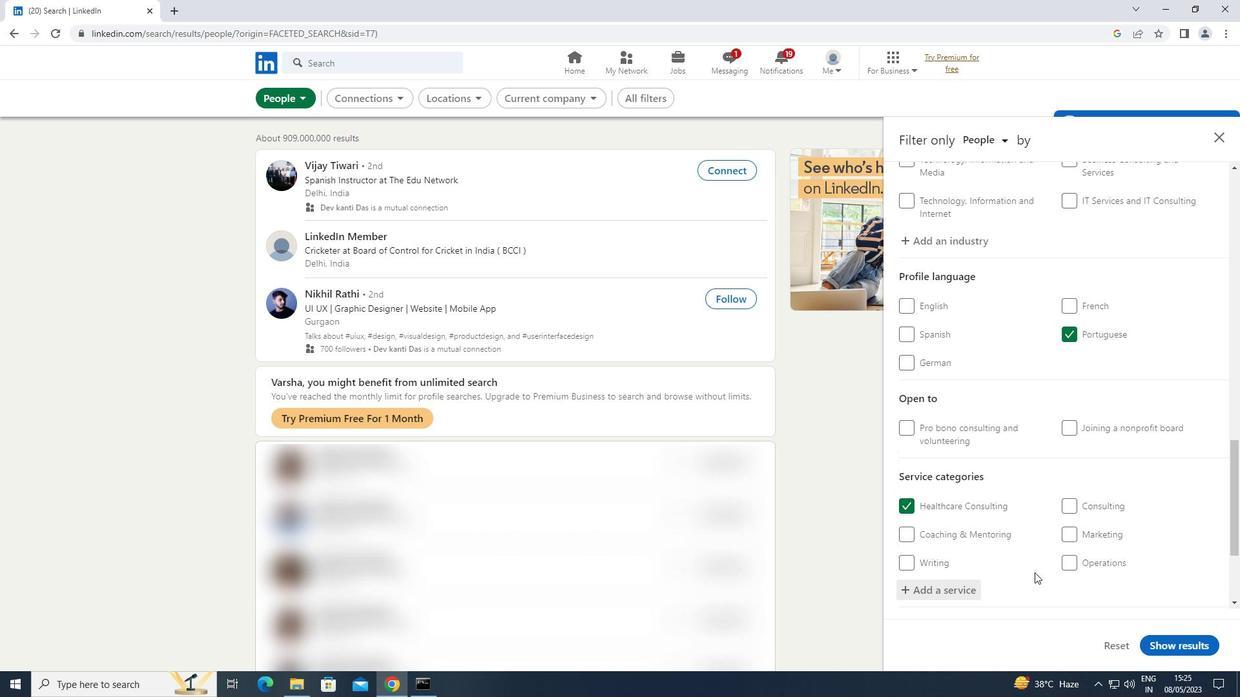 
Action: Mouse scrolled (1034, 571) with delta (0, 0)
Screenshot: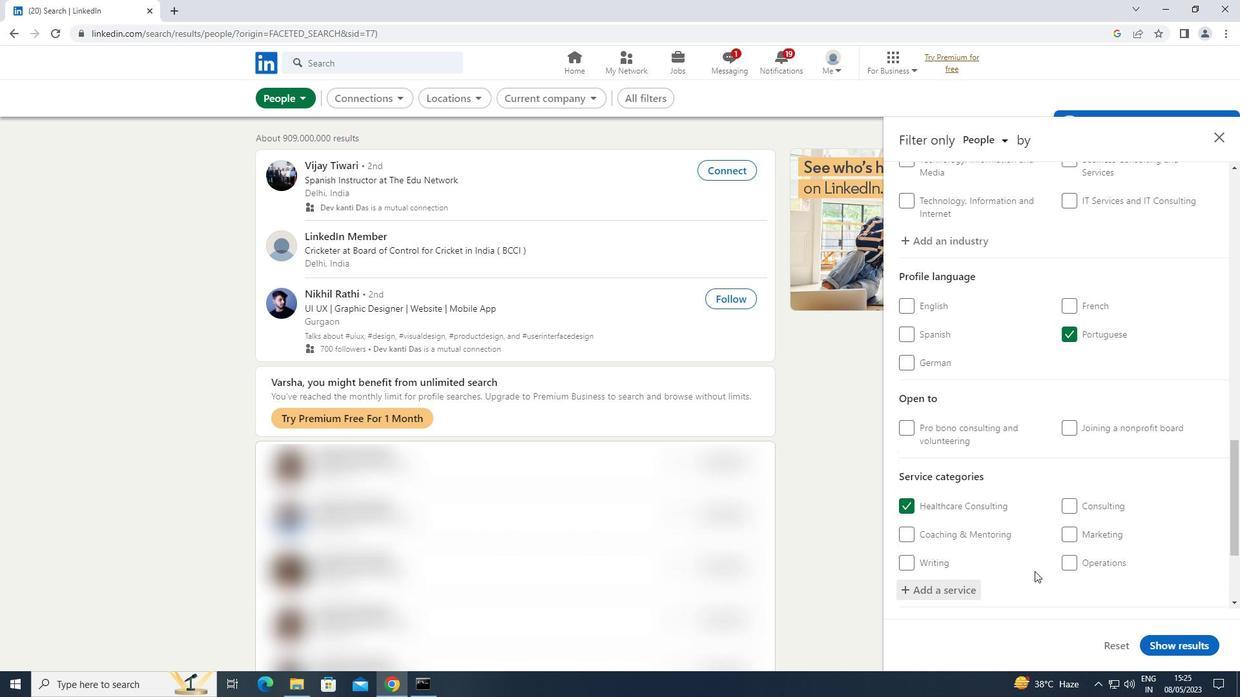 
Action: Mouse scrolled (1034, 571) with delta (0, 0)
Screenshot: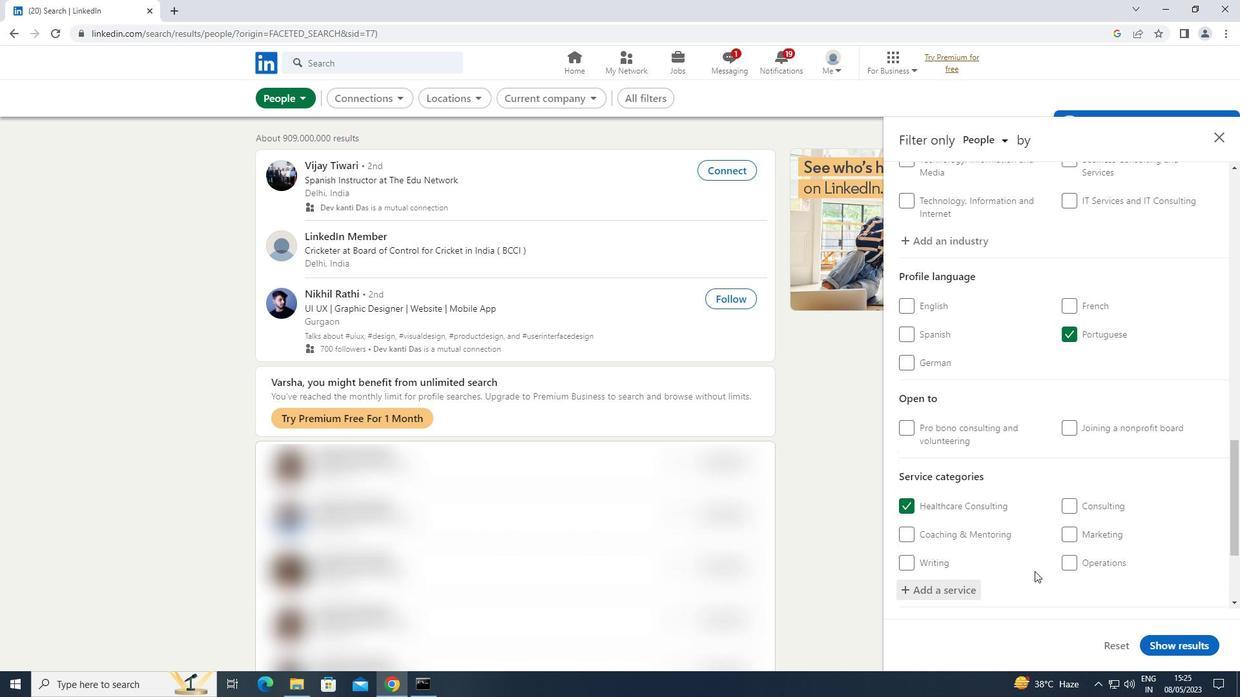 
Action: Mouse scrolled (1034, 571) with delta (0, 0)
Screenshot: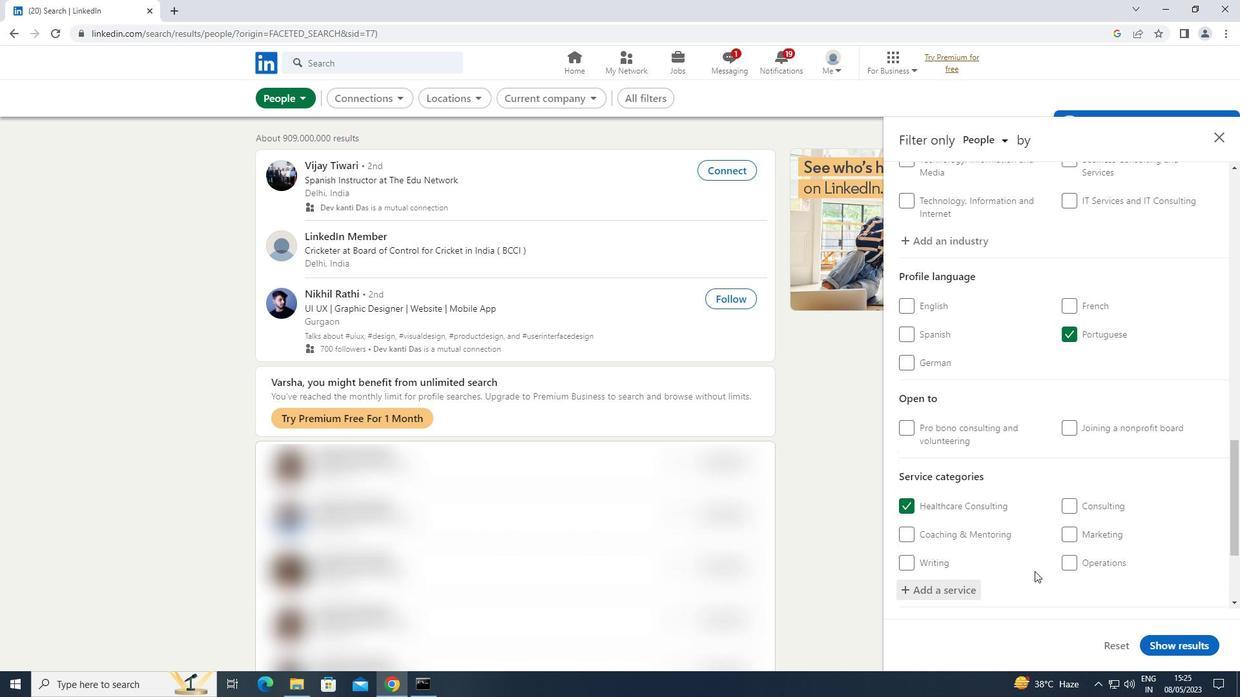 
Action: Mouse scrolled (1034, 571) with delta (0, 0)
Screenshot: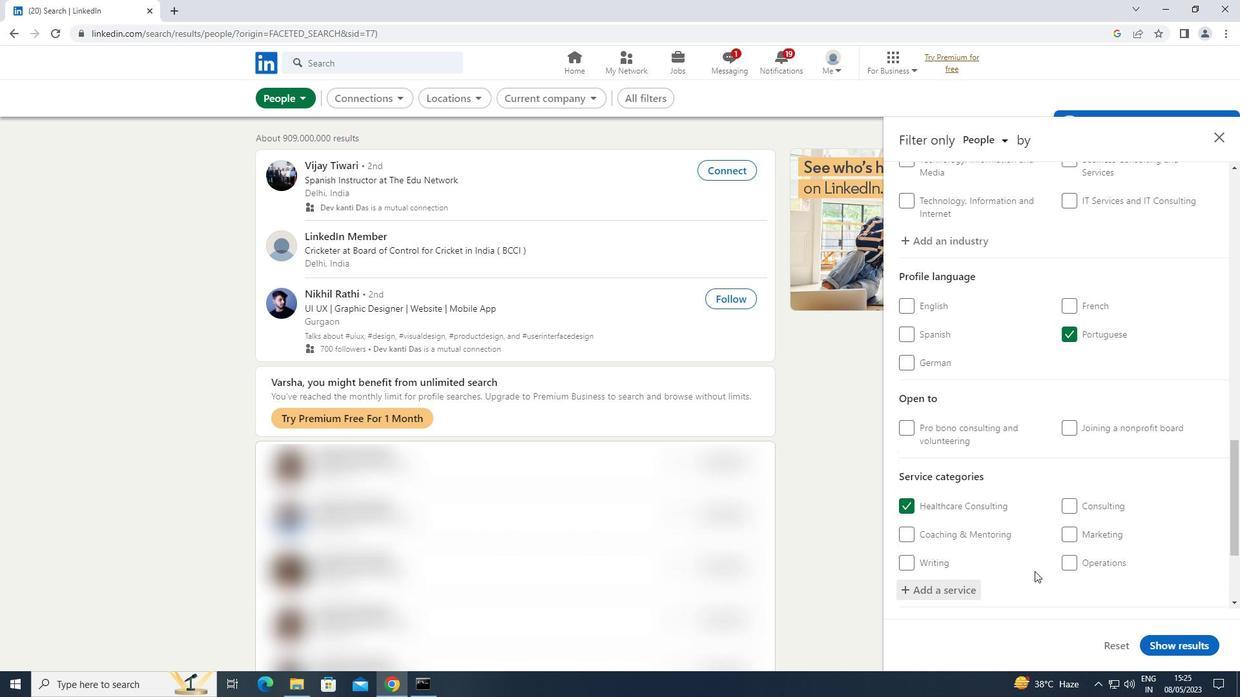 
Action: Mouse scrolled (1034, 571) with delta (0, 0)
Screenshot: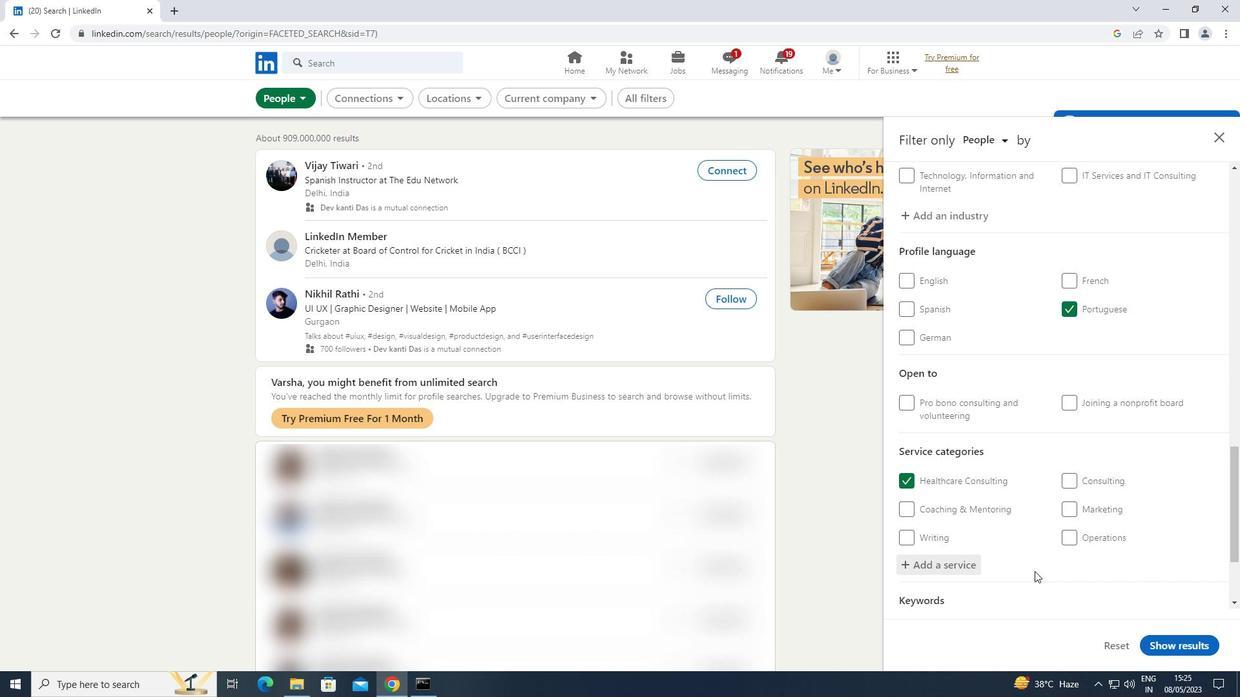 
Action: Mouse moved to (1025, 553)
Screenshot: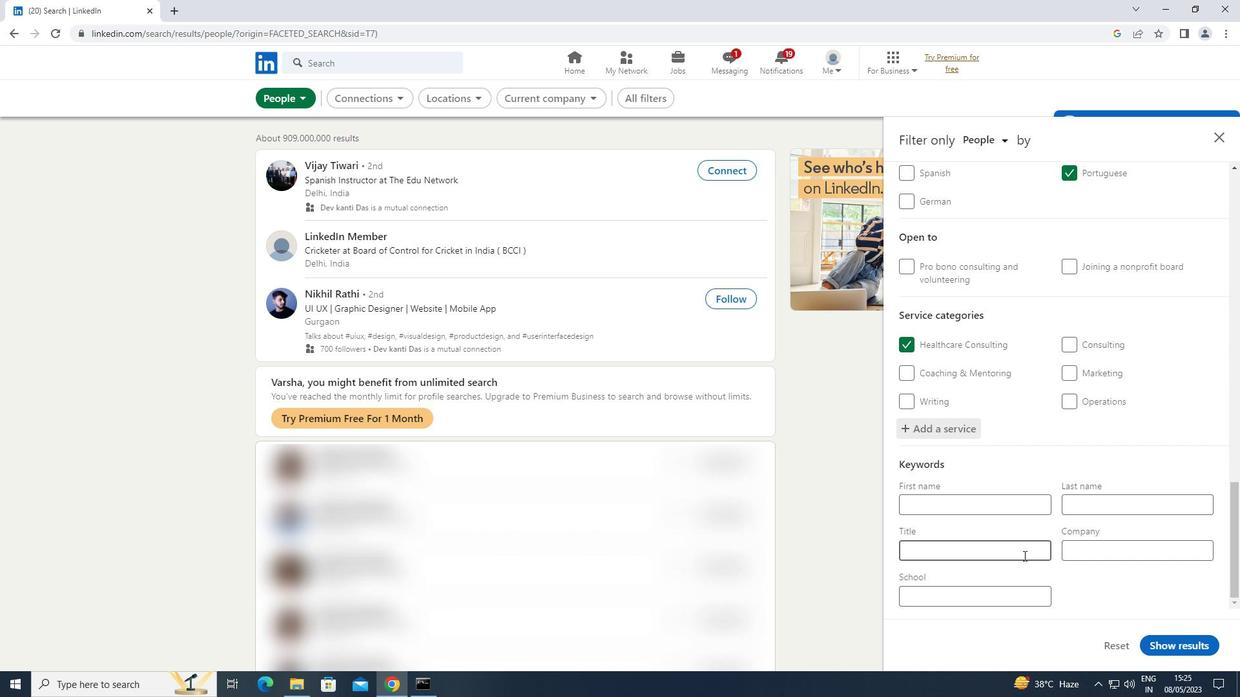 
Action: Mouse pressed left at (1025, 553)
Screenshot: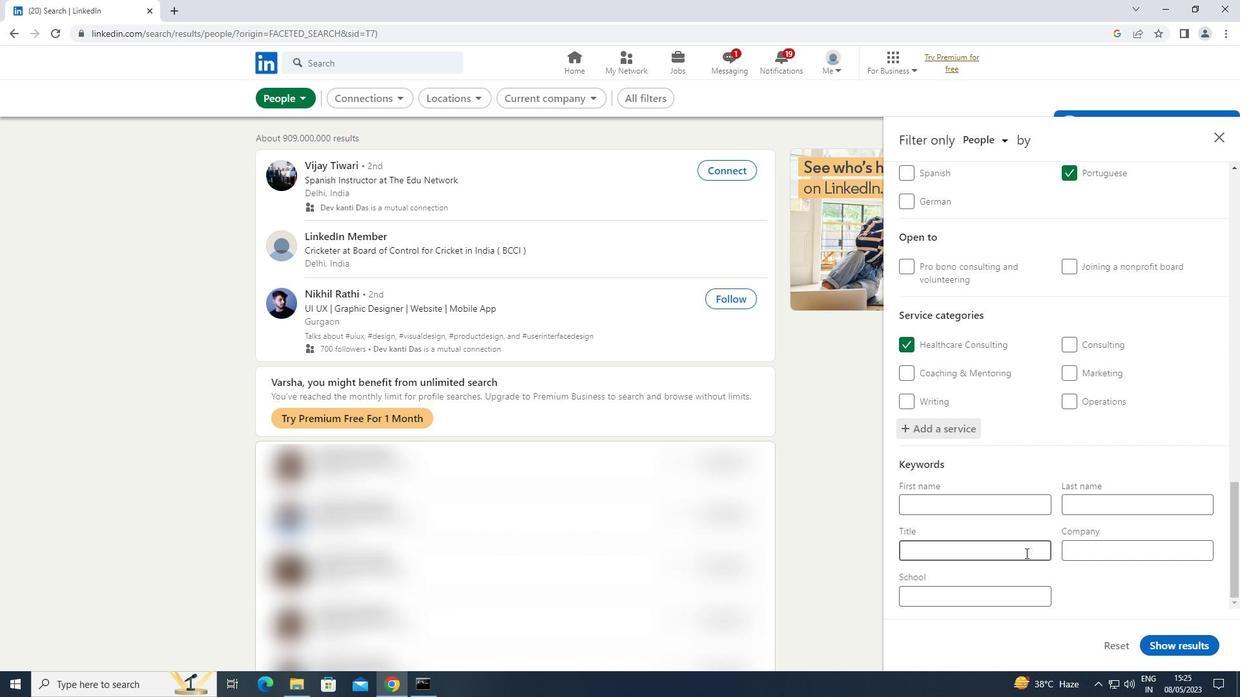
Action: Key pressed <Key.shift>LIFE<Key.space><Key.shift>COACH
Screenshot: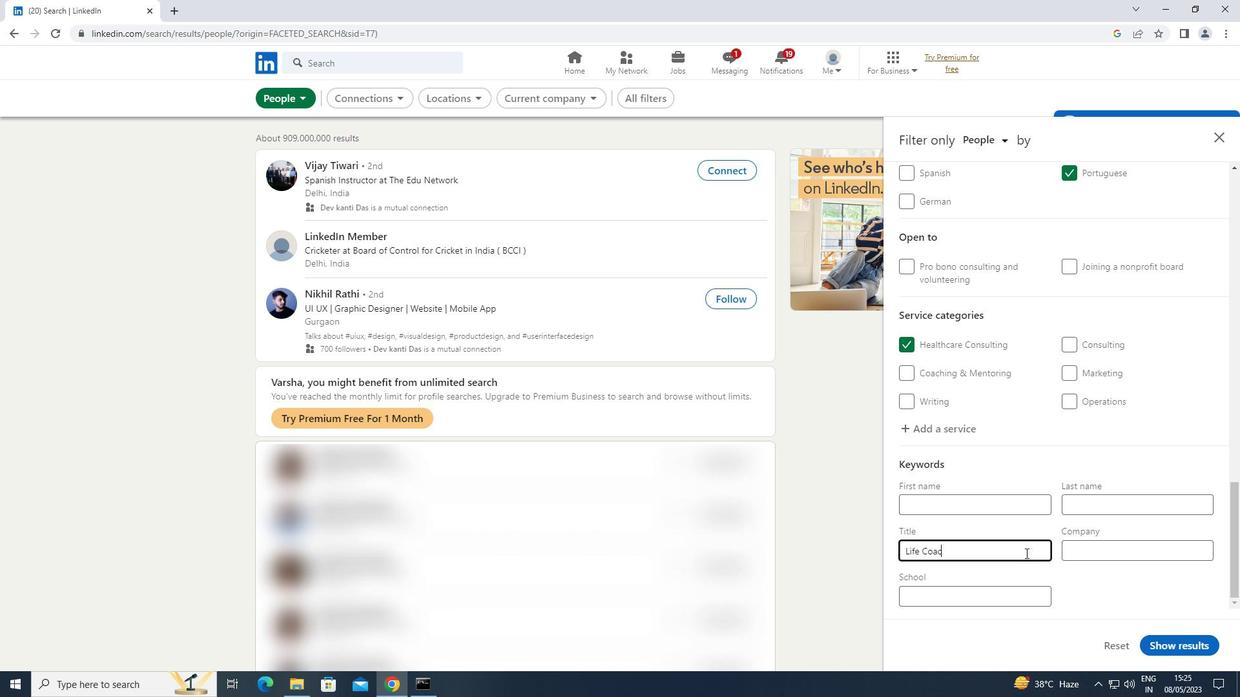 
Action: Mouse moved to (1193, 647)
Screenshot: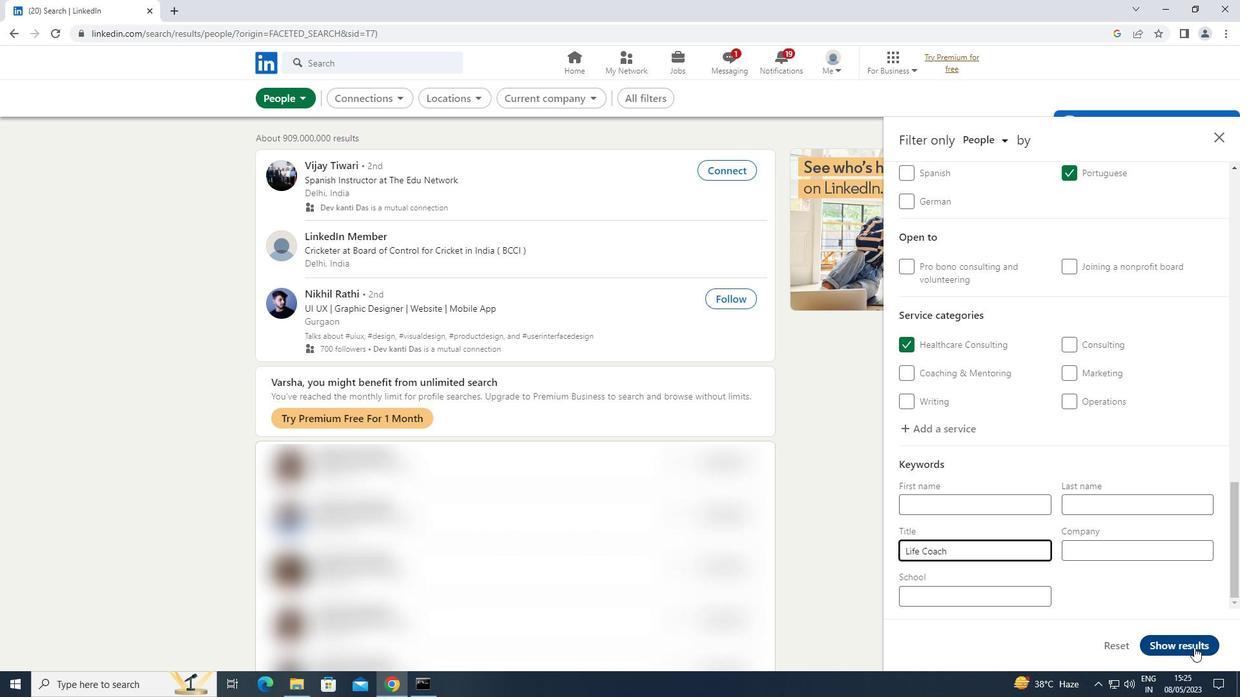 
Action: Mouse pressed left at (1193, 647)
Screenshot: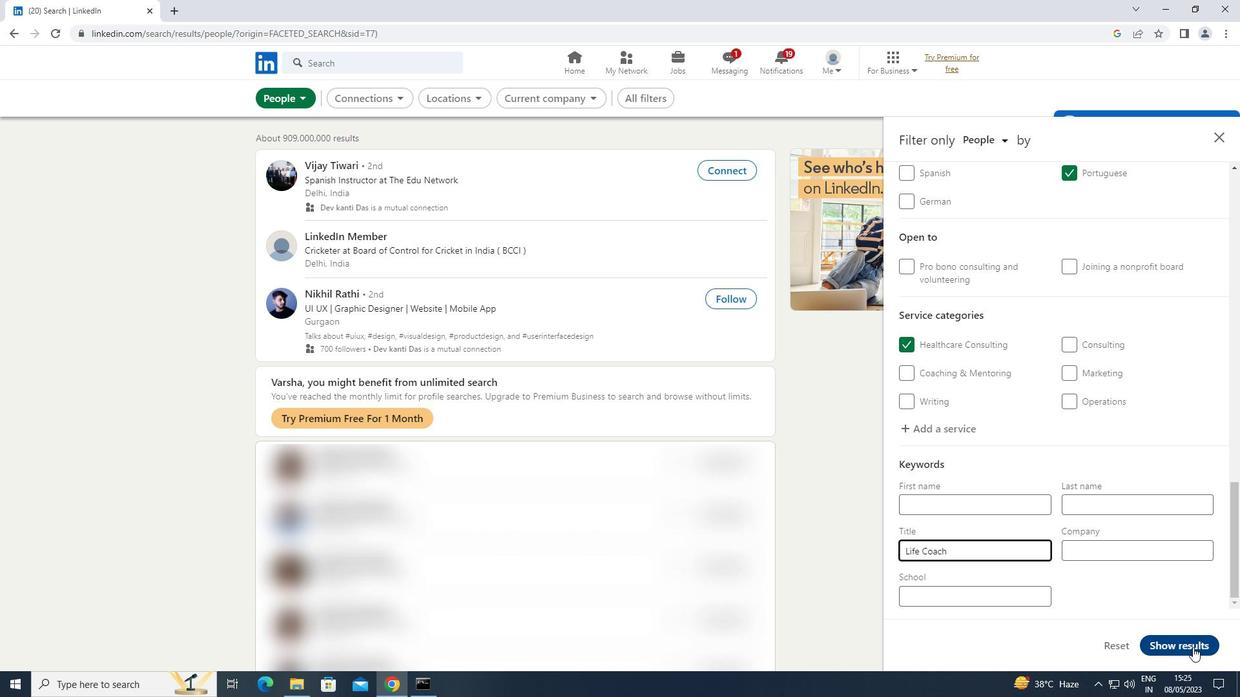 
Action: Mouse moved to (1196, 645)
Screenshot: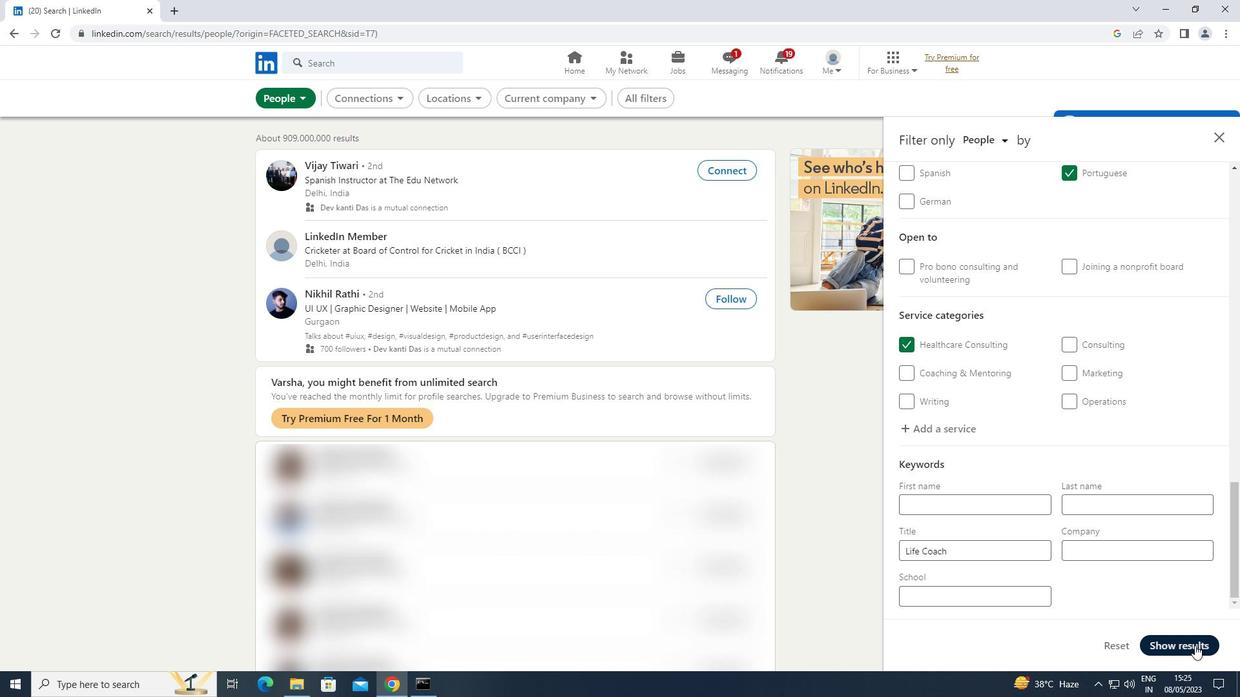 
